 Task: Find connections with filter location Sindelfingen with filter topic #leanstartupswith filter profile language French with filter current company Times Internet with filter school Sri Siddhartha Institute of Technology with filter industry Communications Equipment Manufacturing with filter service category Real Estate Appraisal with filter keywords title Personal Assistant
Action: Mouse moved to (229, 305)
Screenshot: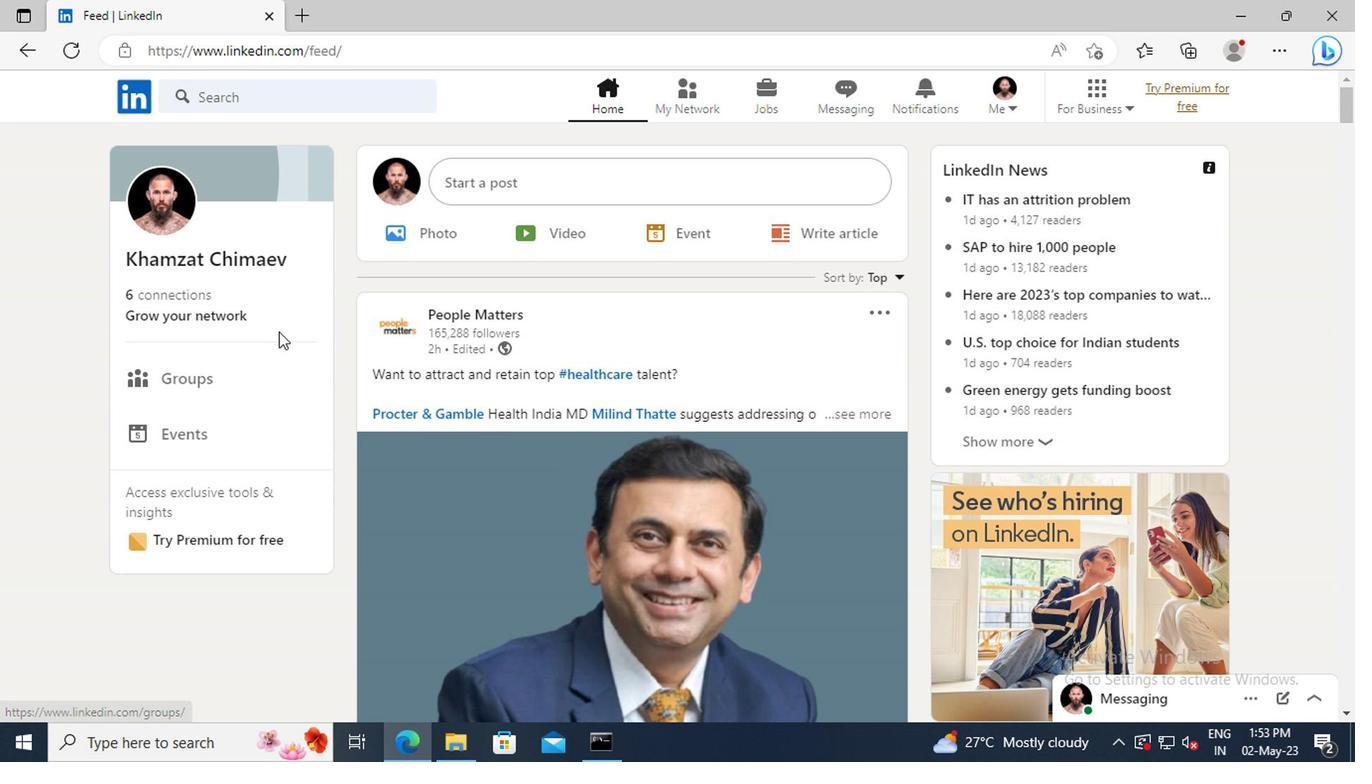 
Action: Mouse pressed left at (229, 305)
Screenshot: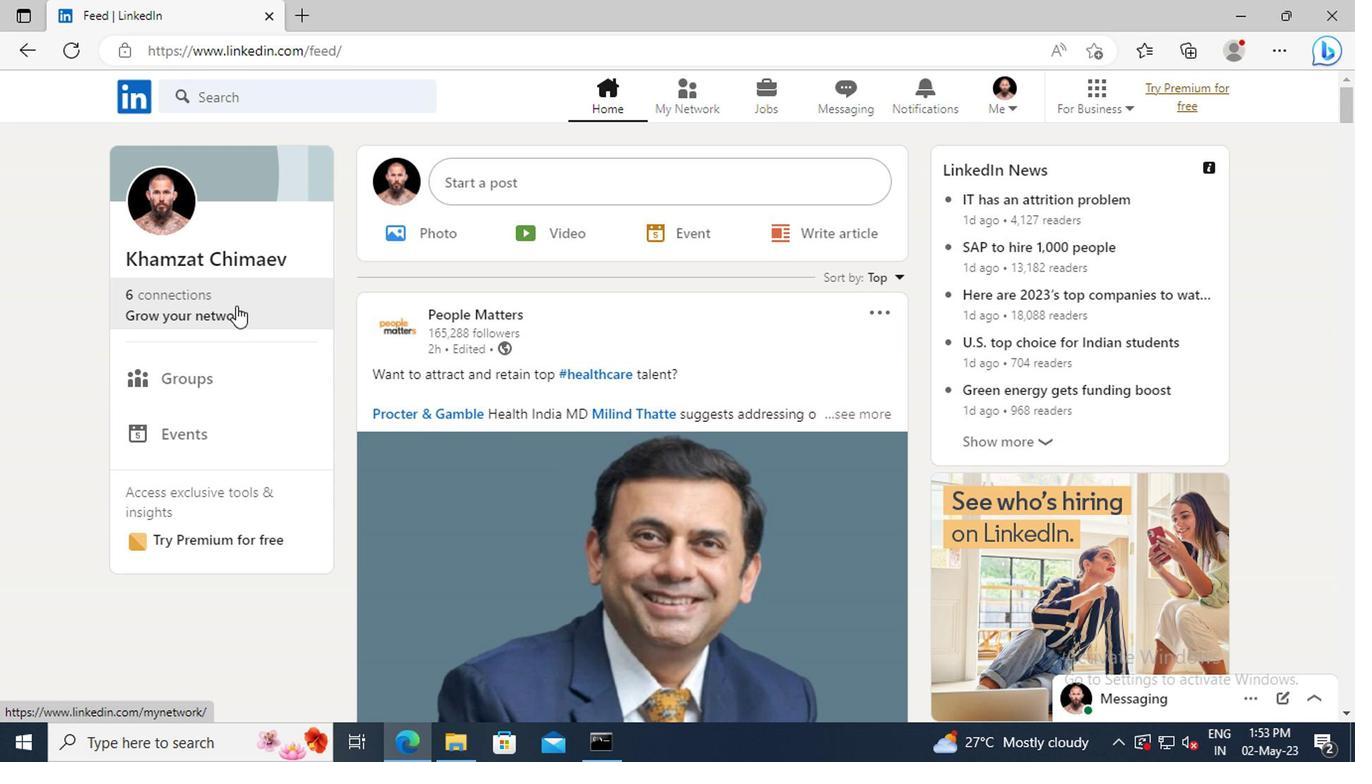 
Action: Mouse moved to (214, 207)
Screenshot: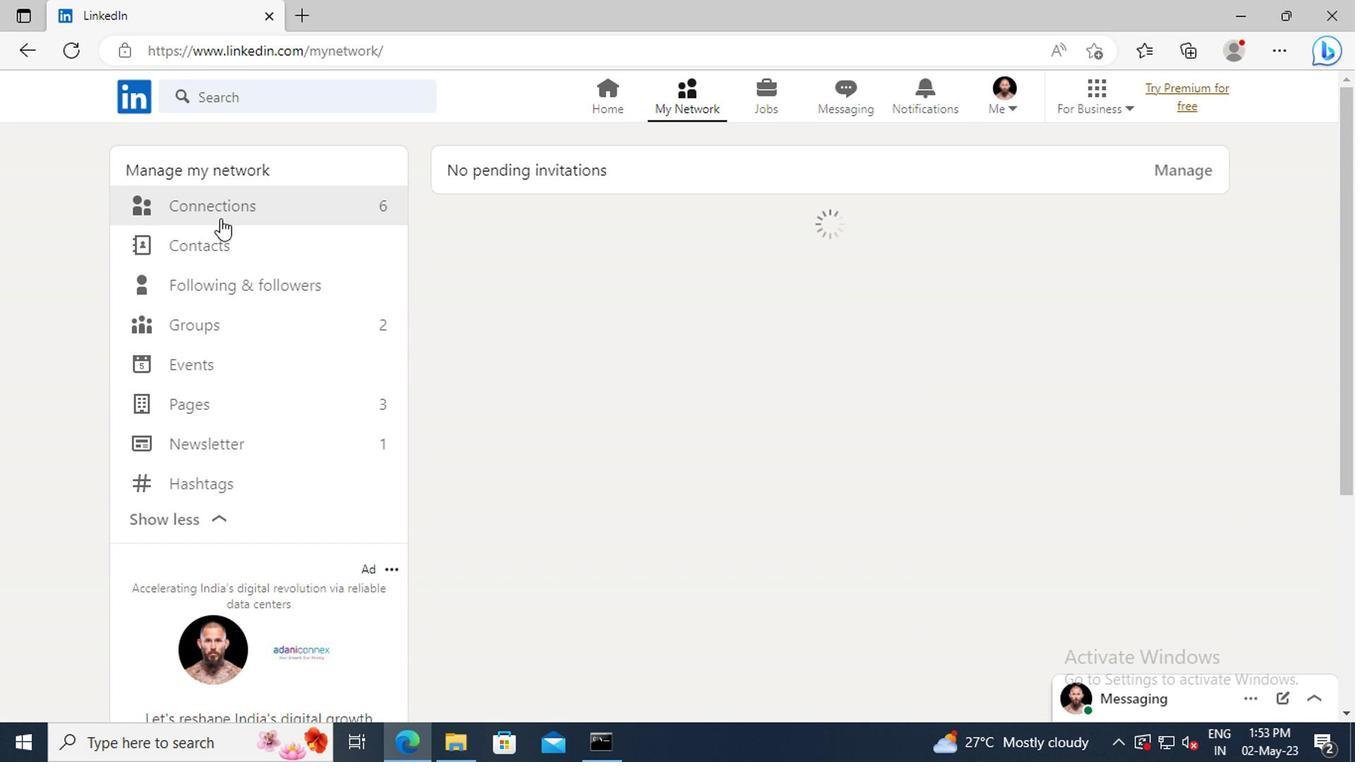 
Action: Mouse pressed left at (214, 207)
Screenshot: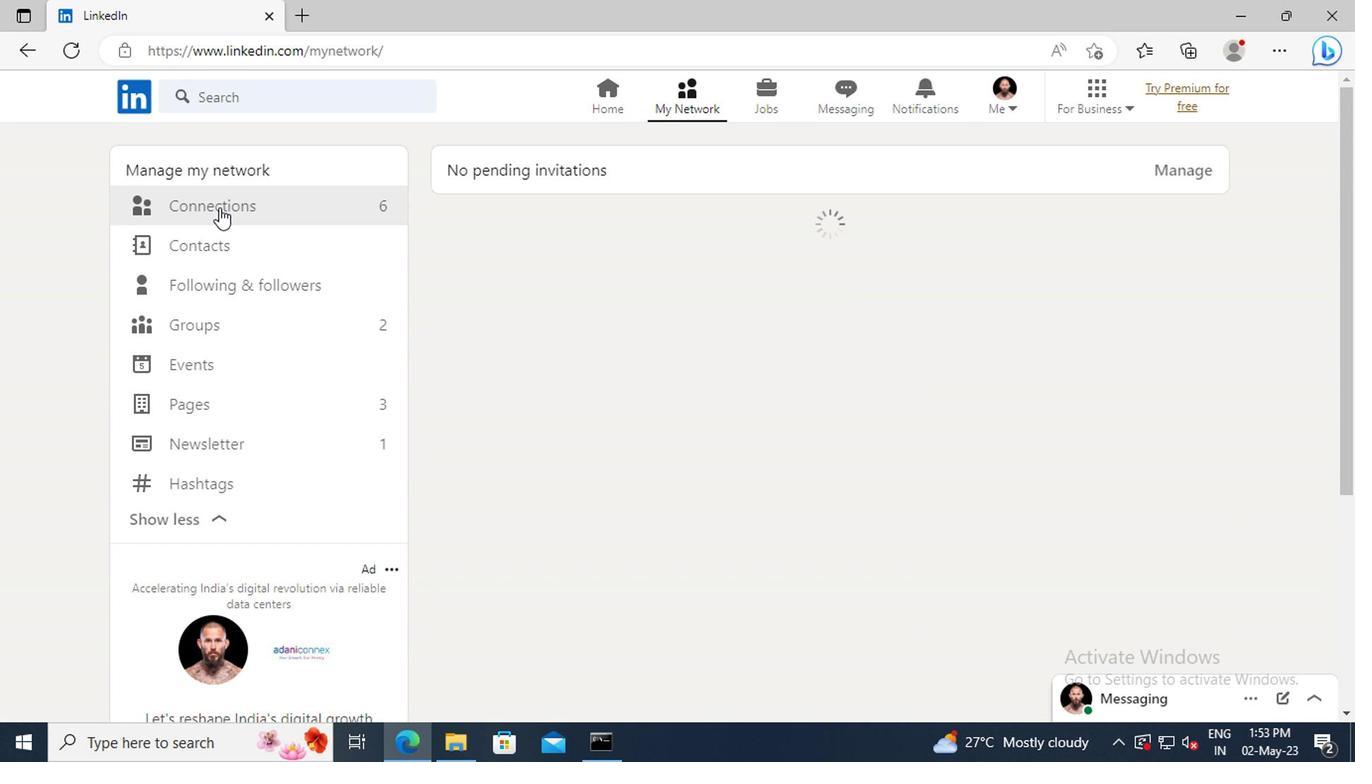 
Action: Mouse moved to (797, 211)
Screenshot: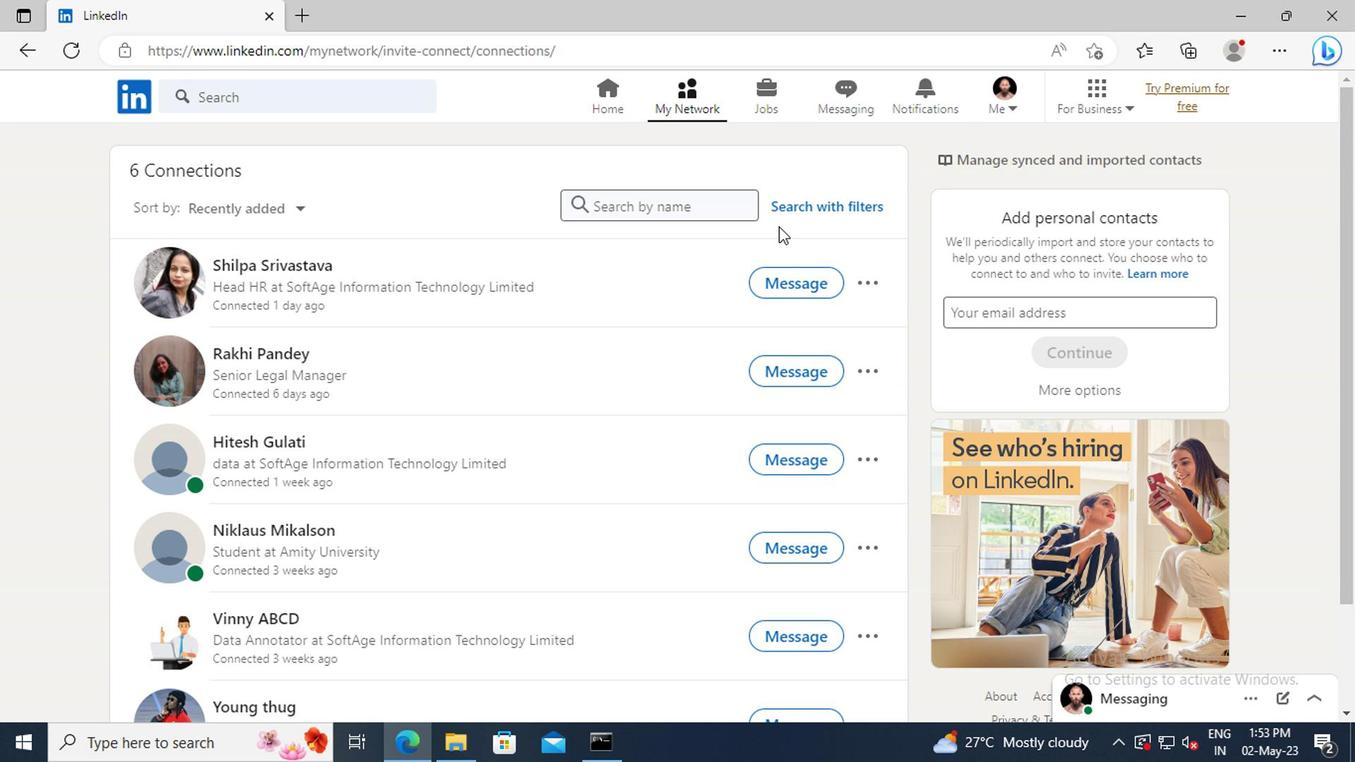 
Action: Mouse pressed left at (797, 211)
Screenshot: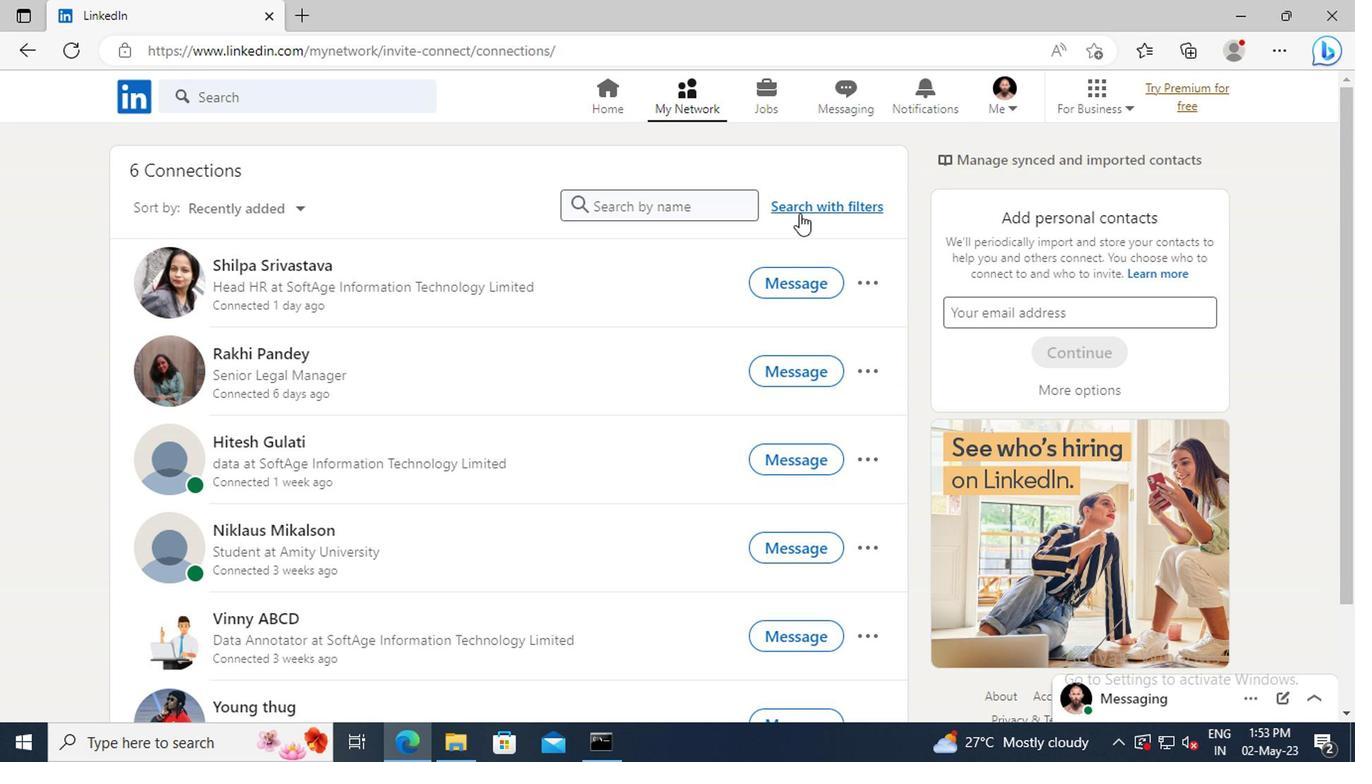 
Action: Mouse moved to (742, 157)
Screenshot: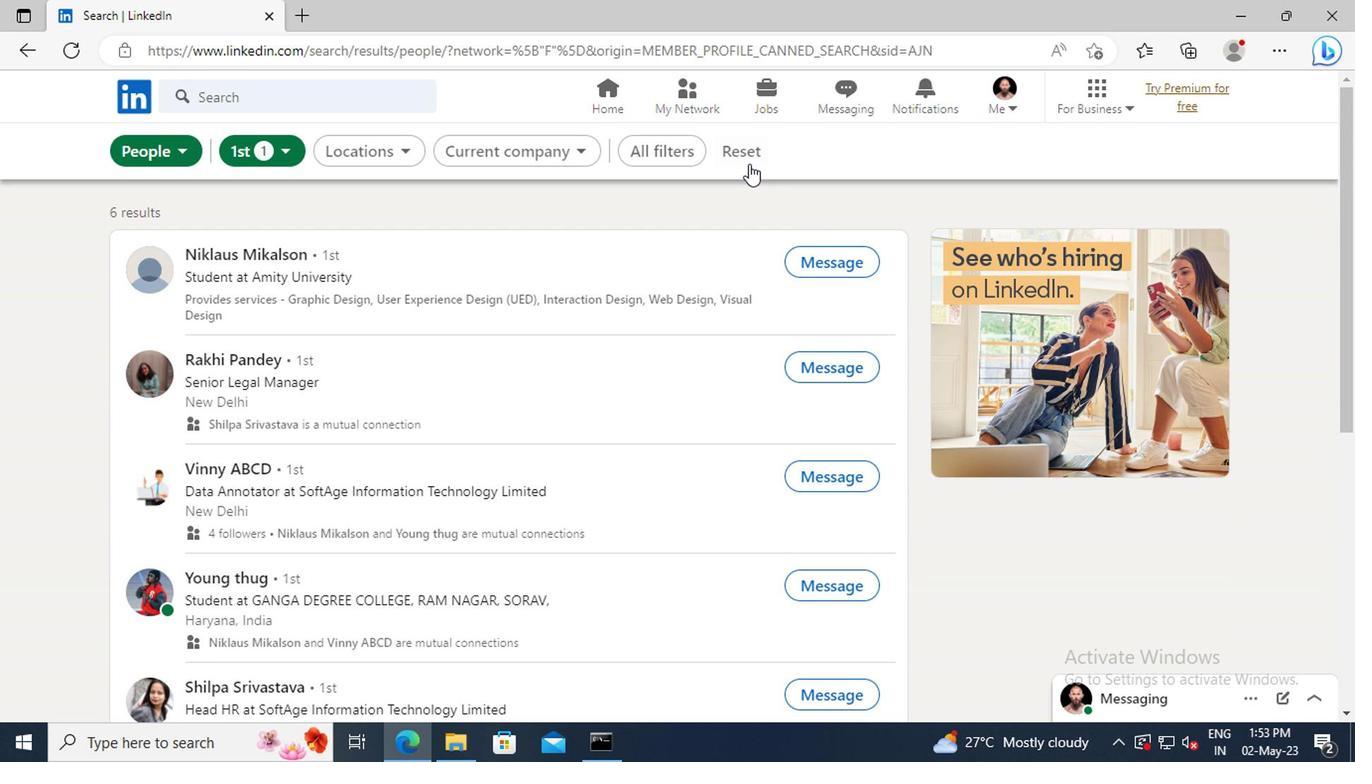 
Action: Mouse pressed left at (742, 157)
Screenshot: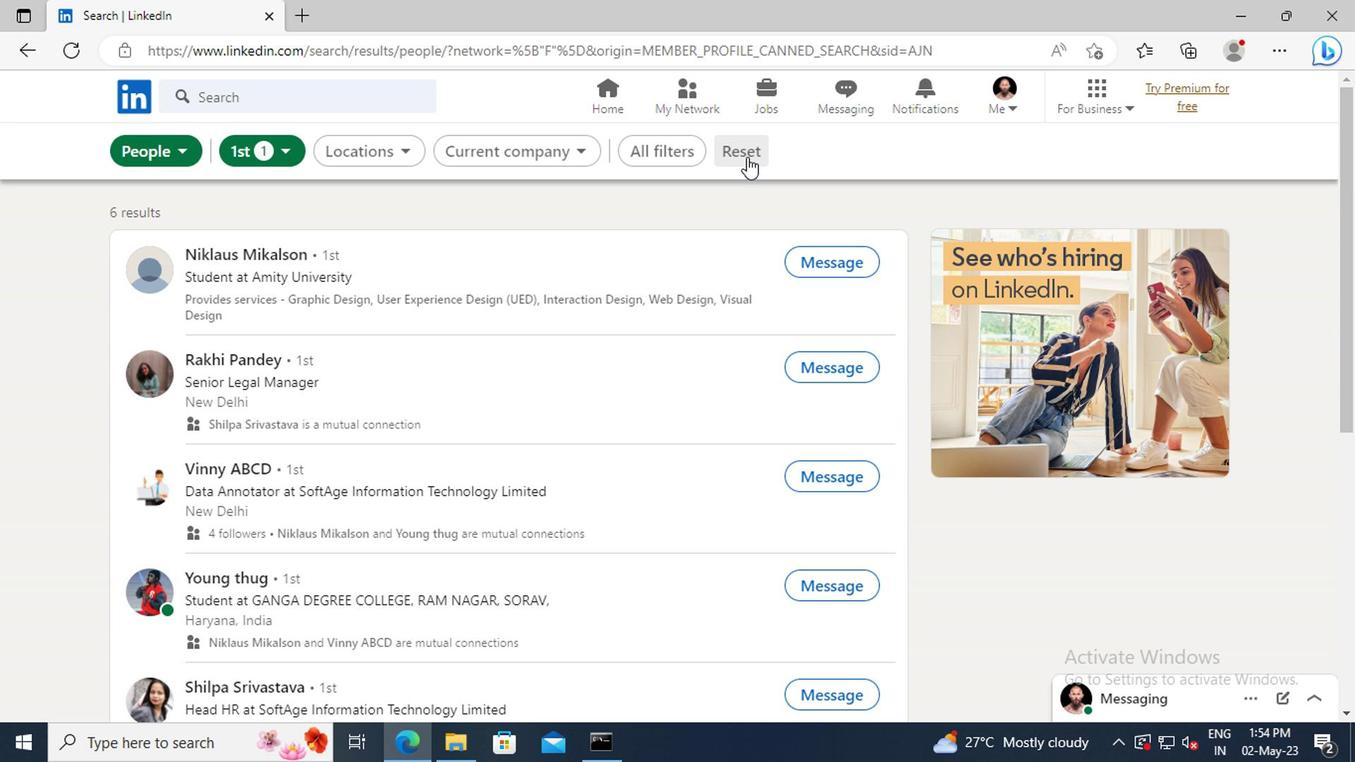 
Action: Mouse moved to (711, 157)
Screenshot: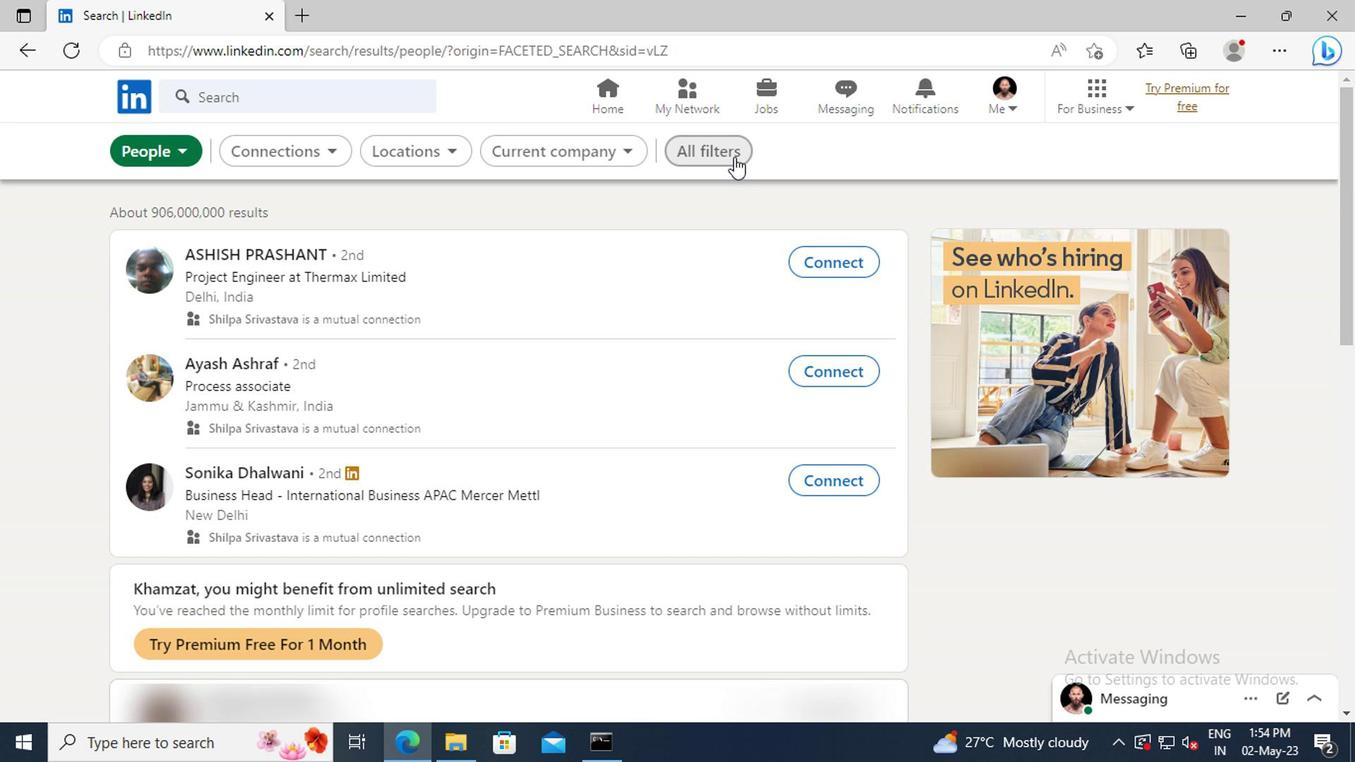 
Action: Mouse pressed left at (711, 157)
Screenshot: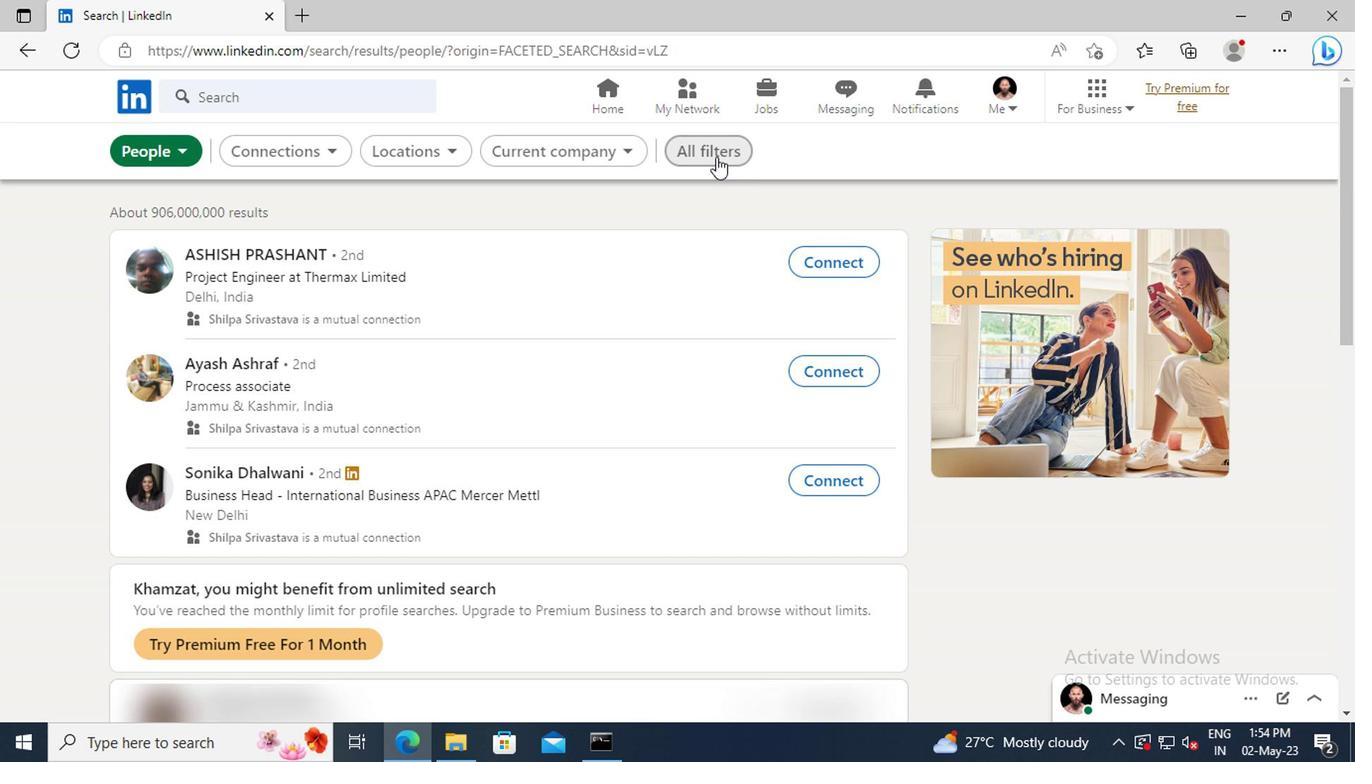 
Action: Mouse moved to (1115, 355)
Screenshot: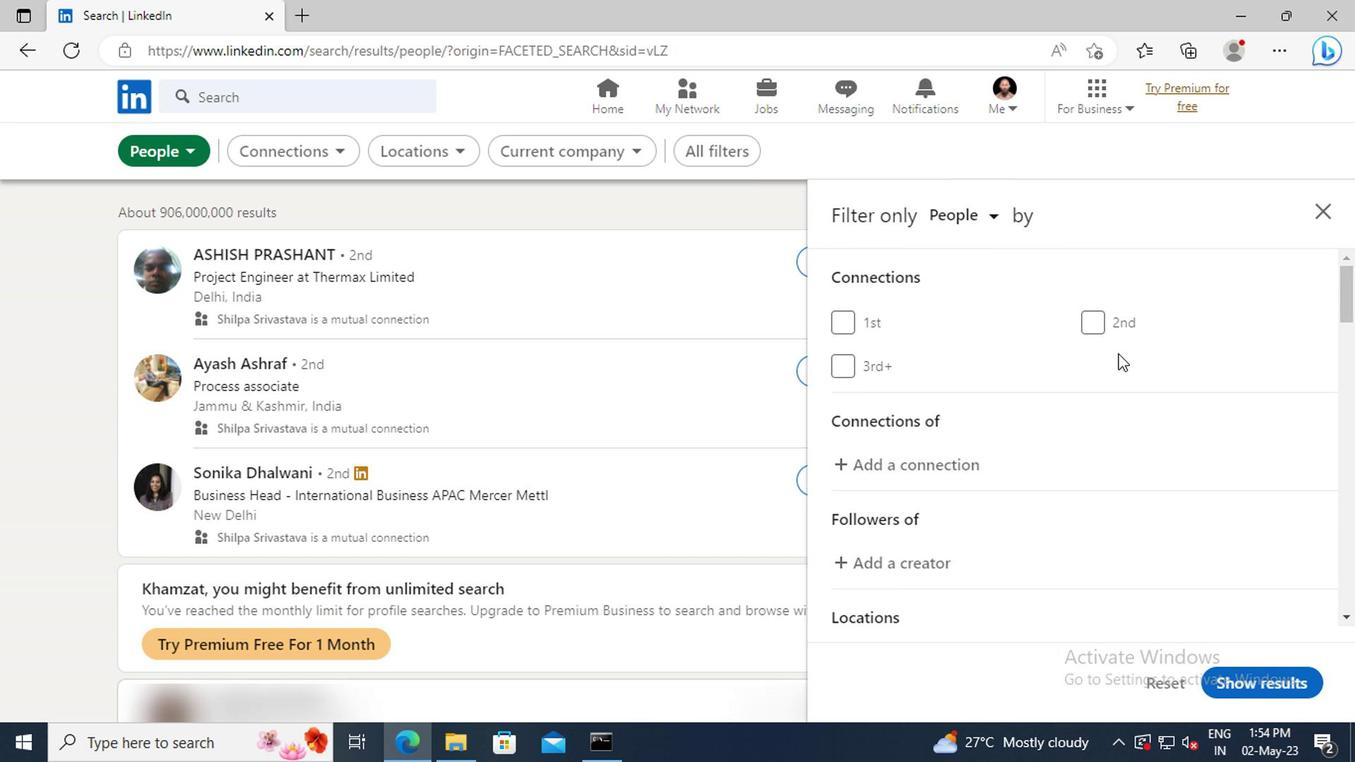 
Action: Mouse scrolled (1115, 354) with delta (0, 0)
Screenshot: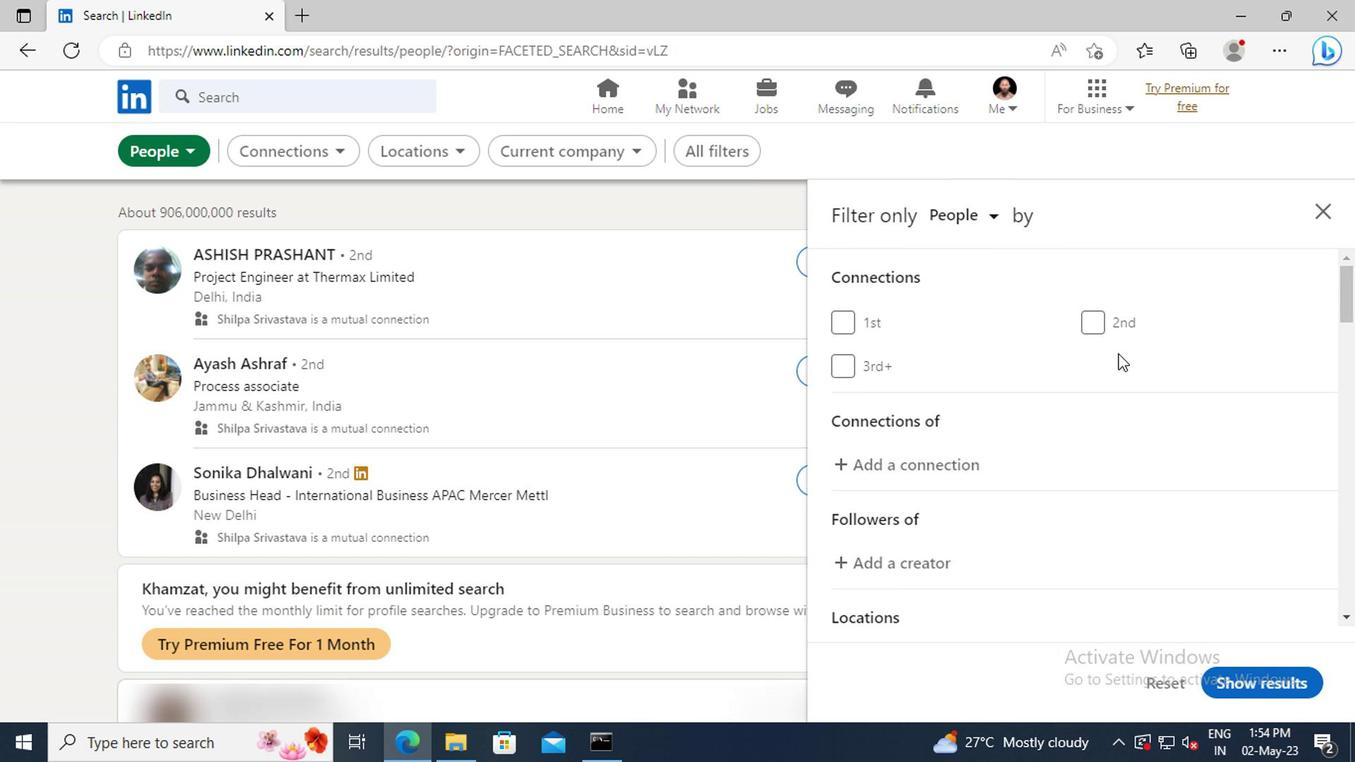 
Action: Mouse scrolled (1115, 354) with delta (0, 0)
Screenshot: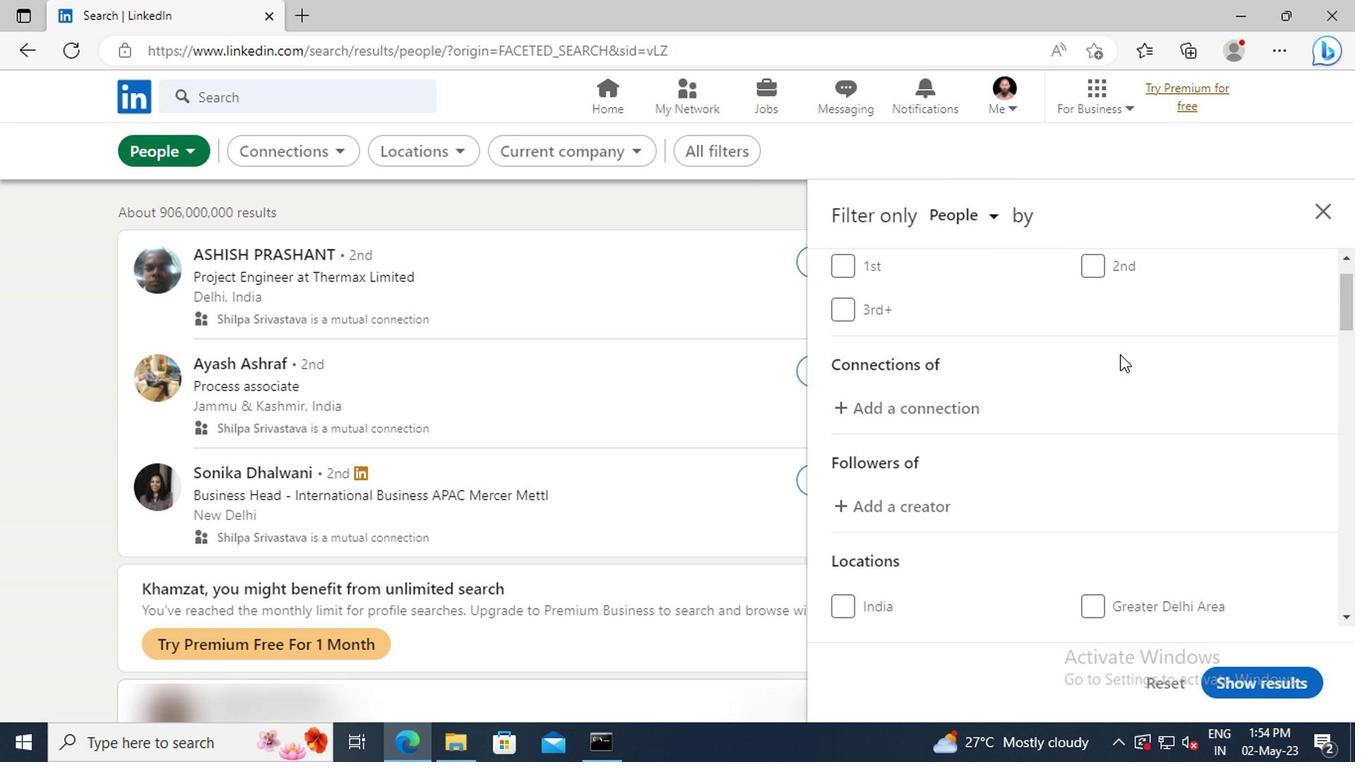 
Action: Mouse scrolled (1115, 354) with delta (0, 0)
Screenshot: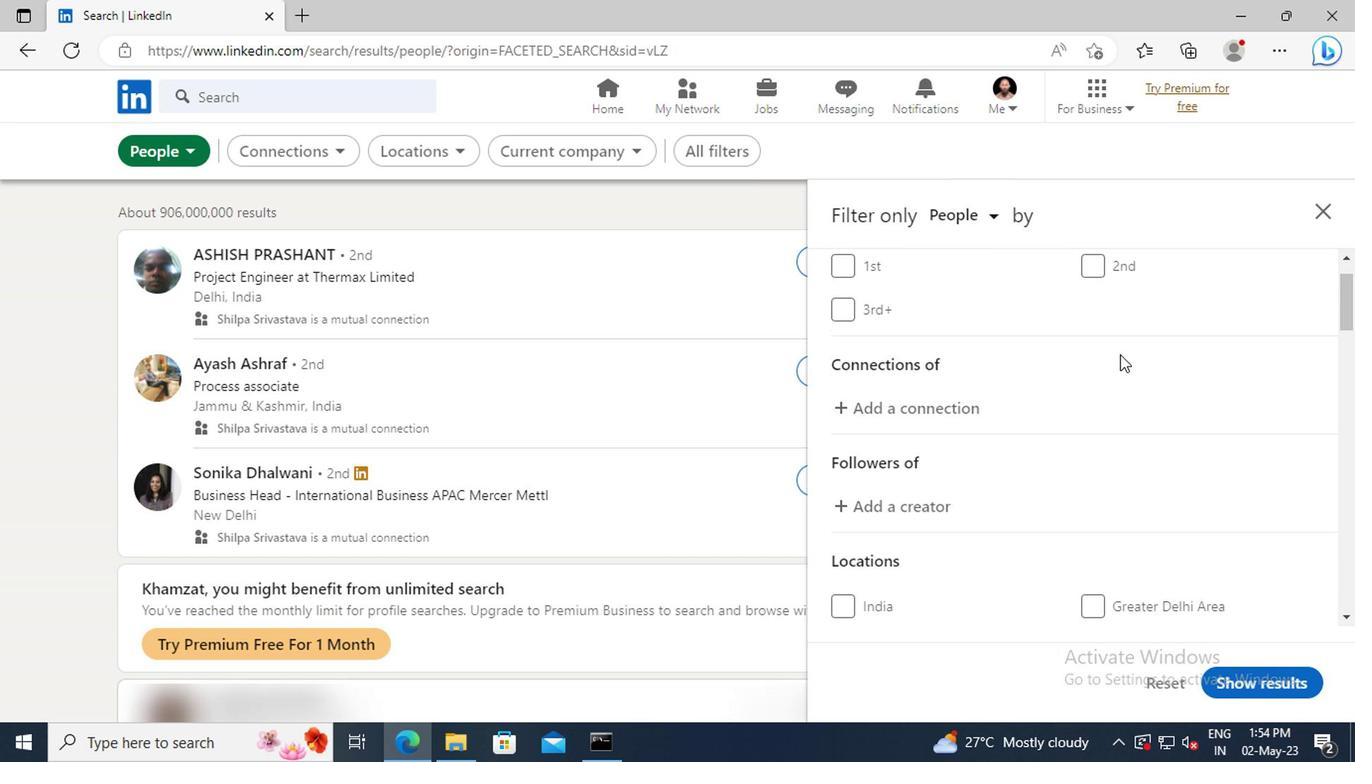 
Action: Mouse moved to (1109, 386)
Screenshot: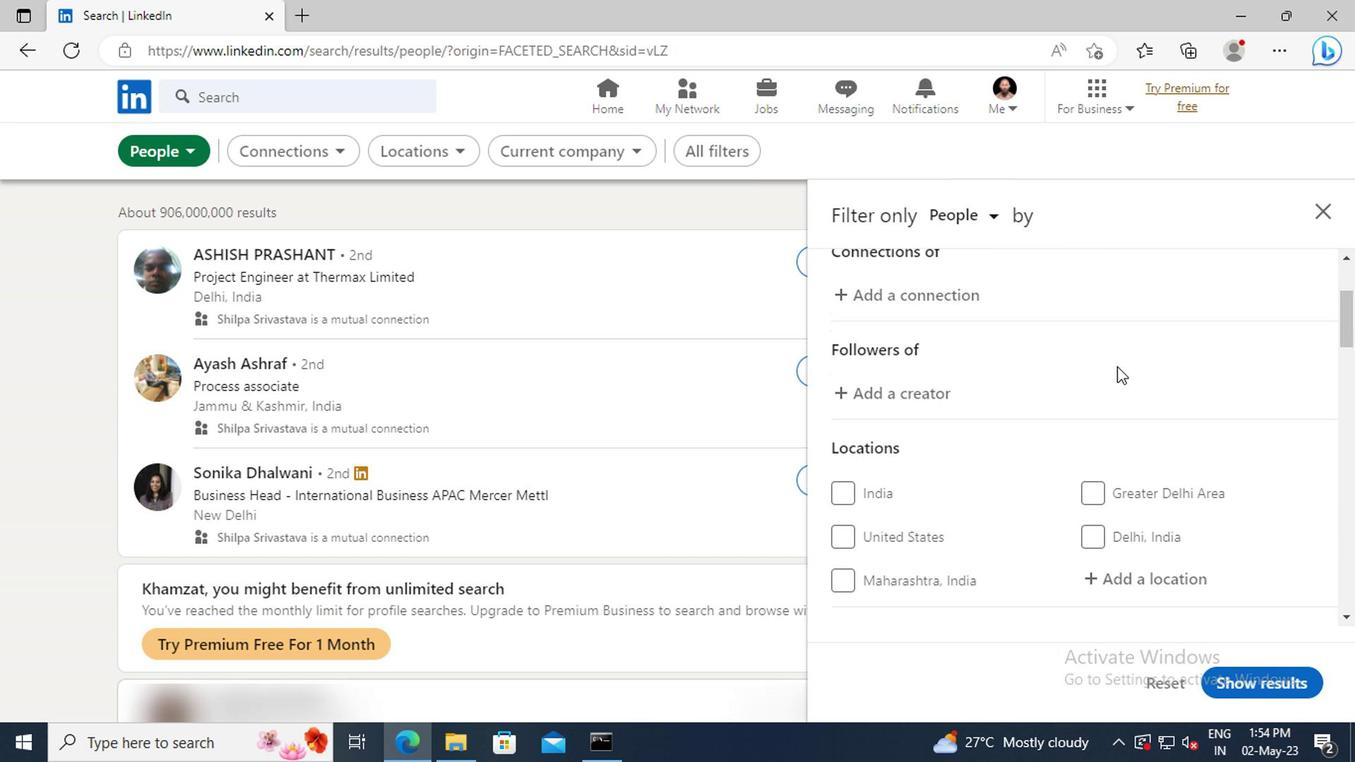 
Action: Mouse scrolled (1109, 384) with delta (0, -1)
Screenshot: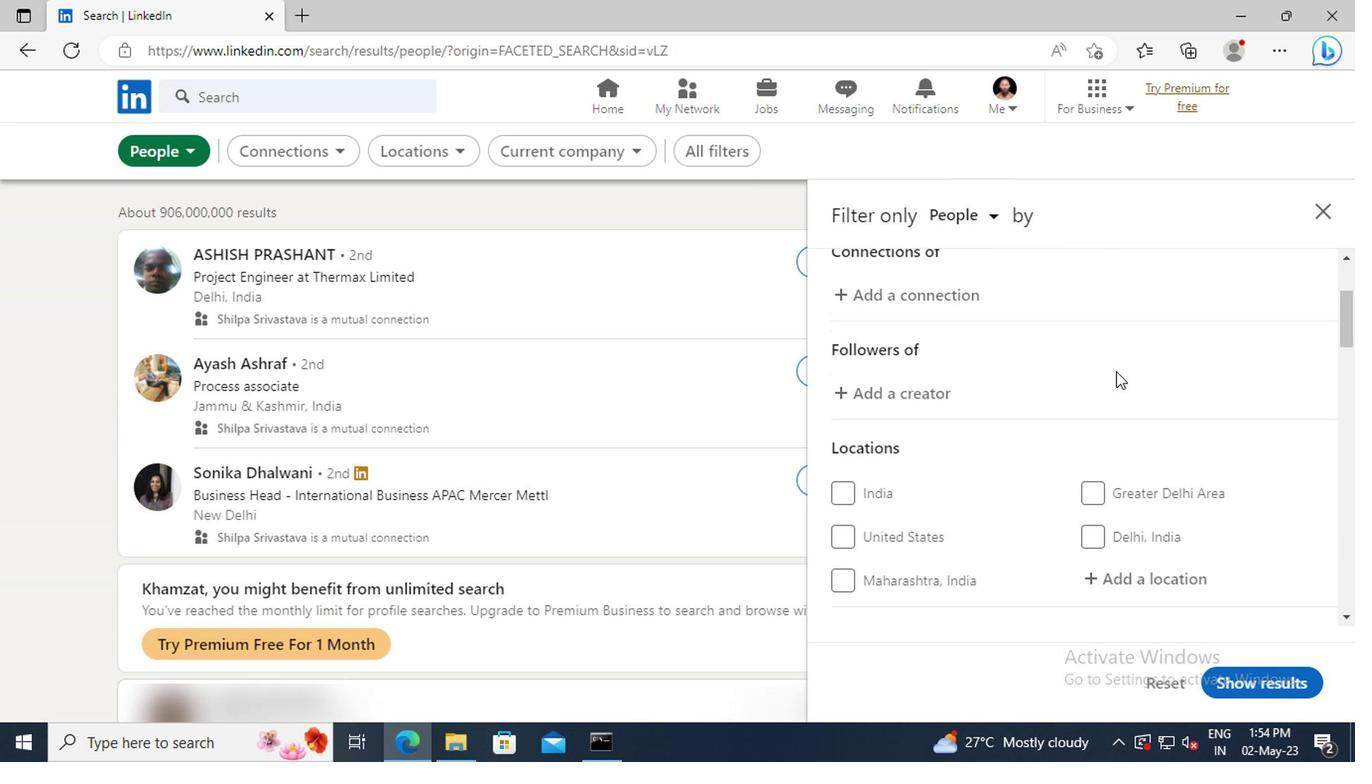 
Action: Mouse scrolled (1109, 384) with delta (0, -1)
Screenshot: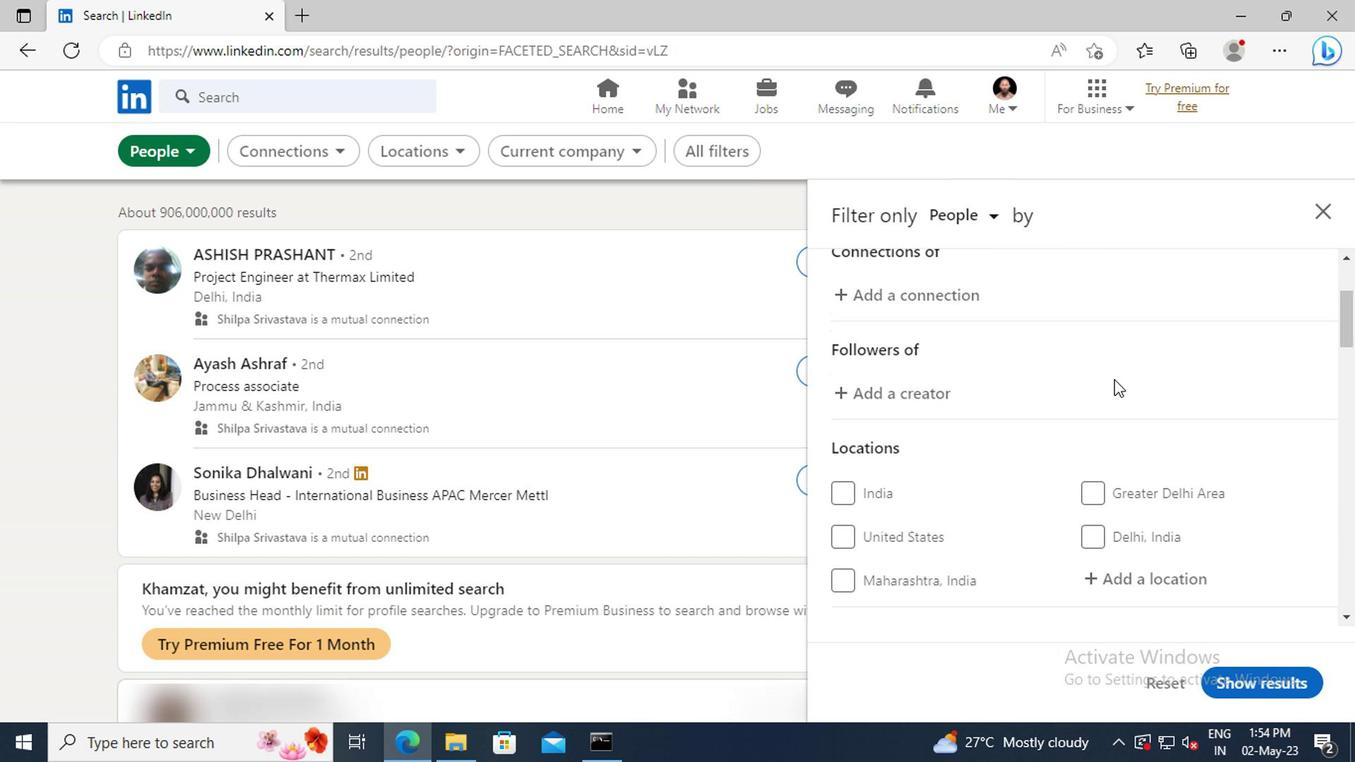 
Action: Mouse moved to (1109, 391)
Screenshot: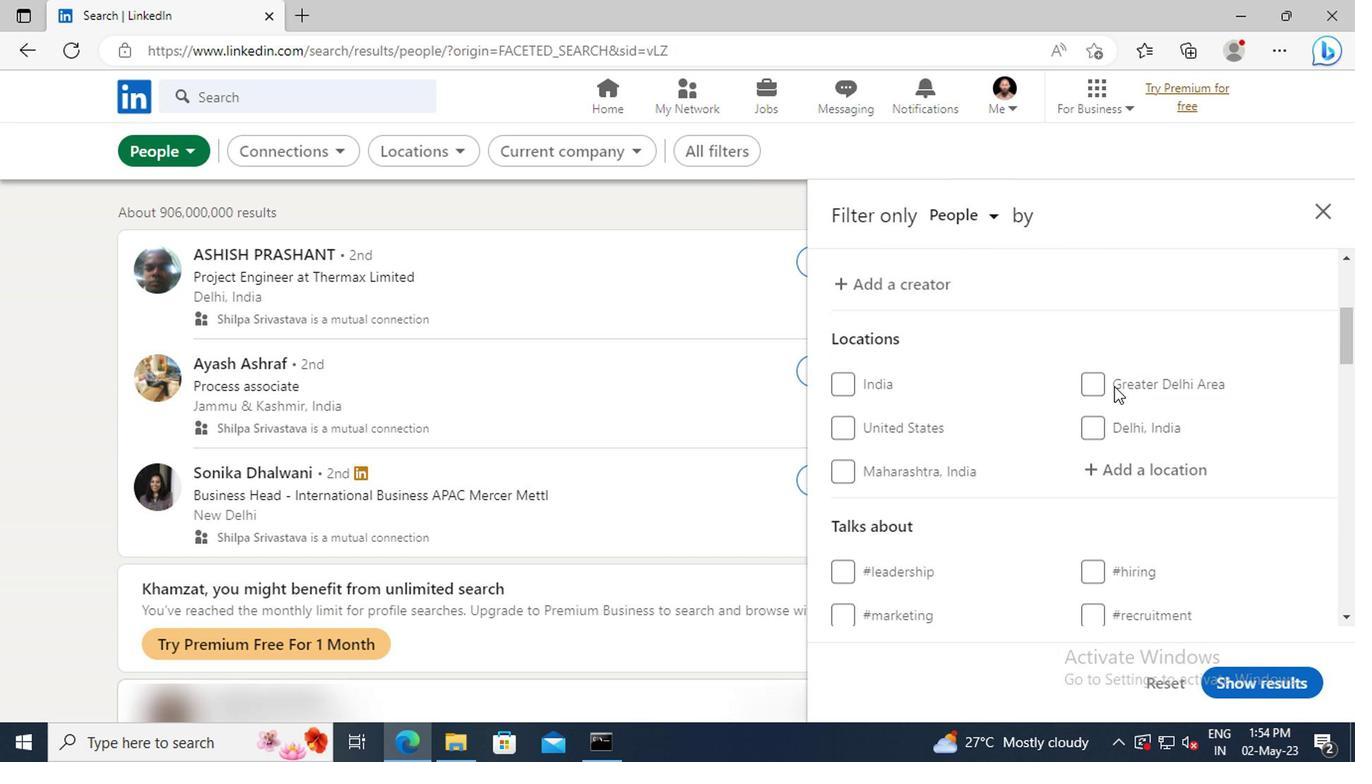 
Action: Mouse scrolled (1109, 389) with delta (0, -1)
Screenshot: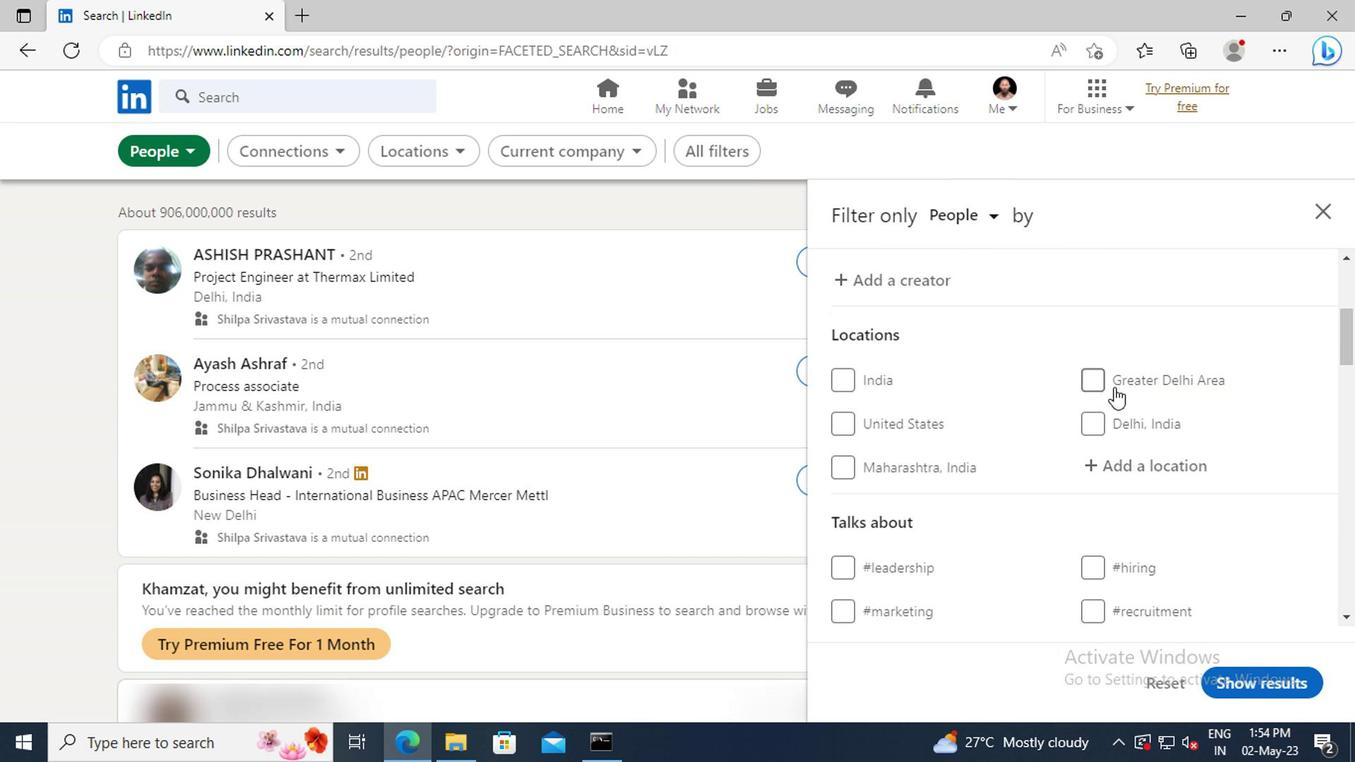 
Action: Mouse moved to (1108, 412)
Screenshot: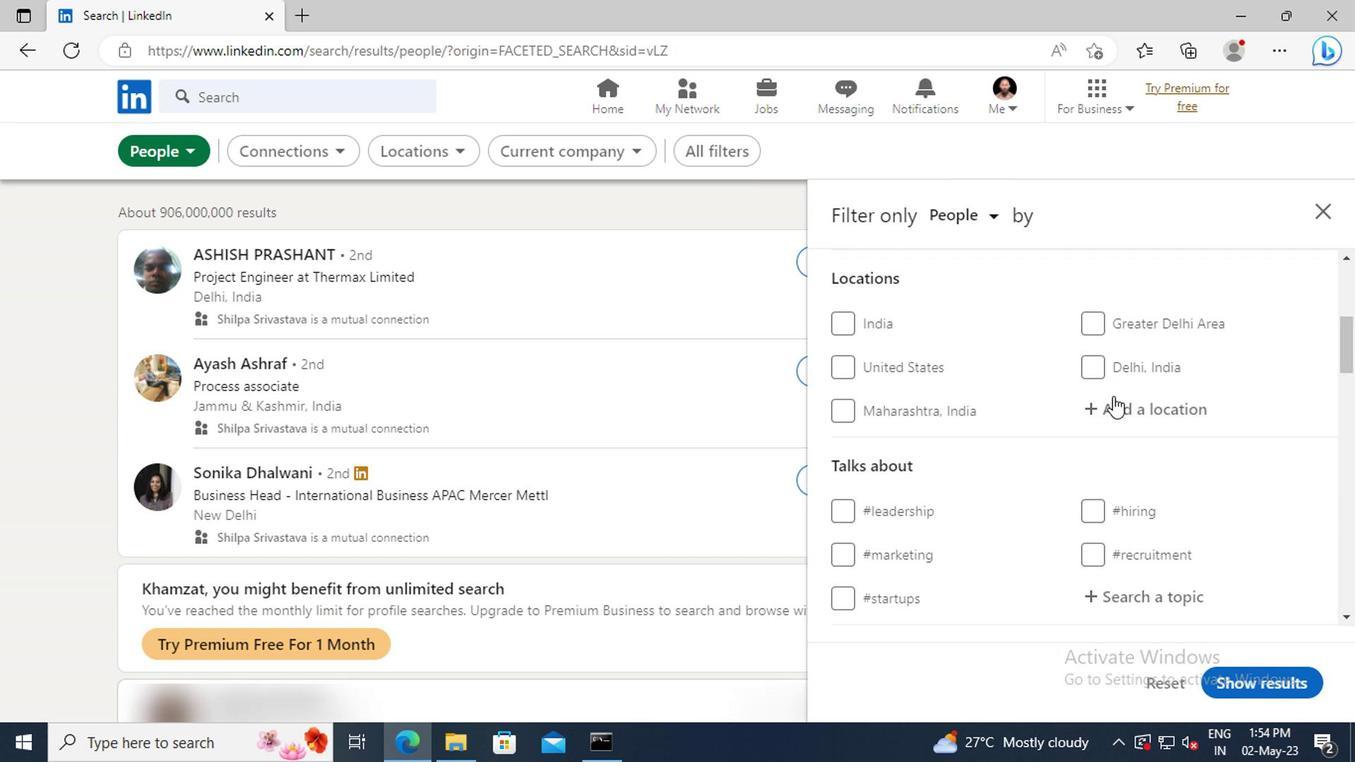 
Action: Mouse pressed left at (1108, 412)
Screenshot: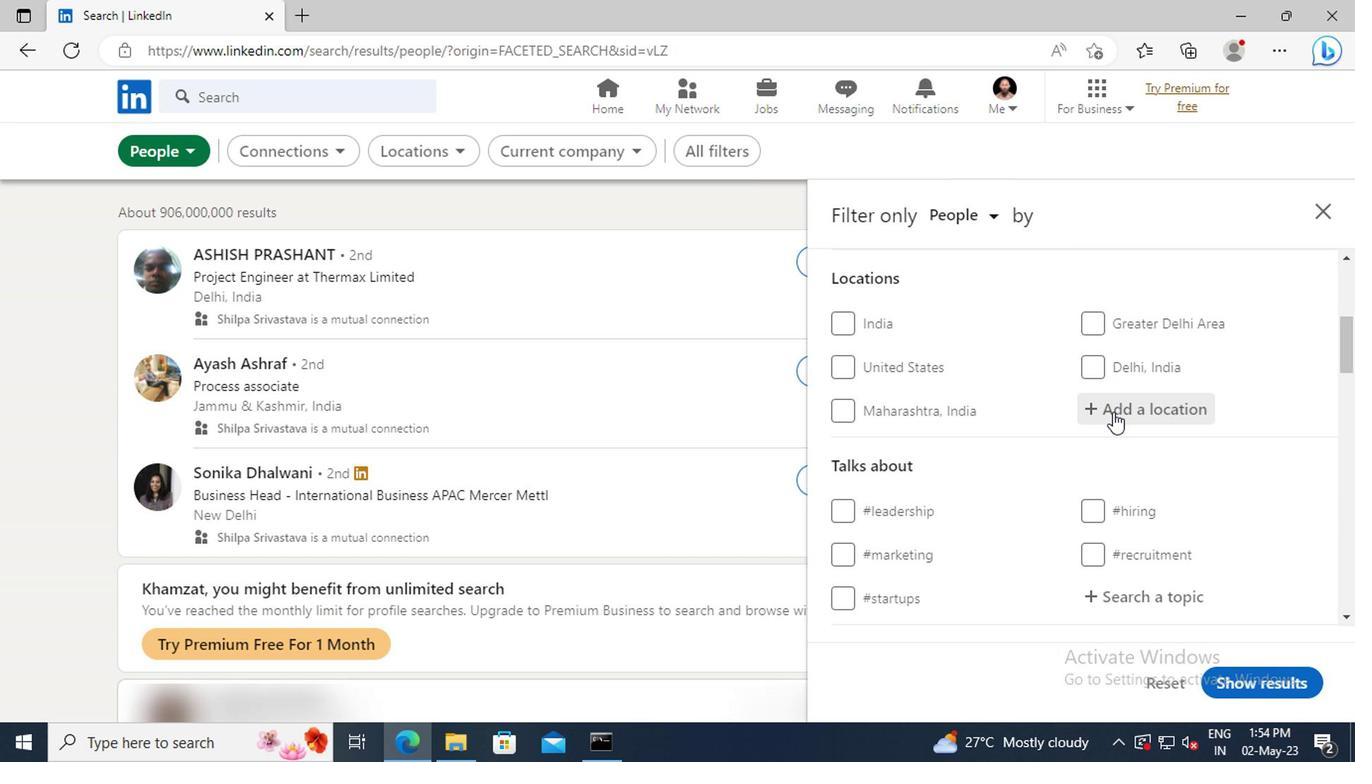 
Action: Key pressed <Key.shift>SINDELF
Screenshot: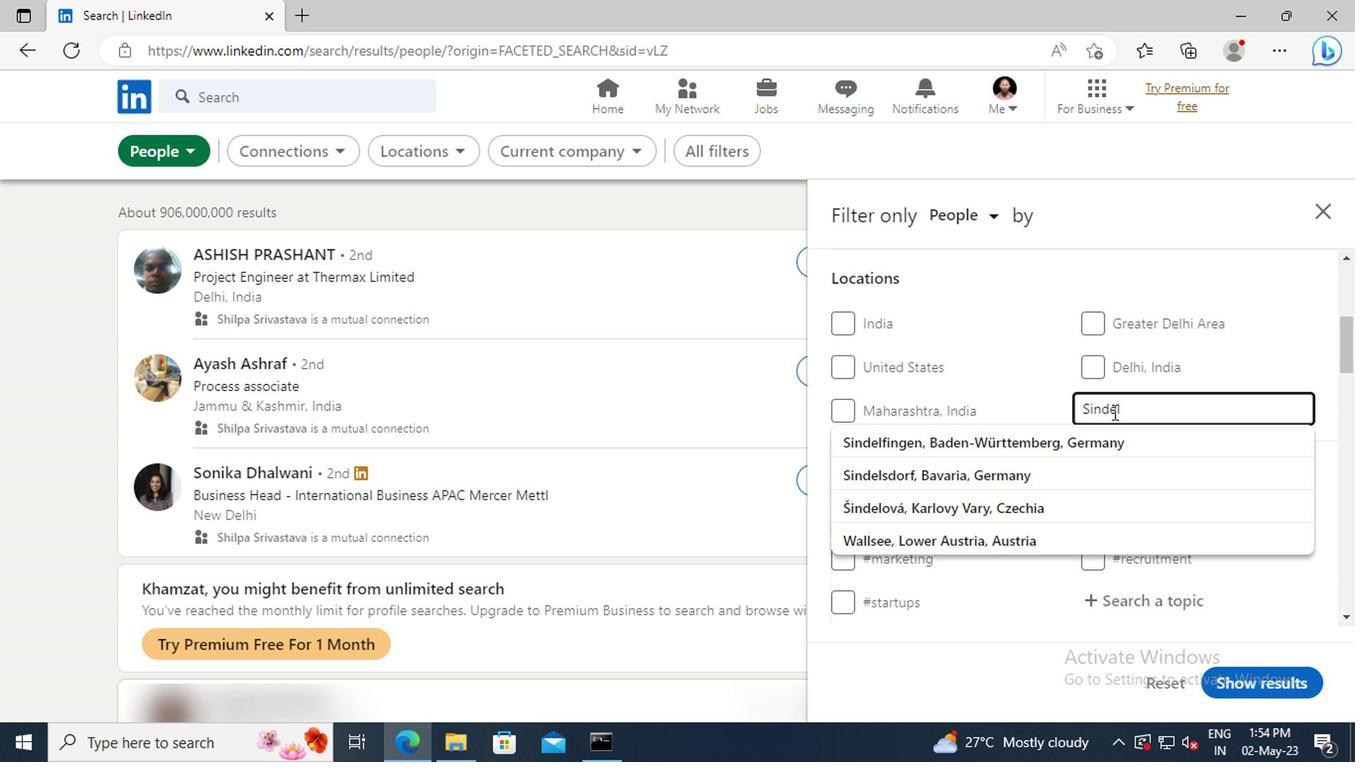 
Action: Mouse moved to (1106, 444)
Screenshot: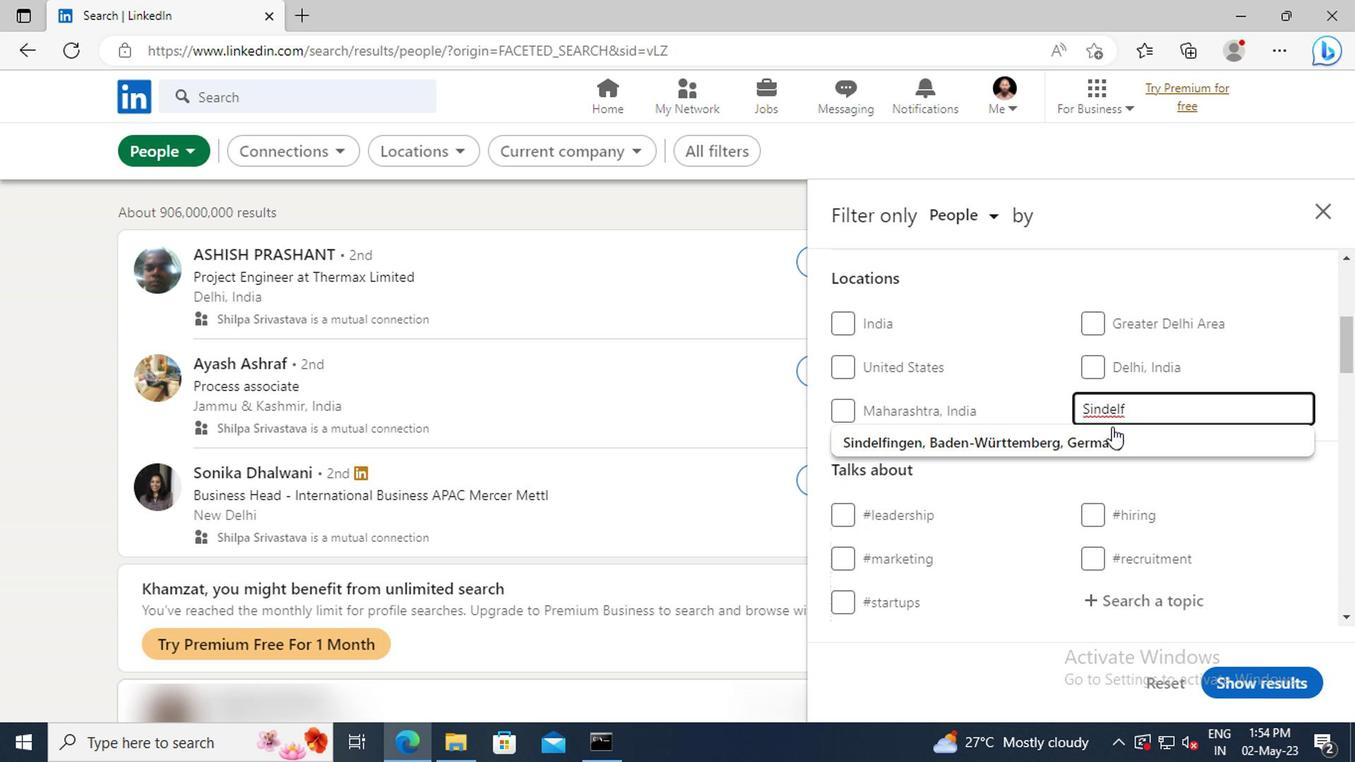 
Action: Mouse pressed left at (1106, 444)
Screenshot: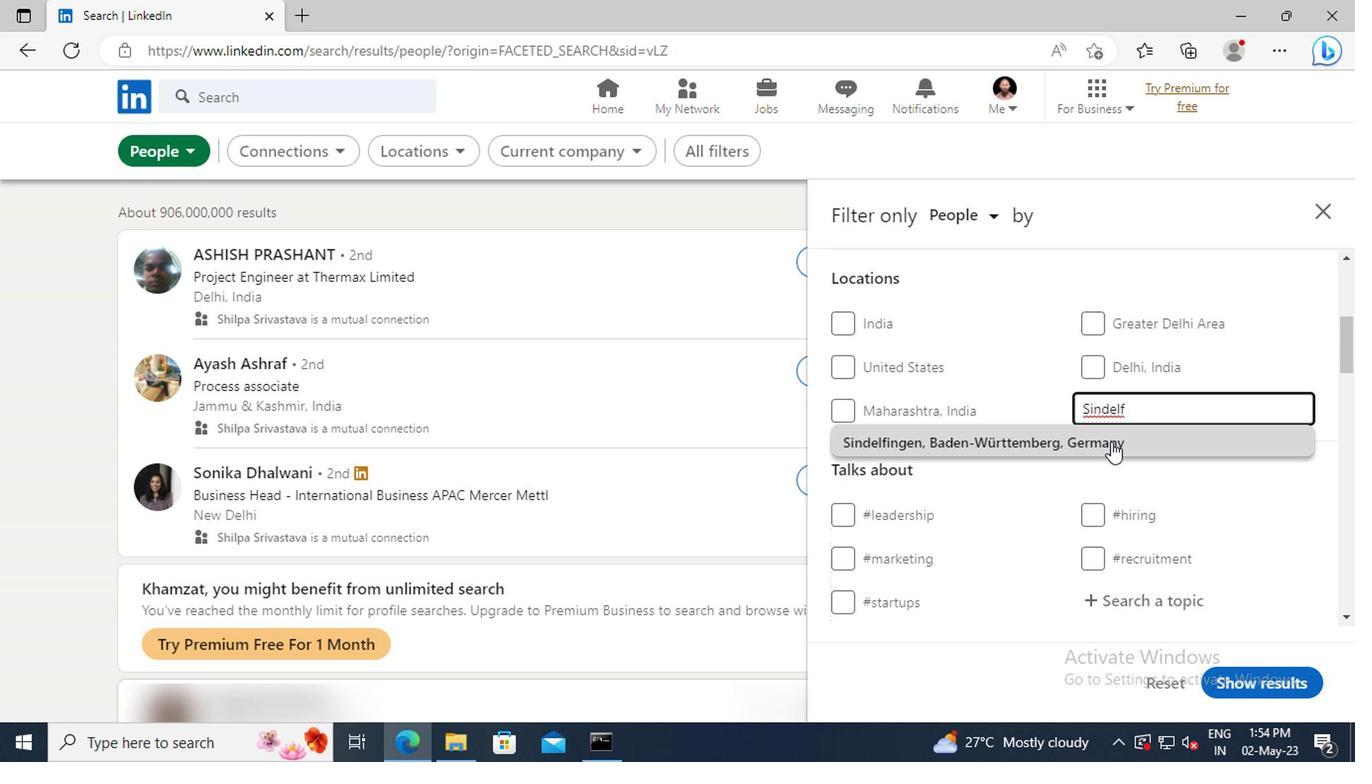 
Action: Mouse scrolled (1106, 443) with delta (0, -1)
Screenshot: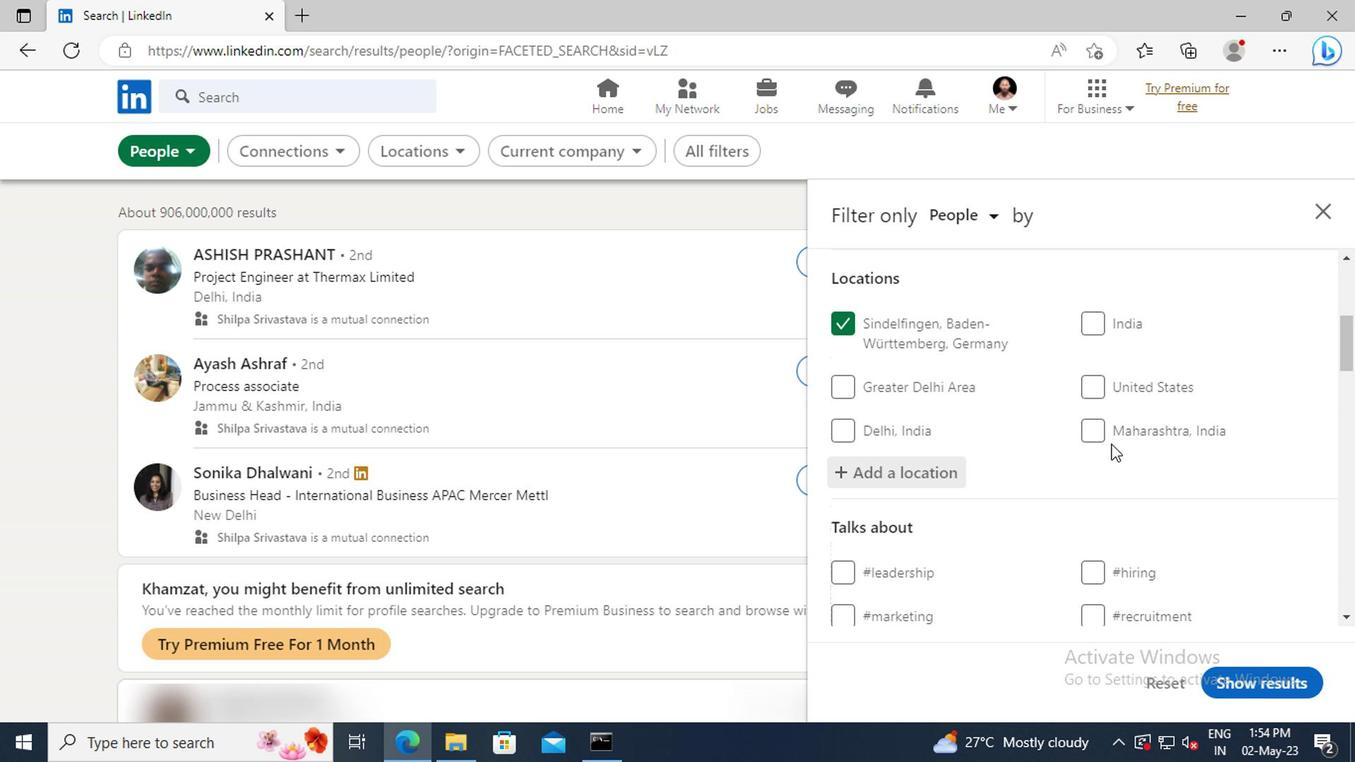 
Action: Mouse scrolled (1106, 443) with delta (0, -1)
Screenshot: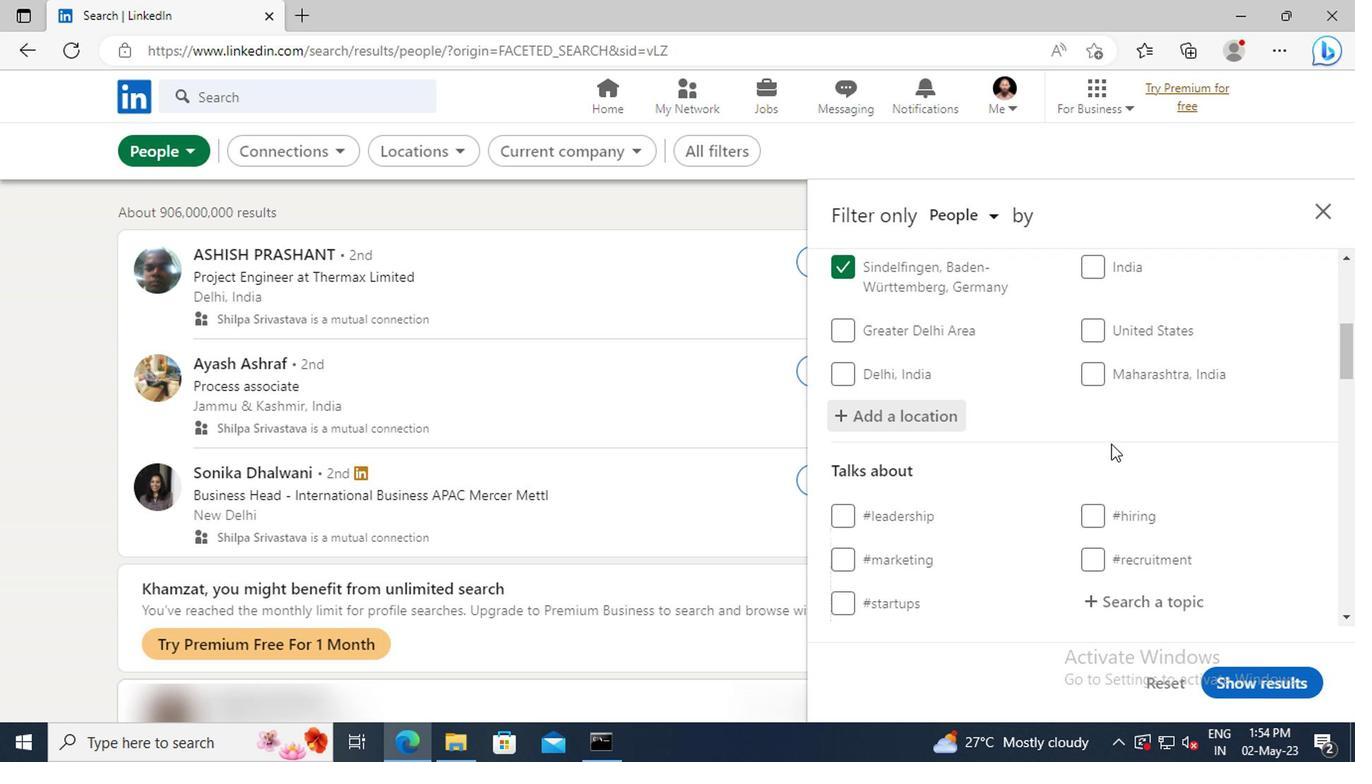 
Action: Mouse scrolled (1106, 443) with delta (0, -1)
Screenshot: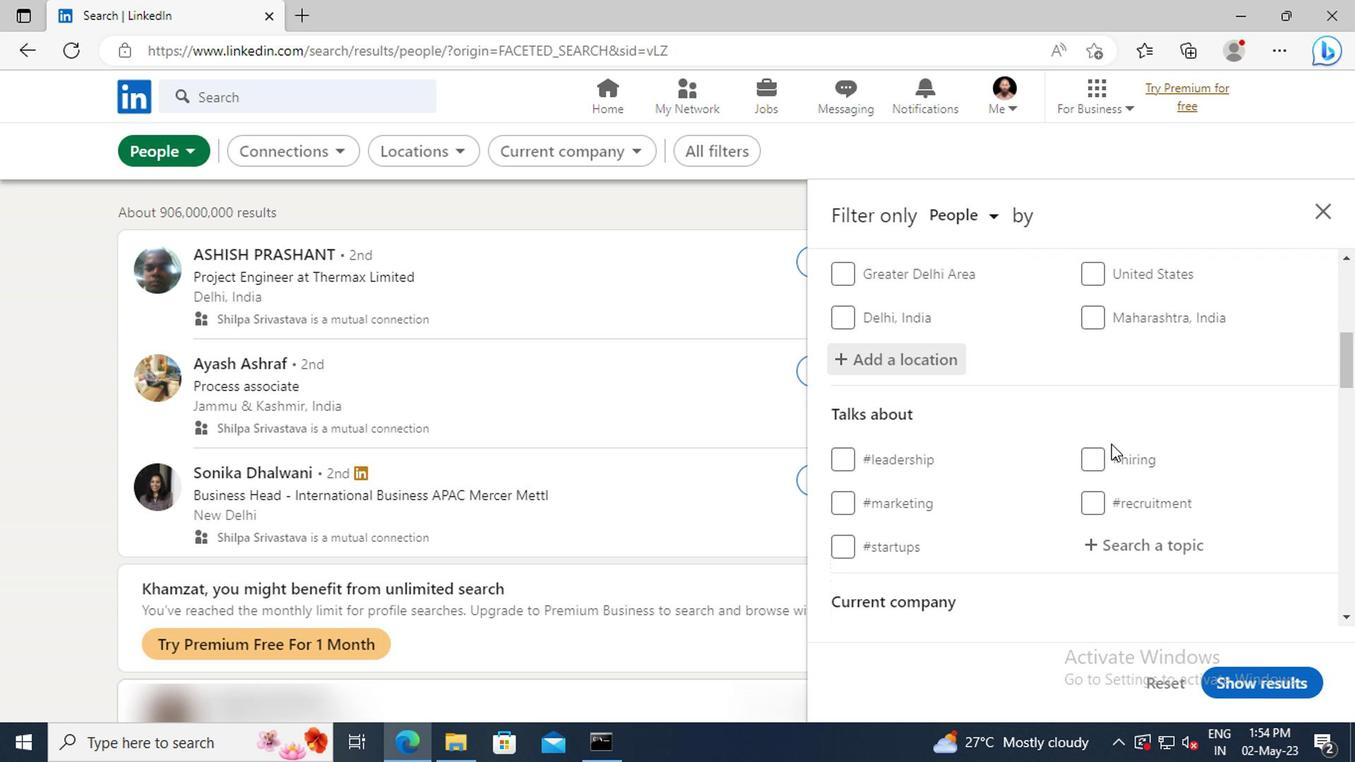 
Action: Mouse moved to (1106, 479)
Screenshot: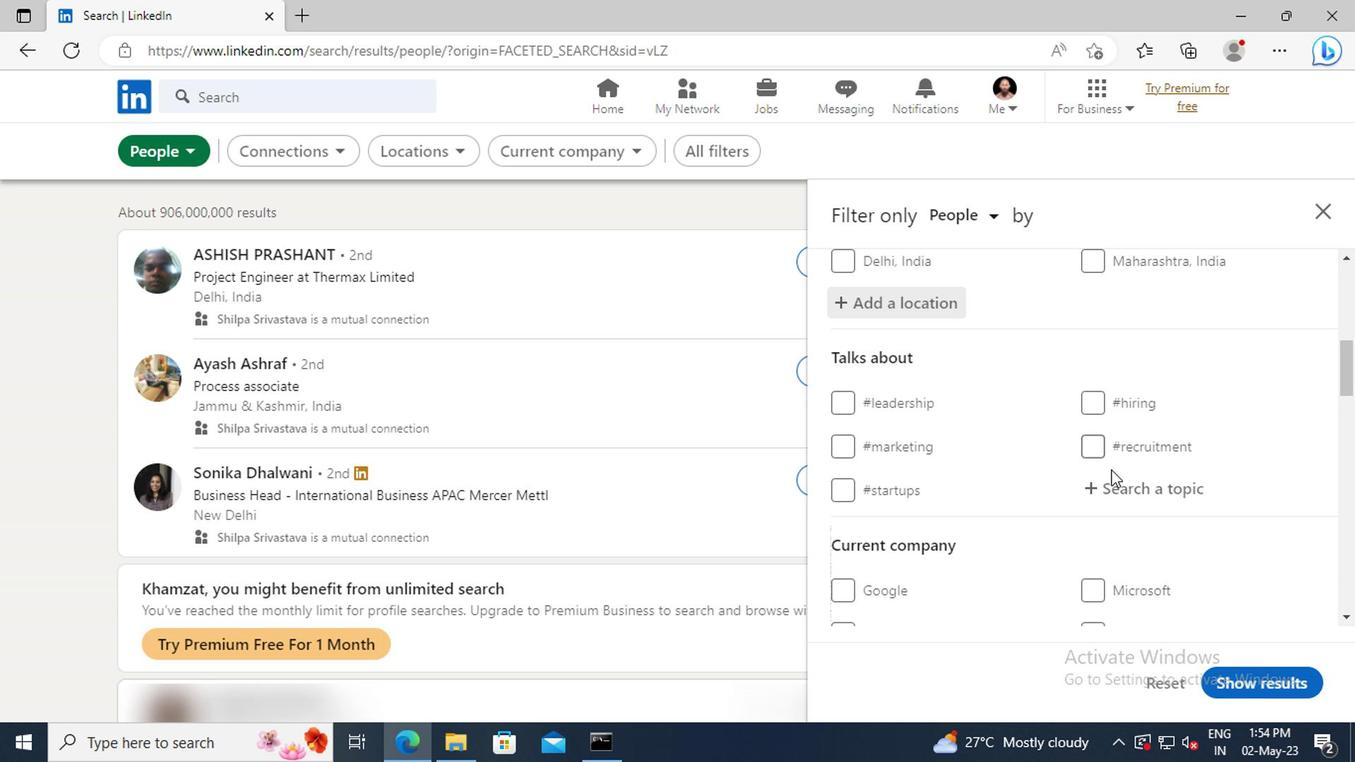 
Action: Mouse pressed left at (1106, 479)
Screenshot: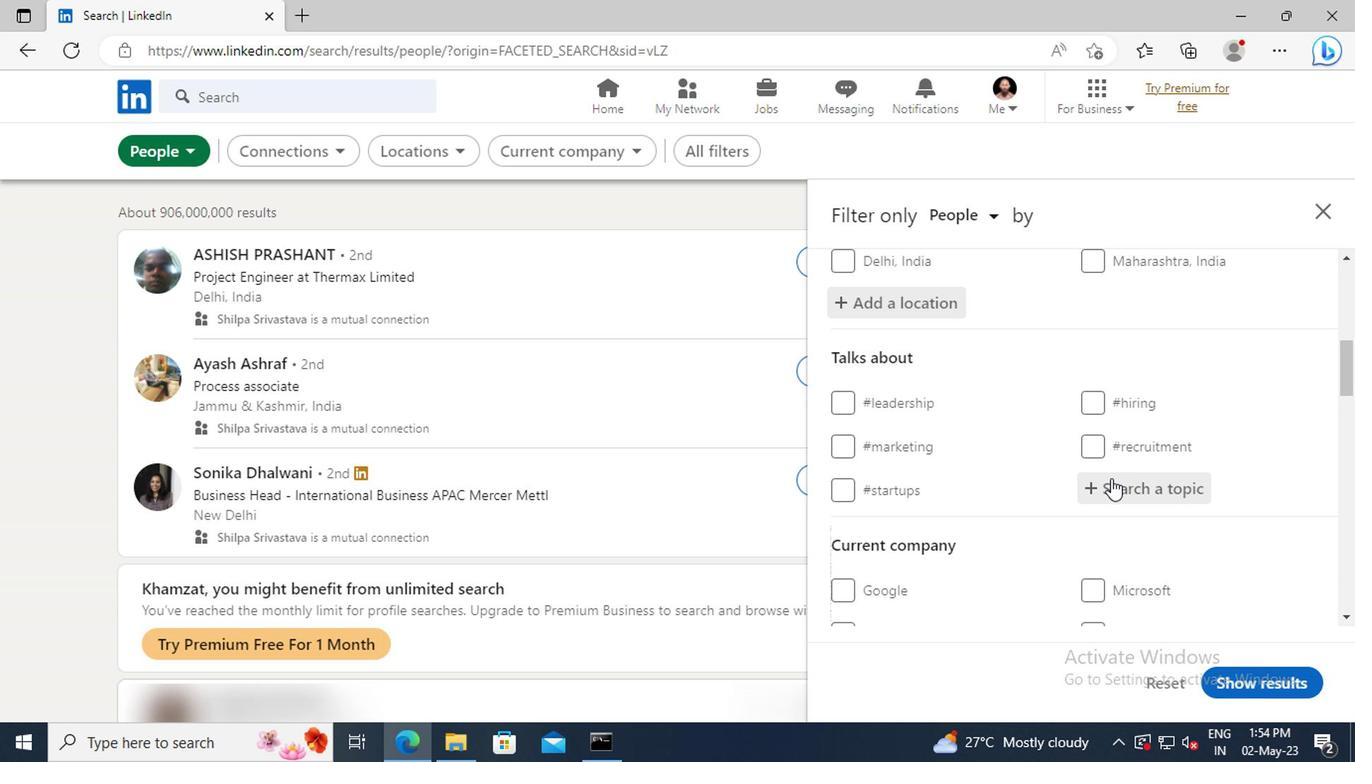 
Action: Key pressed LEANSTAR
Screenshot: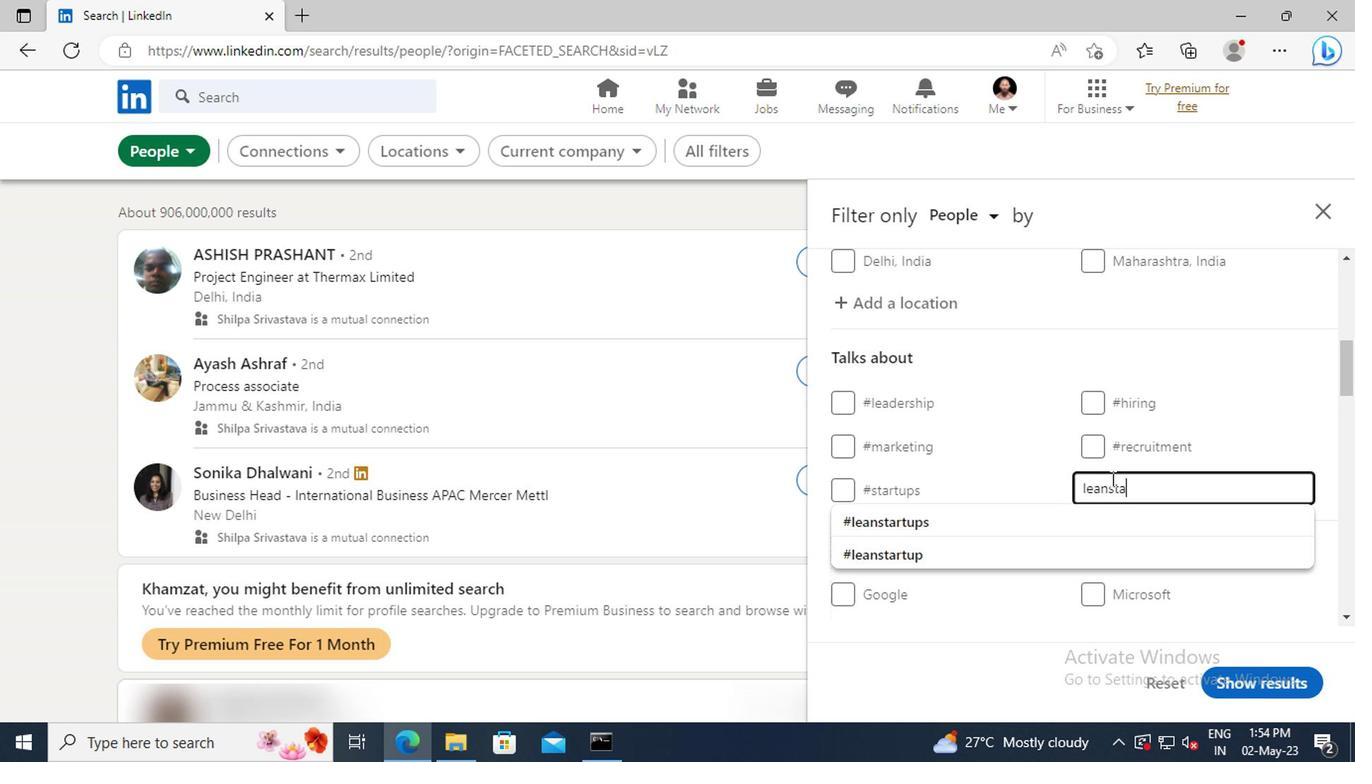 
Action: Mouse moved to (1111, 512)
Screenshot: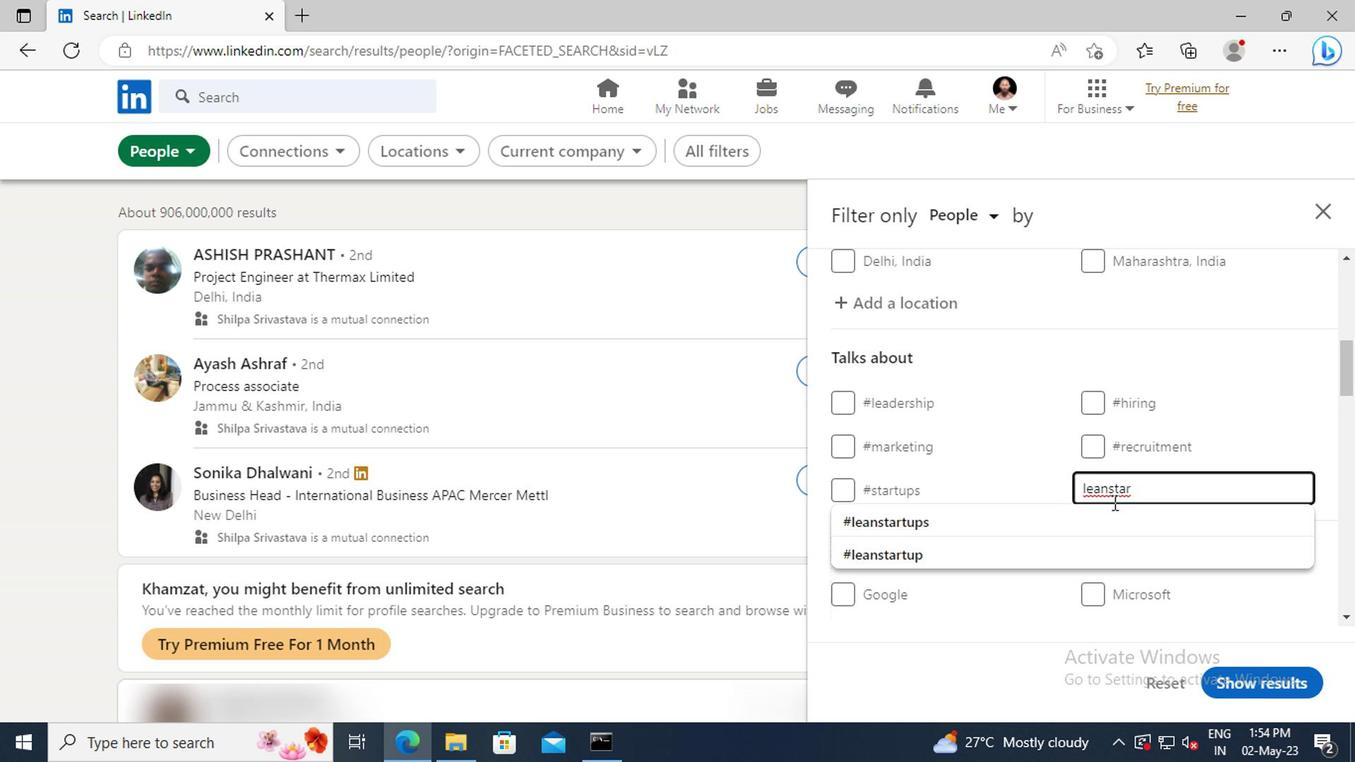 
Action: Mouse pressed left at (1111, 512)
Screenshot: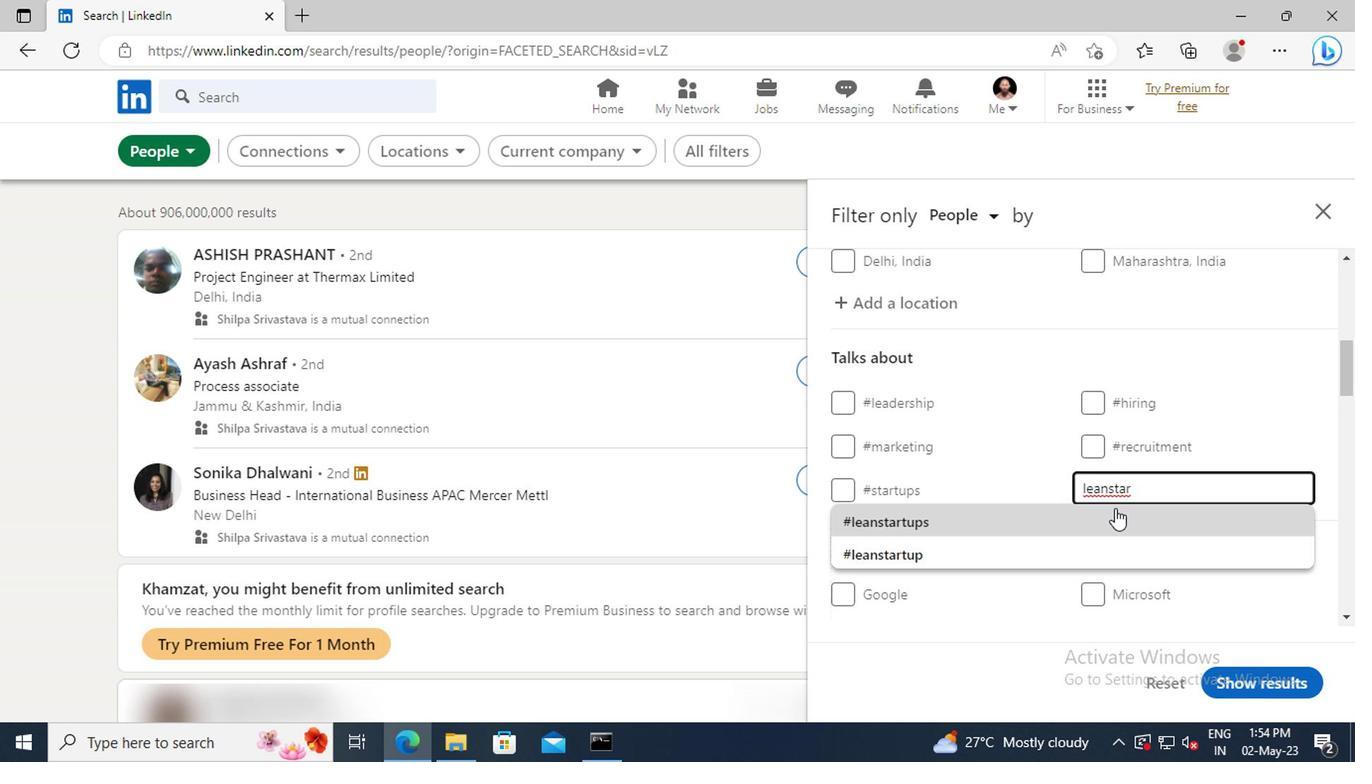 
Action: Mouse scrolled (1111, 510) with delta (0, -1)
Screenshot: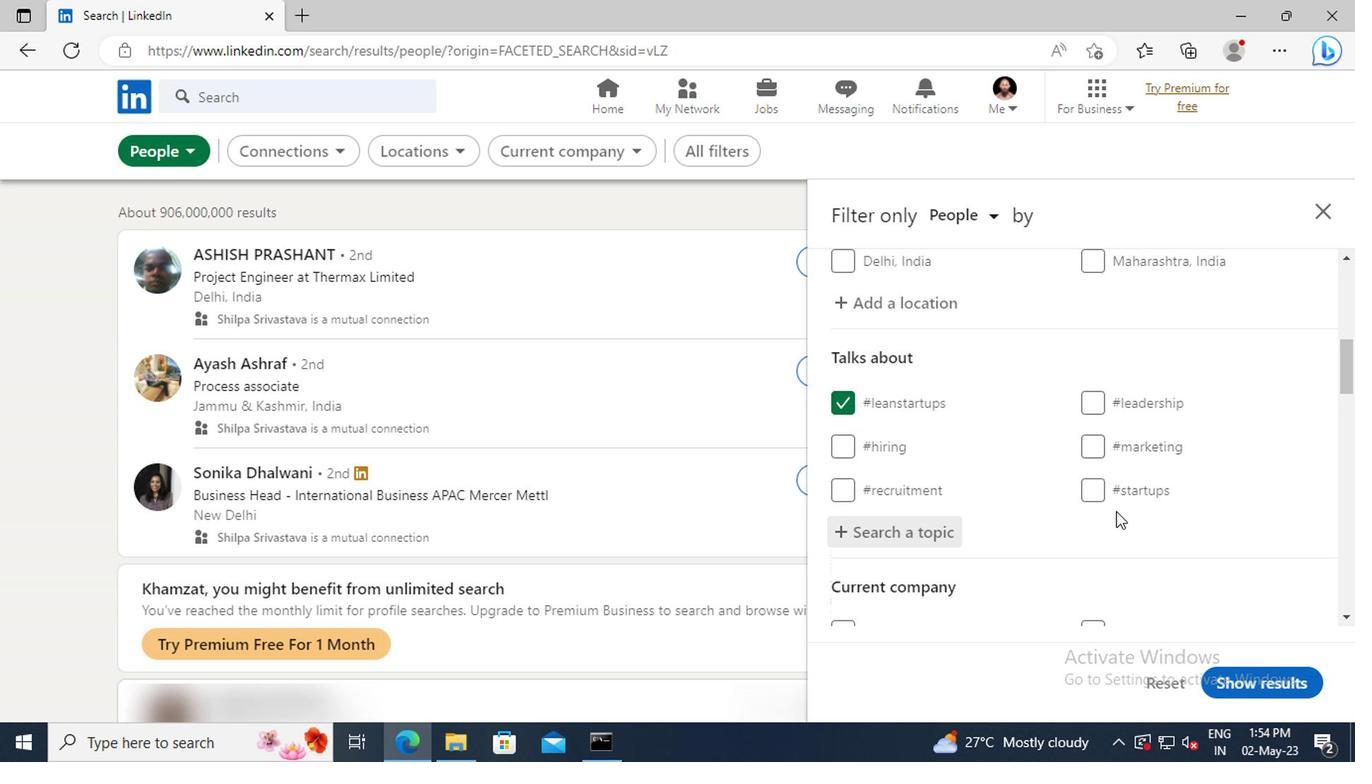 
Action: Mouse scrolled (1111, 510) with delta (0, -1)
Screenshot: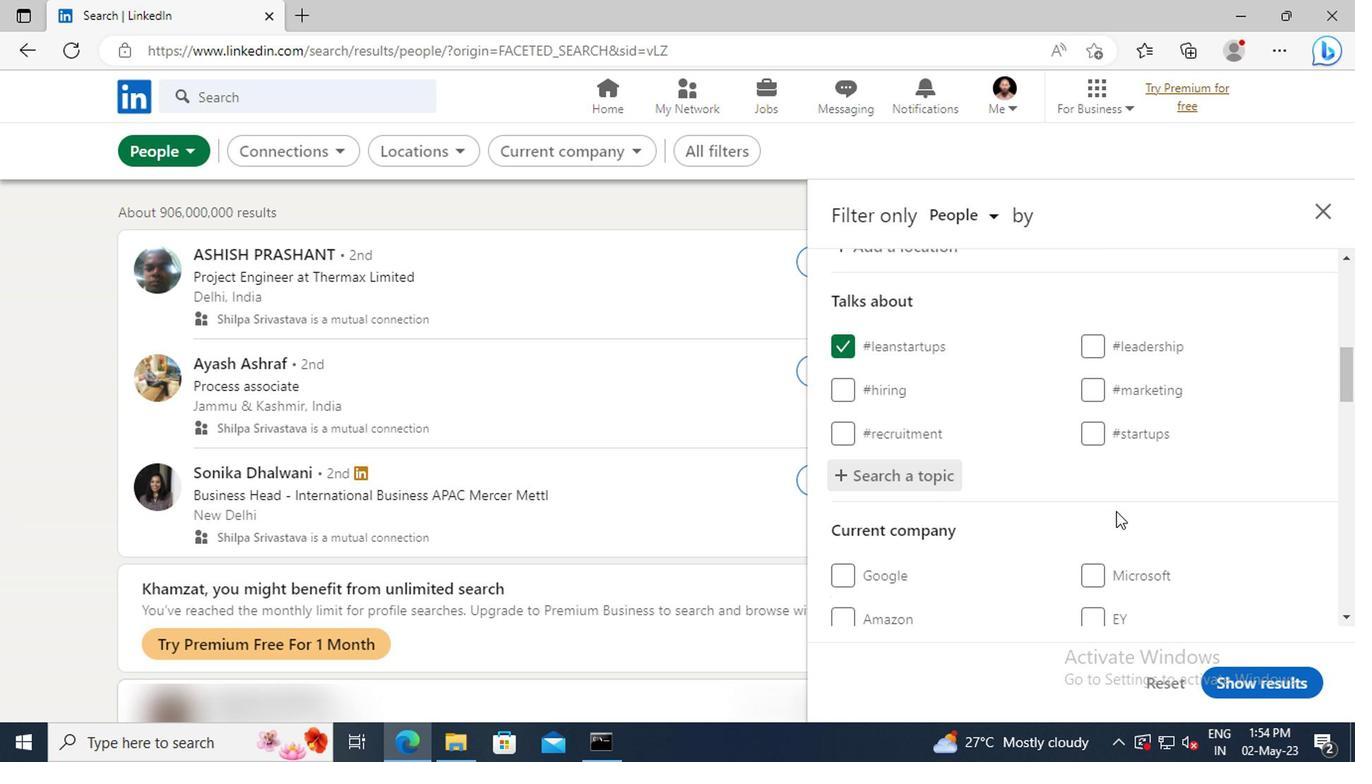 
Action: Mouse scrolled (1111, 510) with delta (0, -1)
Screenshot: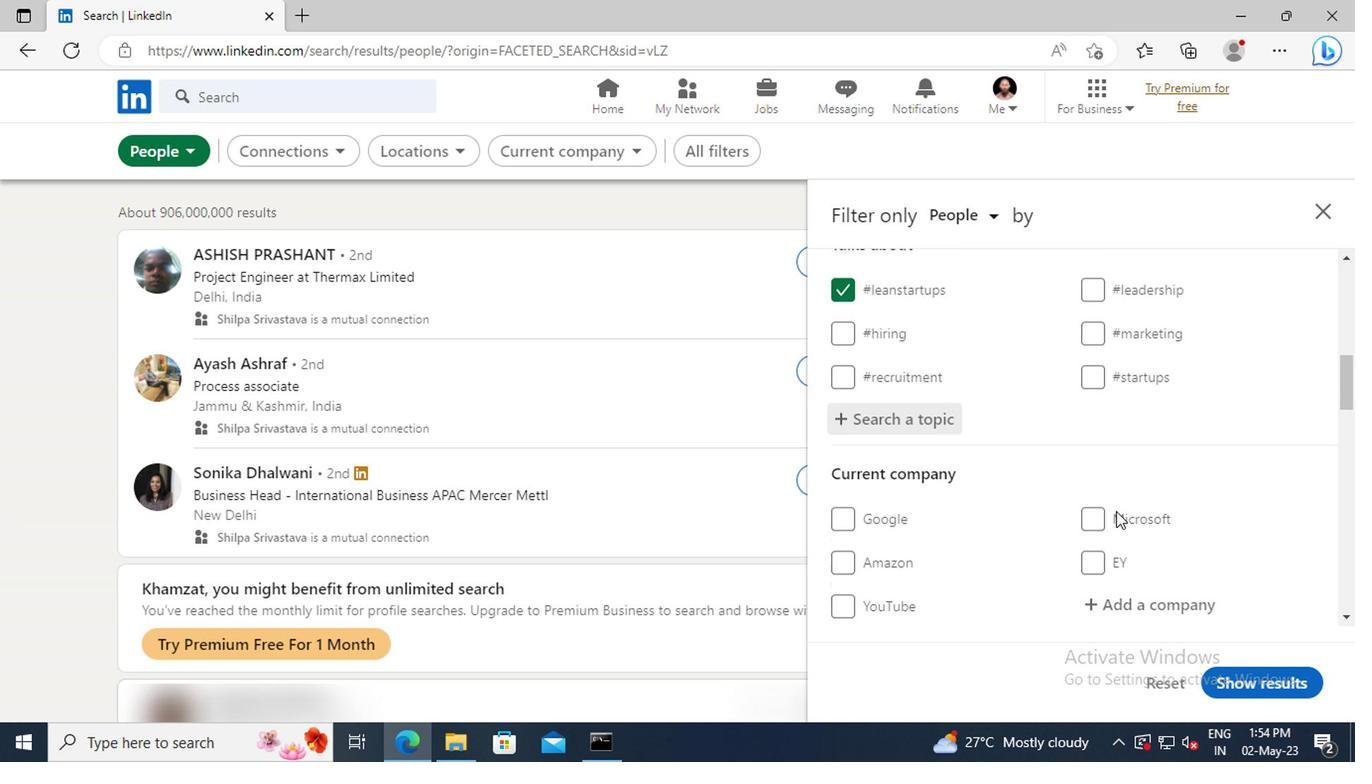
Action: Mouse scrolled (1111, 510) with delta (0, -1)
Screenshot: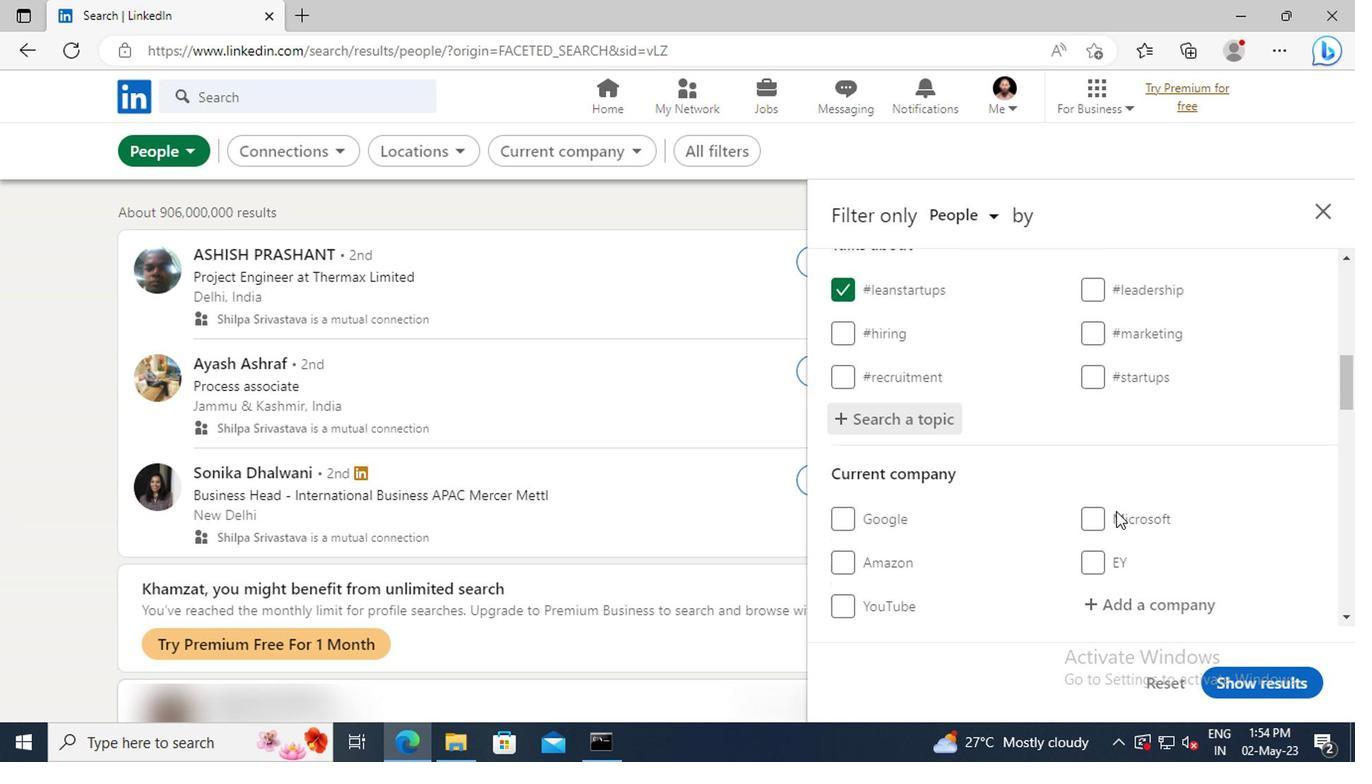 
Action: Mouse scrolled (1111, 510) with delta (0, -1)
Screenshot: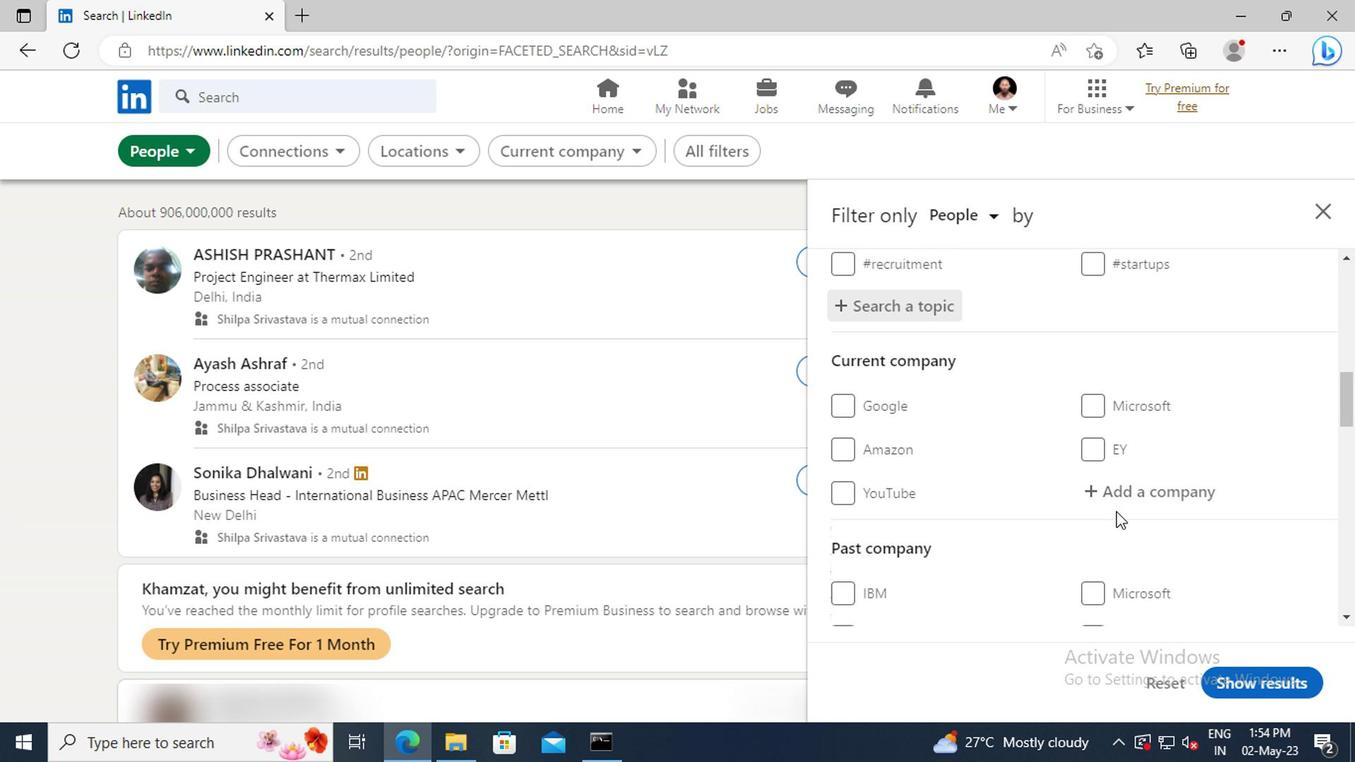 
Action: Mouse scrolled (1111, 510) with delta (0, -1)
Screenshot: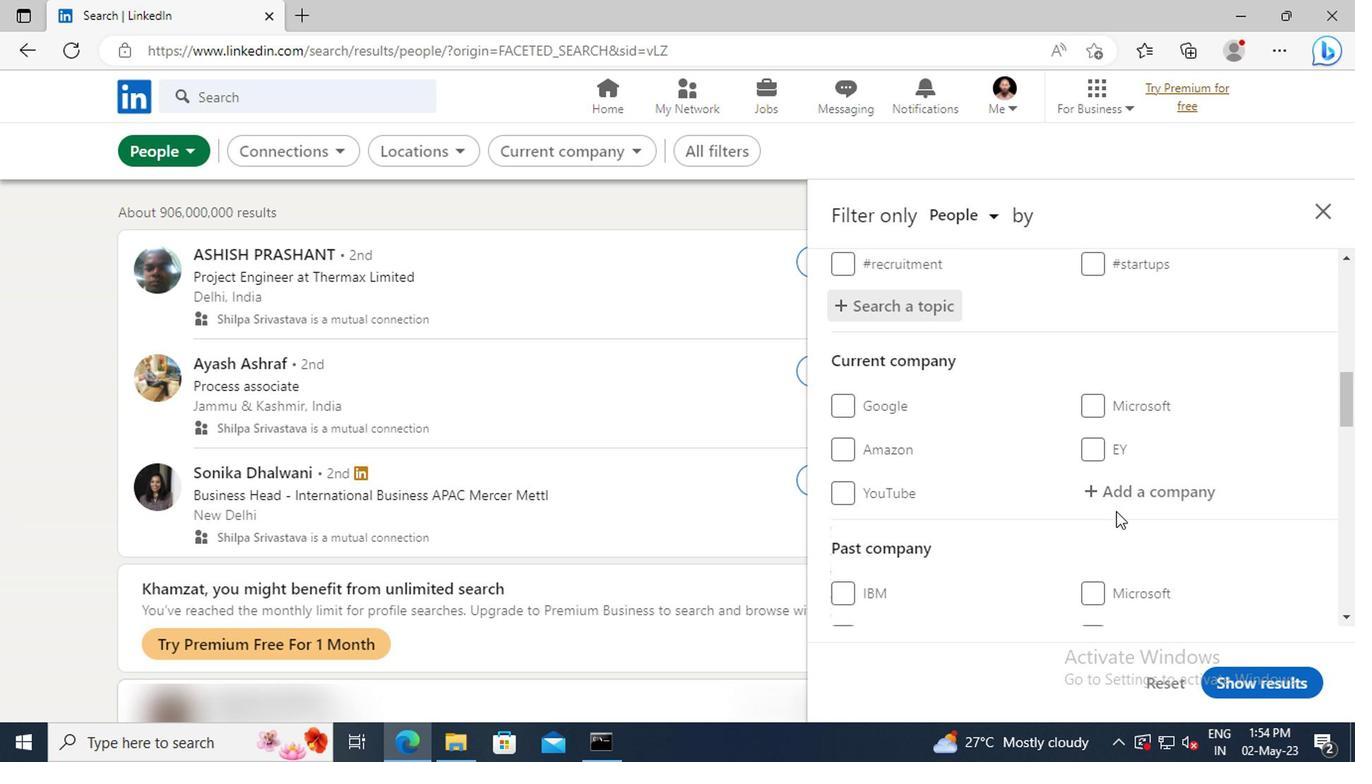 
Action: Mouse scrolled (1111, 510) with delta (0, -1)
Screenshot: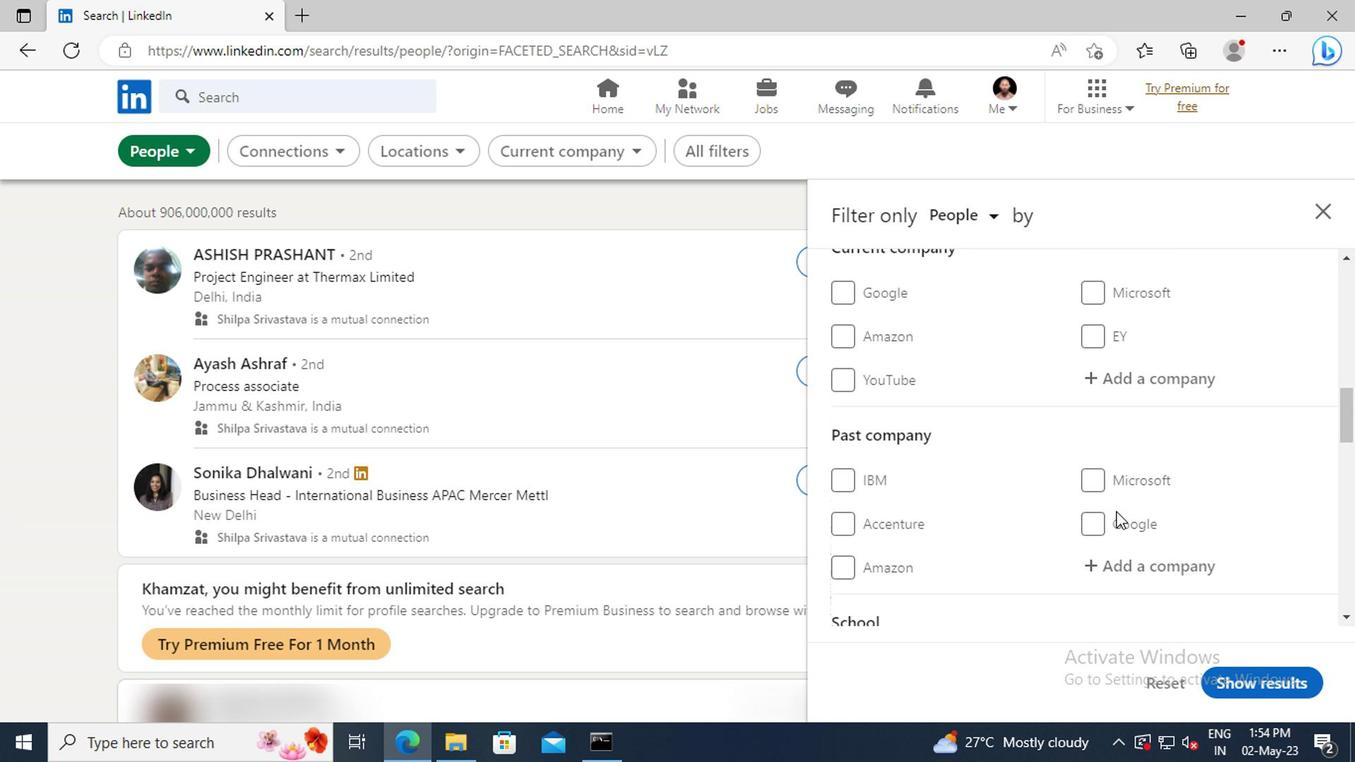 
Action: Mouse scrolled (1111, 510) with delta (0, -1)
Screenshot: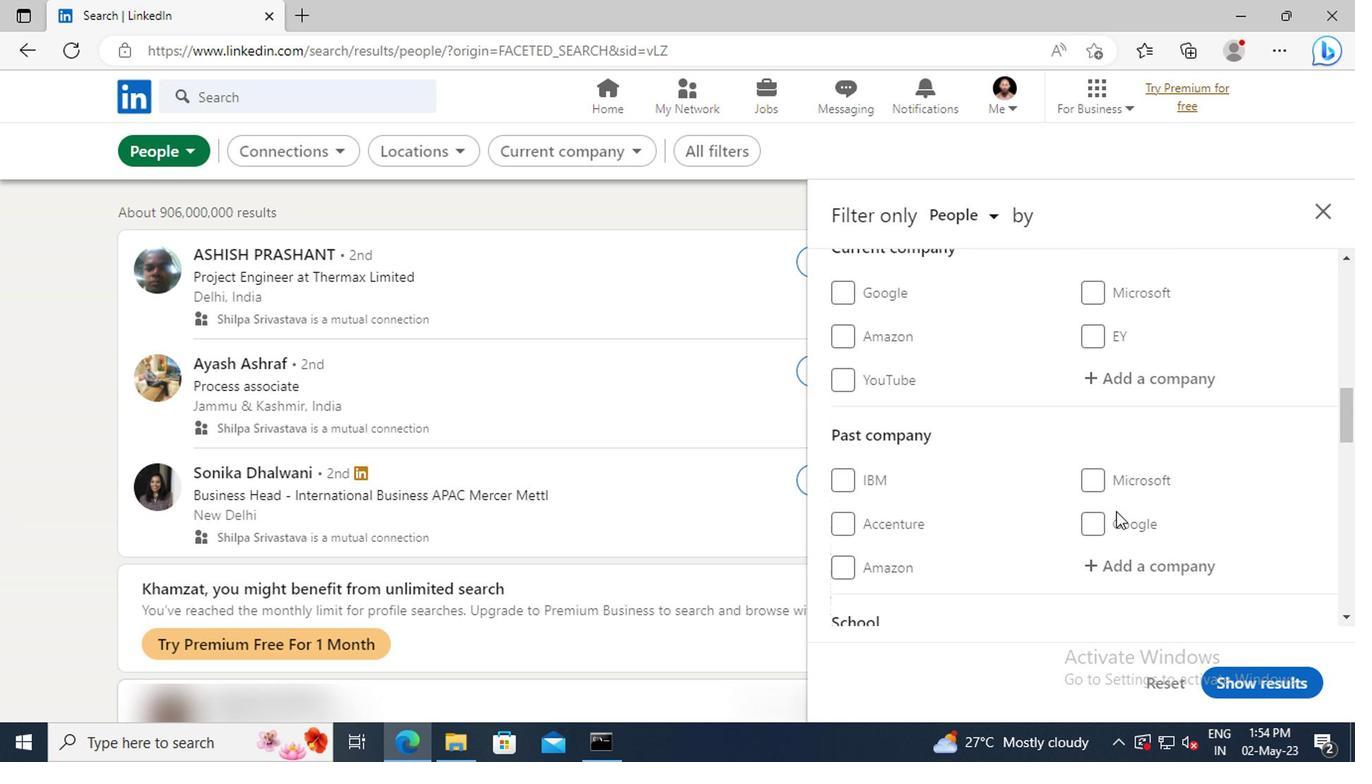 
Action: Mouse scrolled (1111, 510) with delta (0, -1)
Screenshot: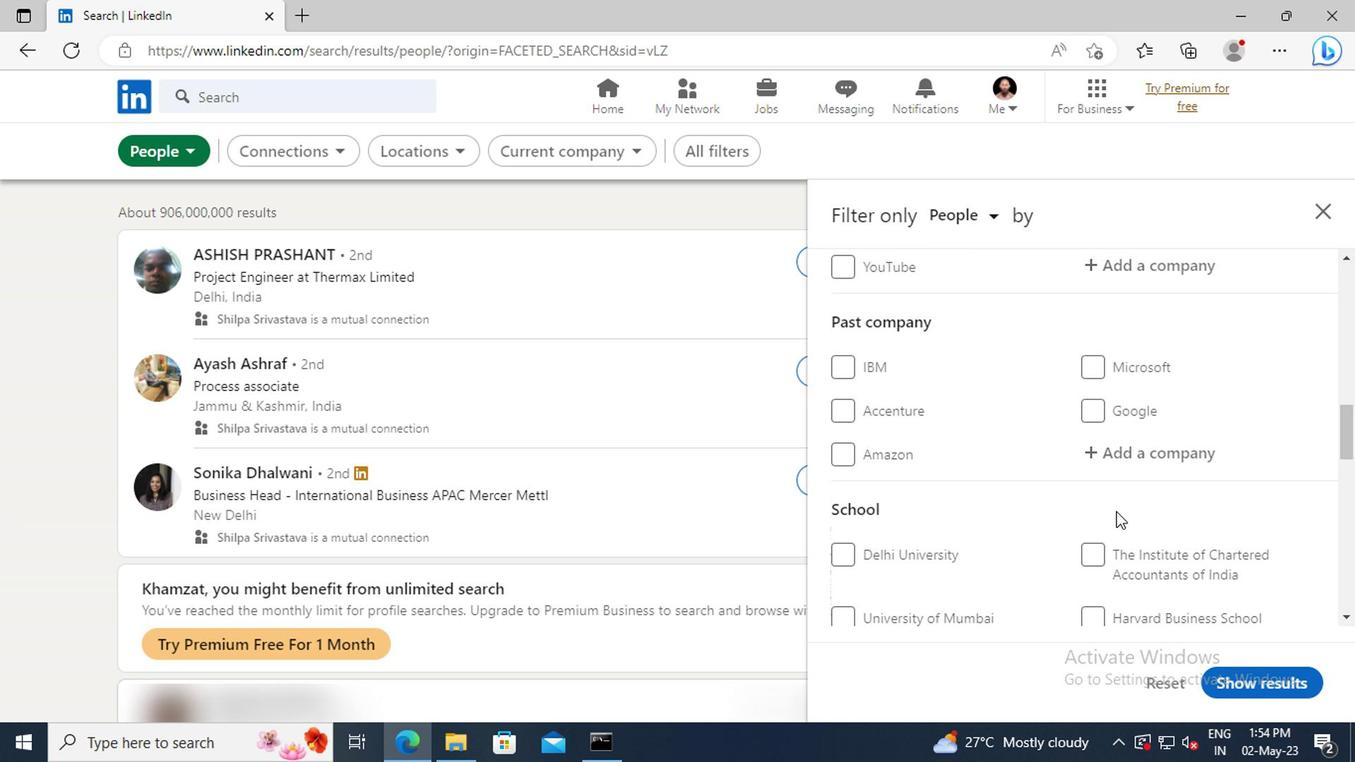 
Action: Mouse scrolled (1111, 510) with delta (0, -1)
Screenshot: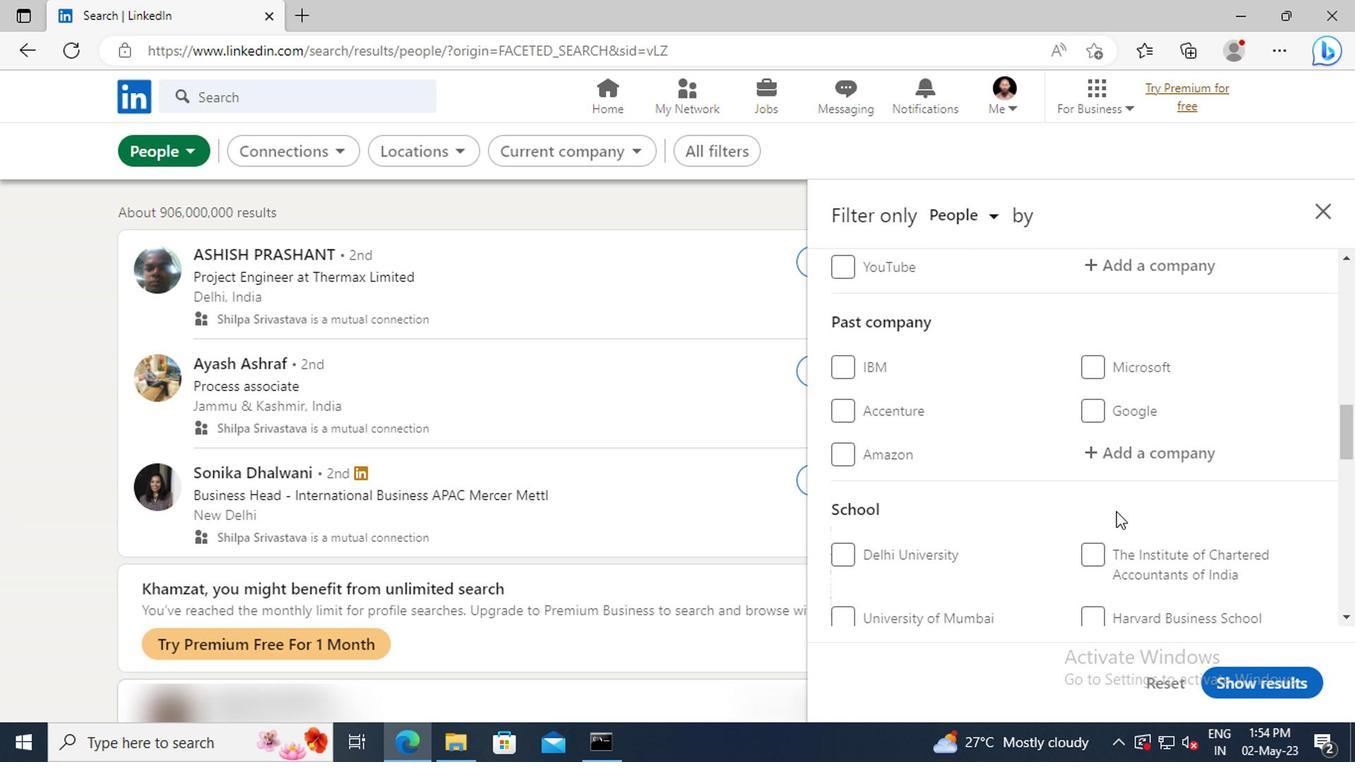 
Action: Mouse scrolled (1111, 510) with delta (0, -1)
Screenshot: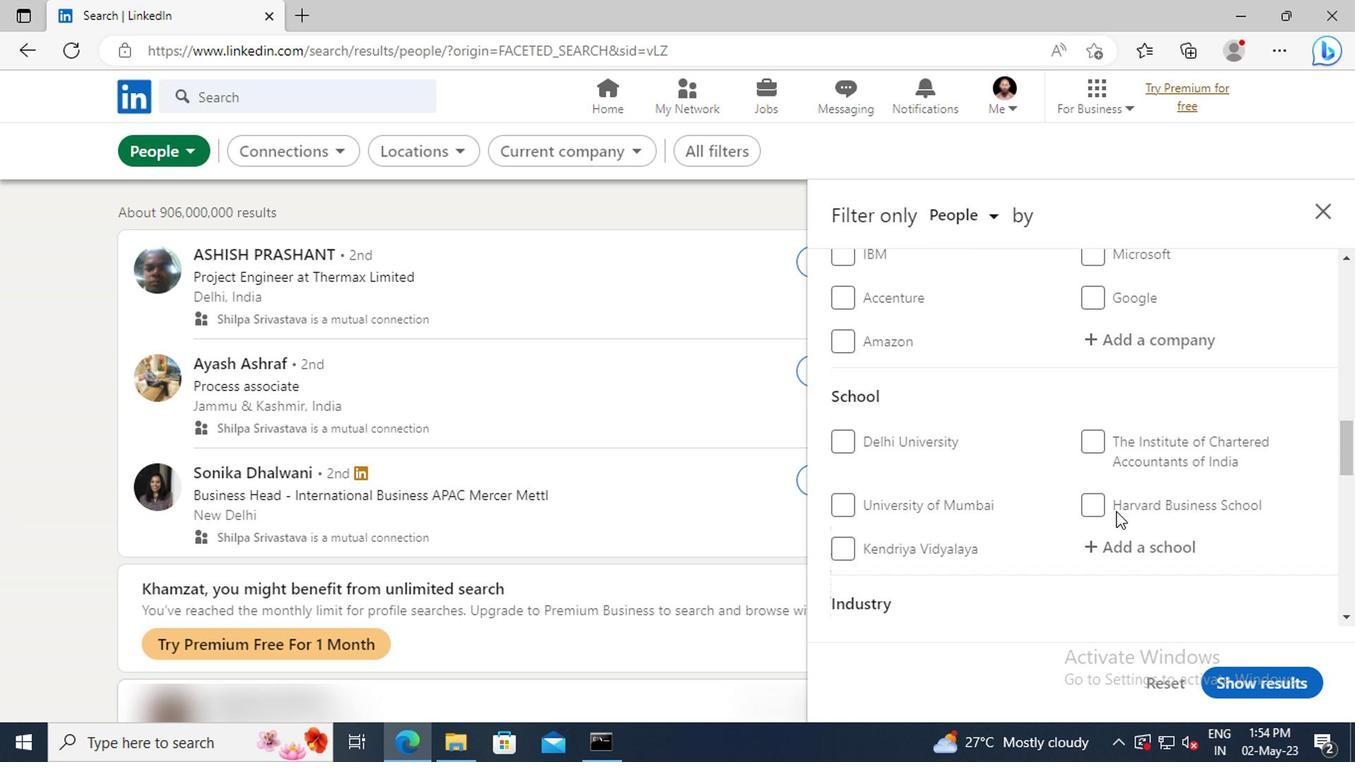 
Action: Mouse scrolled (1111, 510) with delta (0, -1)
Screenshot: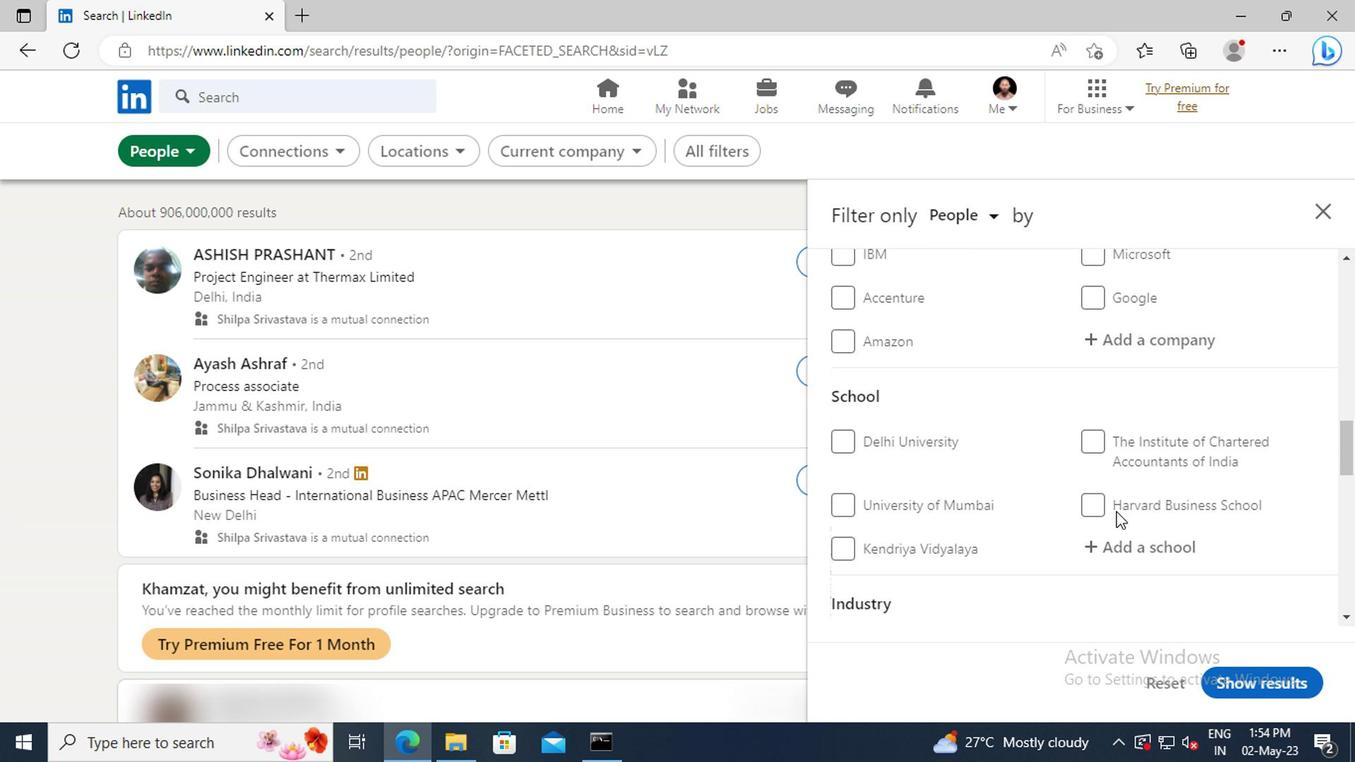 
Action: Mouse scrolled (1111, 510) with delta (0, -1)
Screenshot: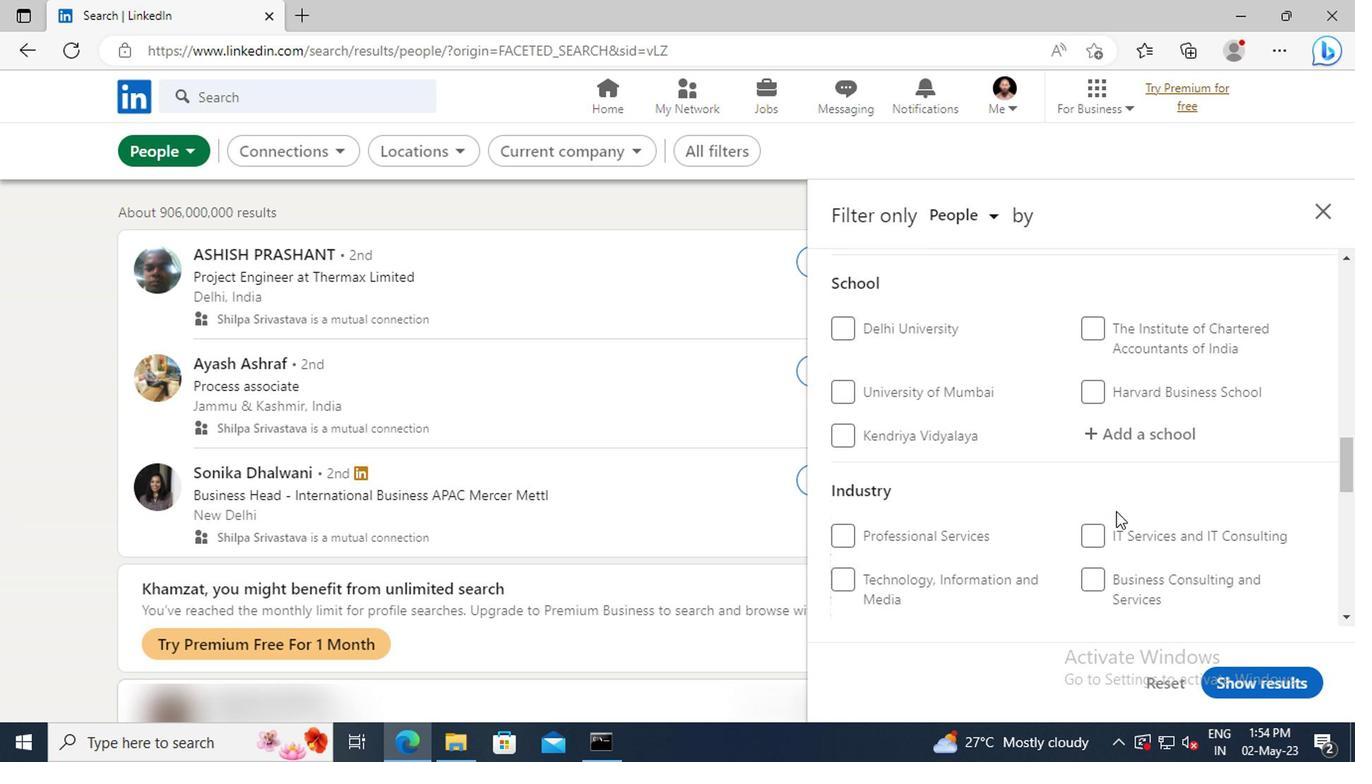 
Action: Mouse scrolled (1111, 510) with delta (0, -1)
Screenshot: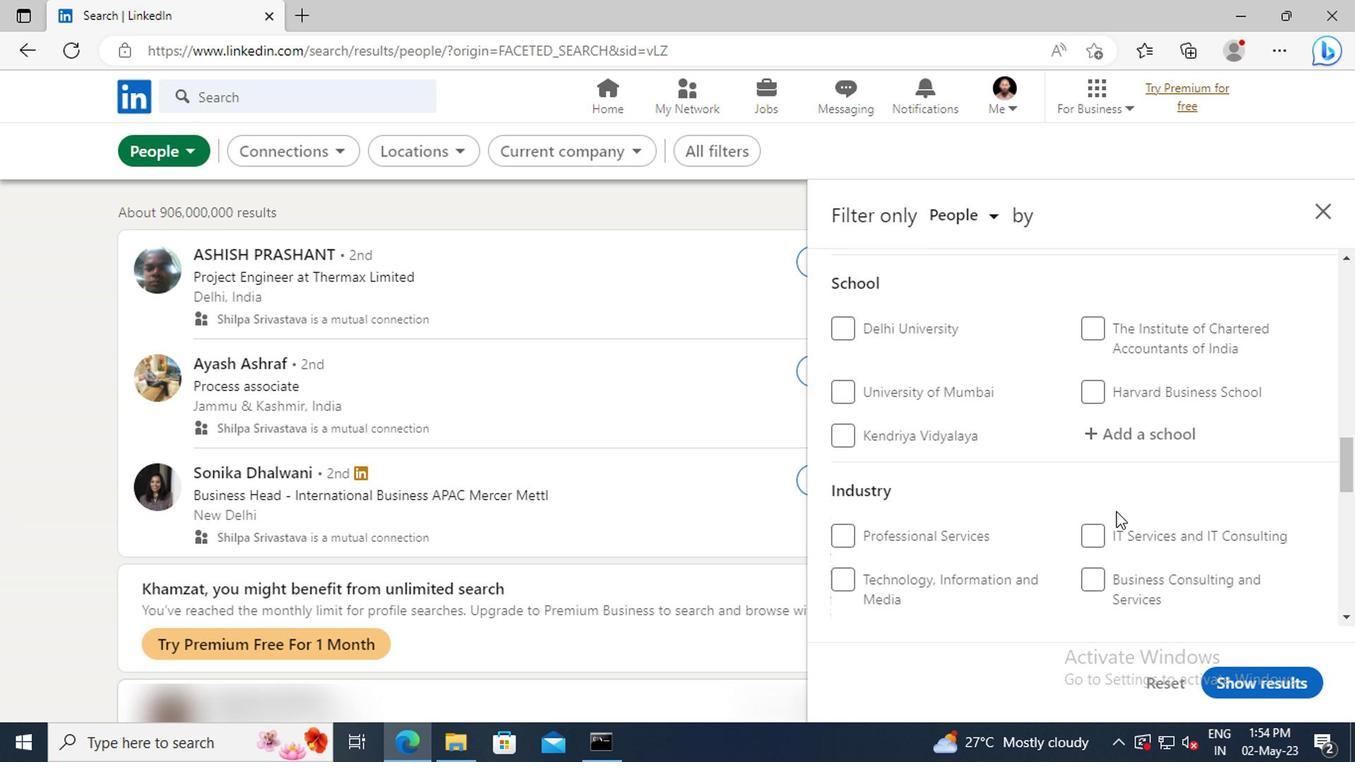 
Action: Mouse scrolled (1111, 510) with delta (0, -1)
Screenshot: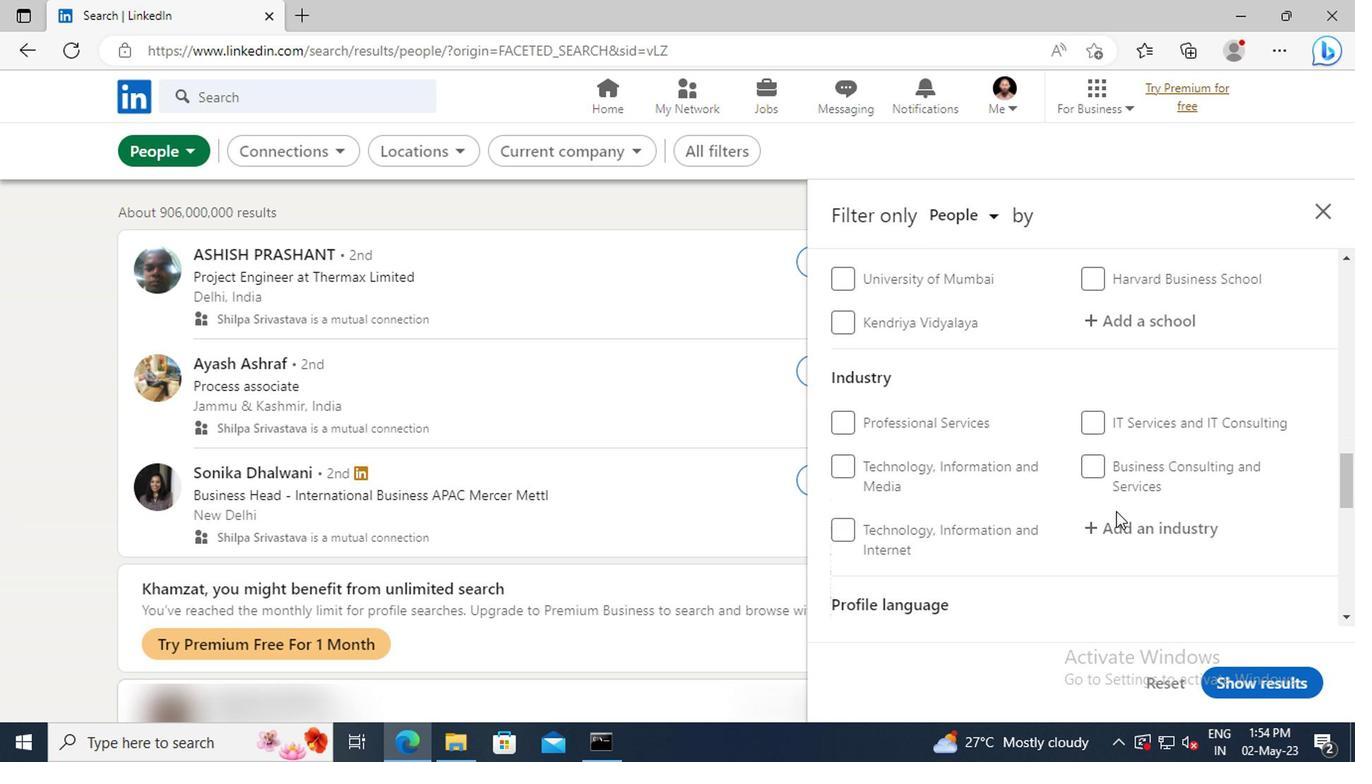 
Action: Mouse scrolled (1111, 510) with delta (0, -1)
Screenshot: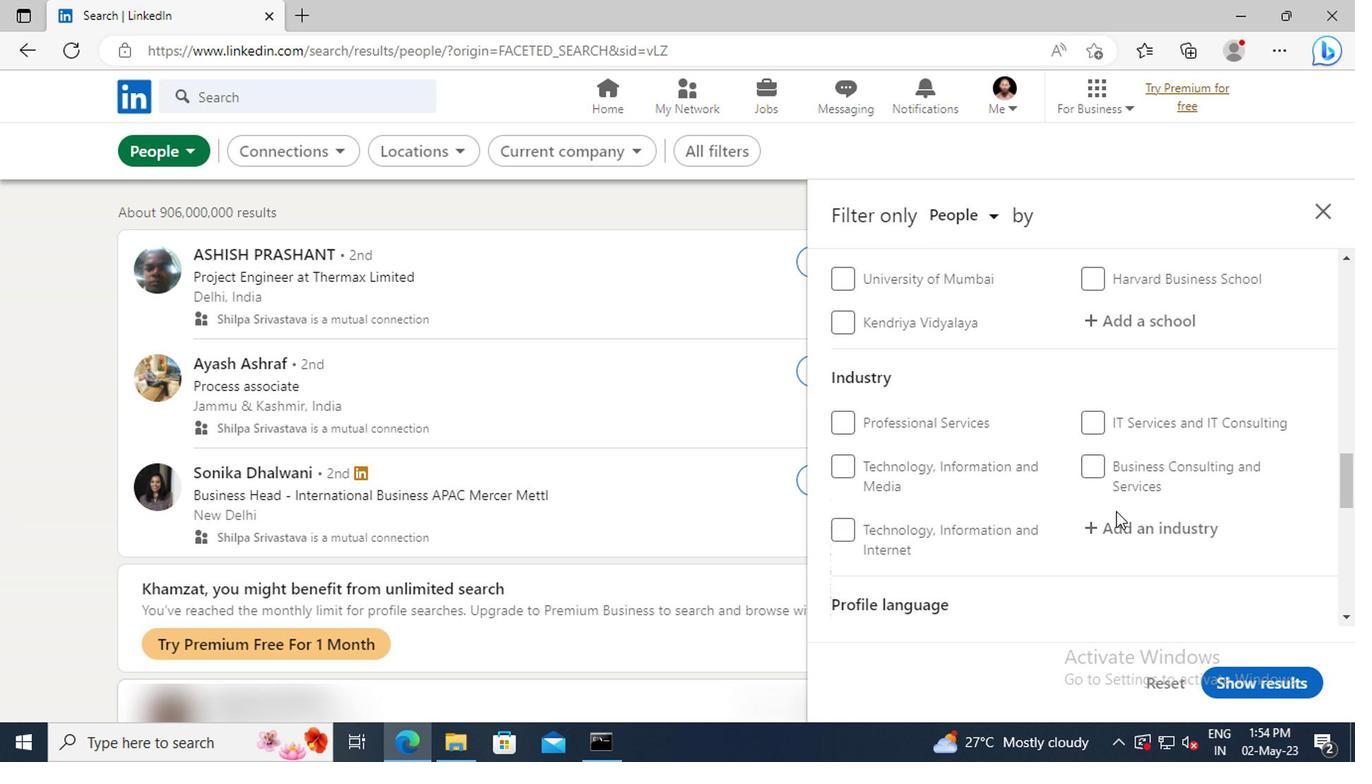
Action: Mouse moved to (1092, 535)
Screenshot: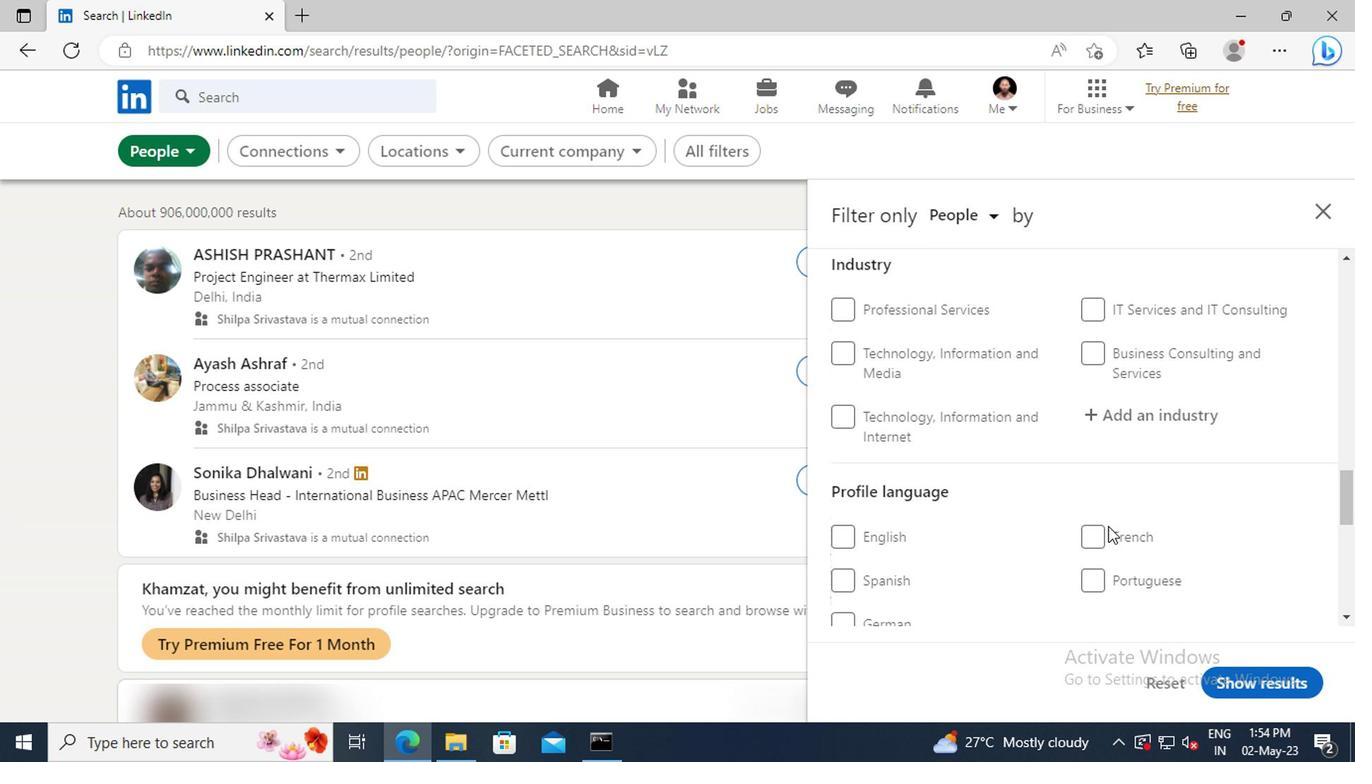 
Action: Mouse pressed left at (1092, 535)
Screenshot: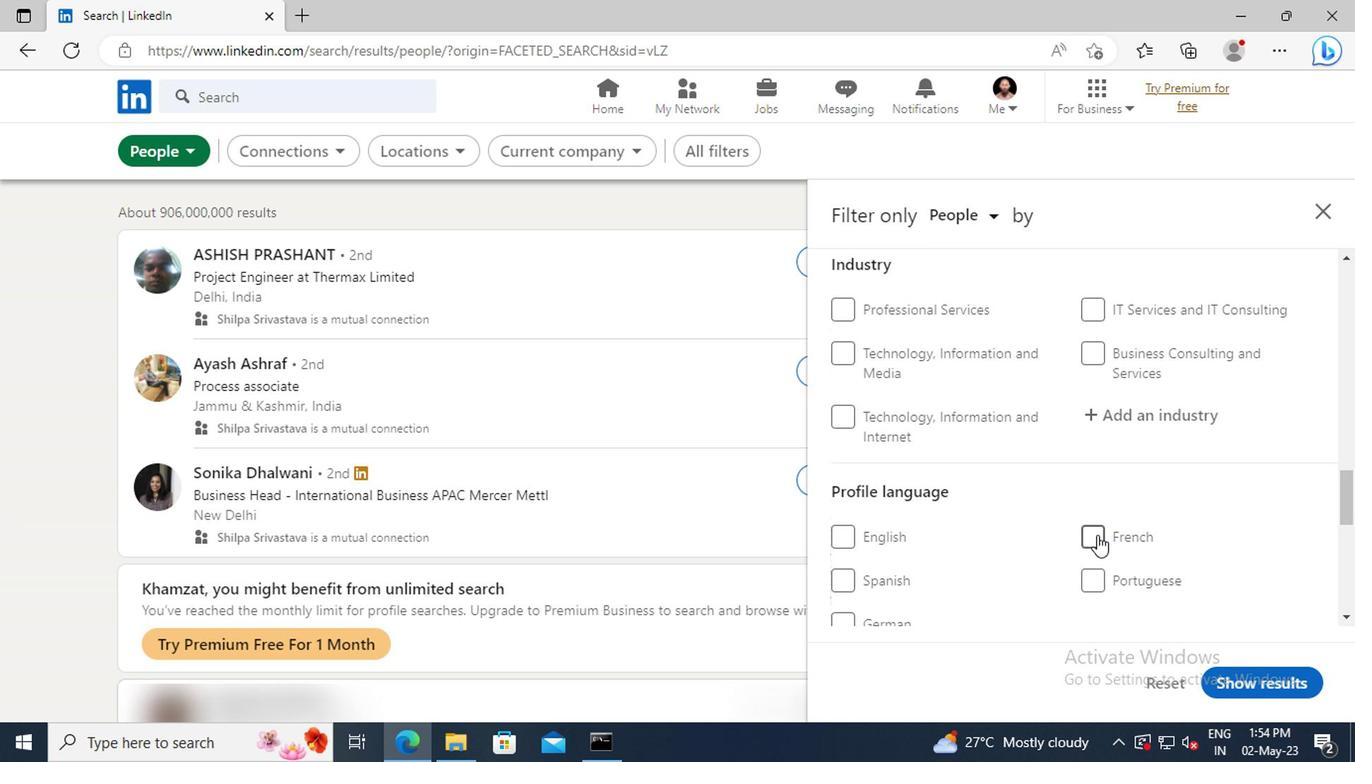 
Action: Mouse moved to (1129, 505)
Screenshot: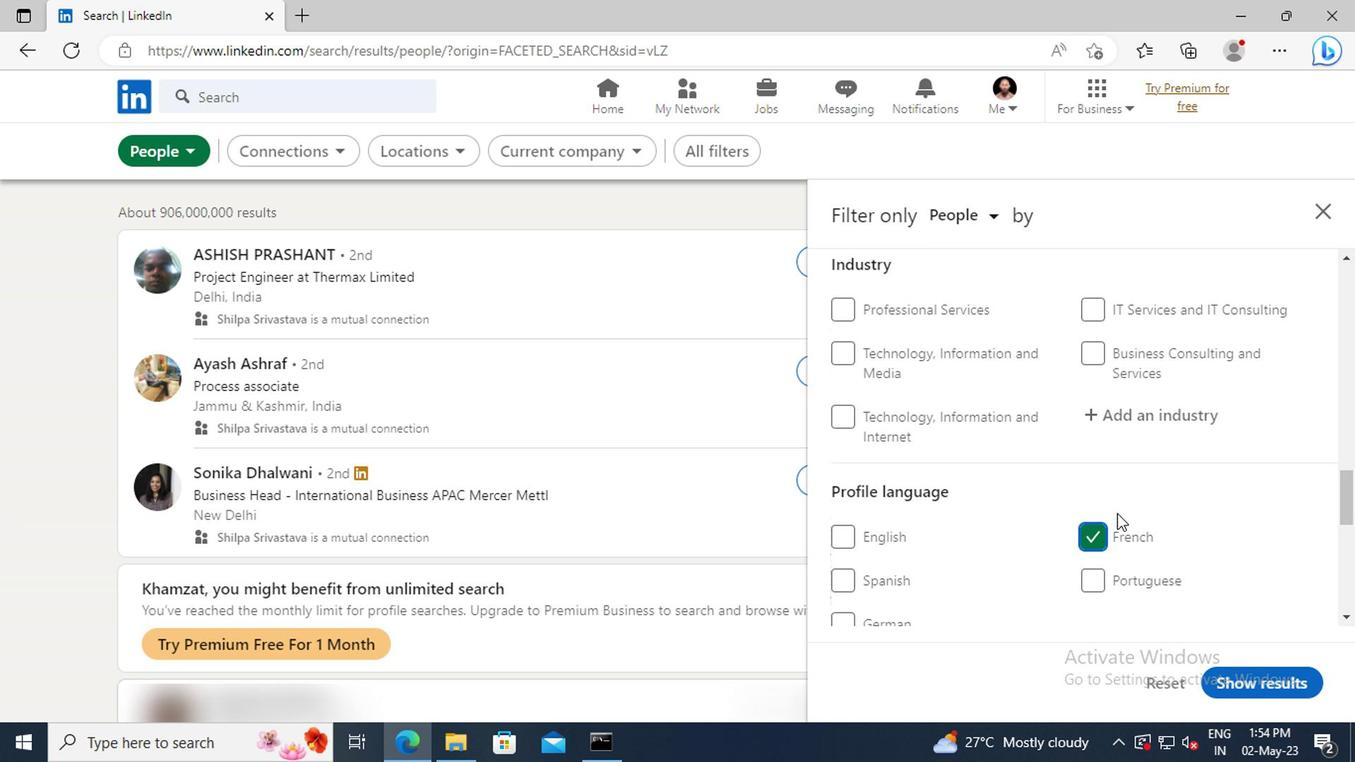 
Action: Mouse scrolled (1129, 506) with delta (0, 0)
Screenshot: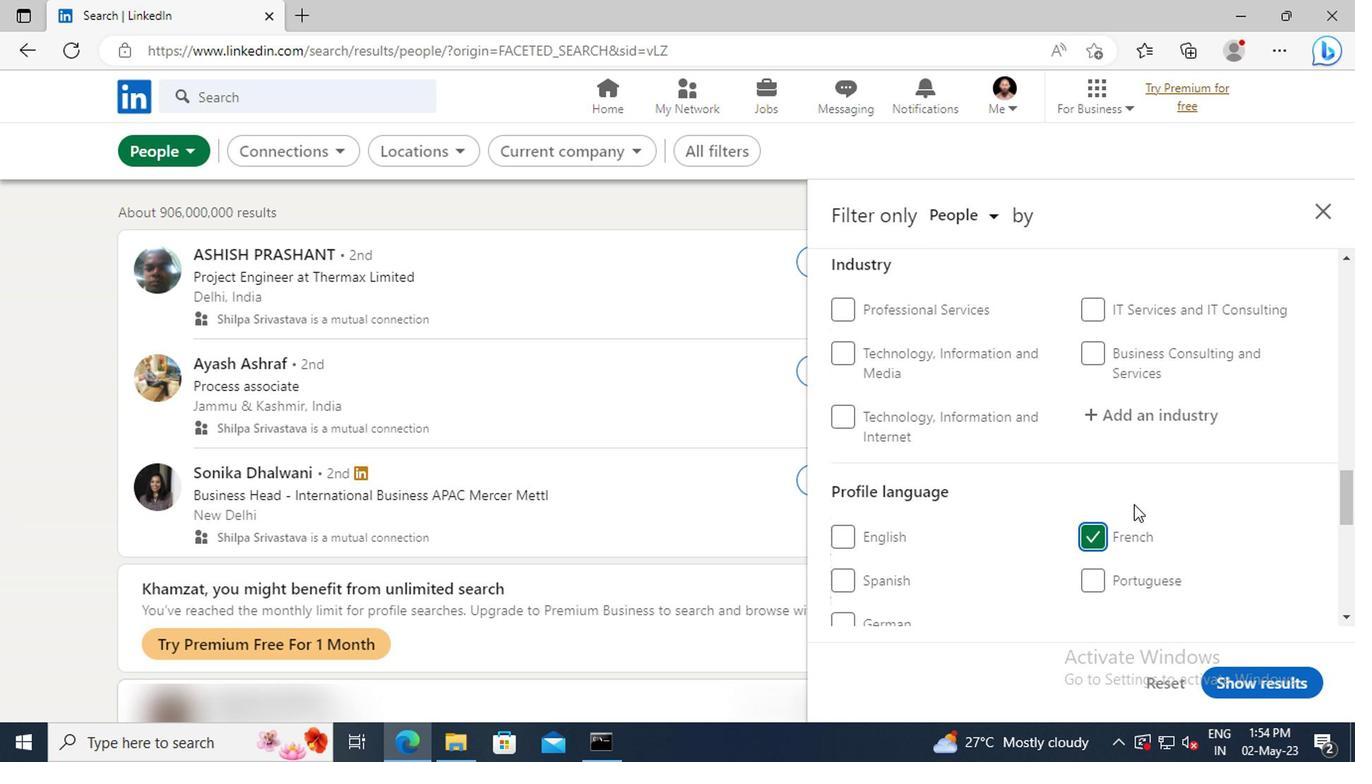 
Action: Mouse scrolled (1129, 506) with delta (0, 0)
Screenshot: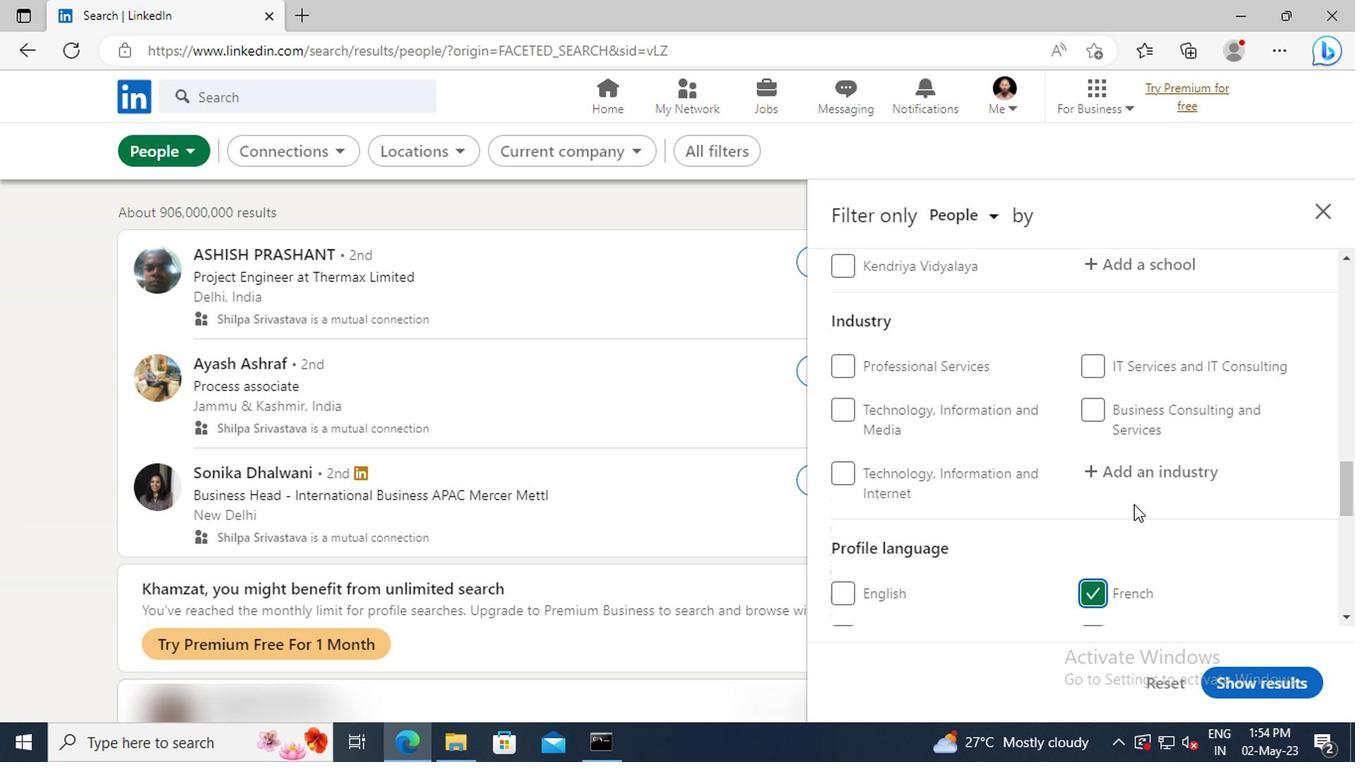 
Action: Mouse scrolled (1129, 506) with delta (0, 0)
Screenshot: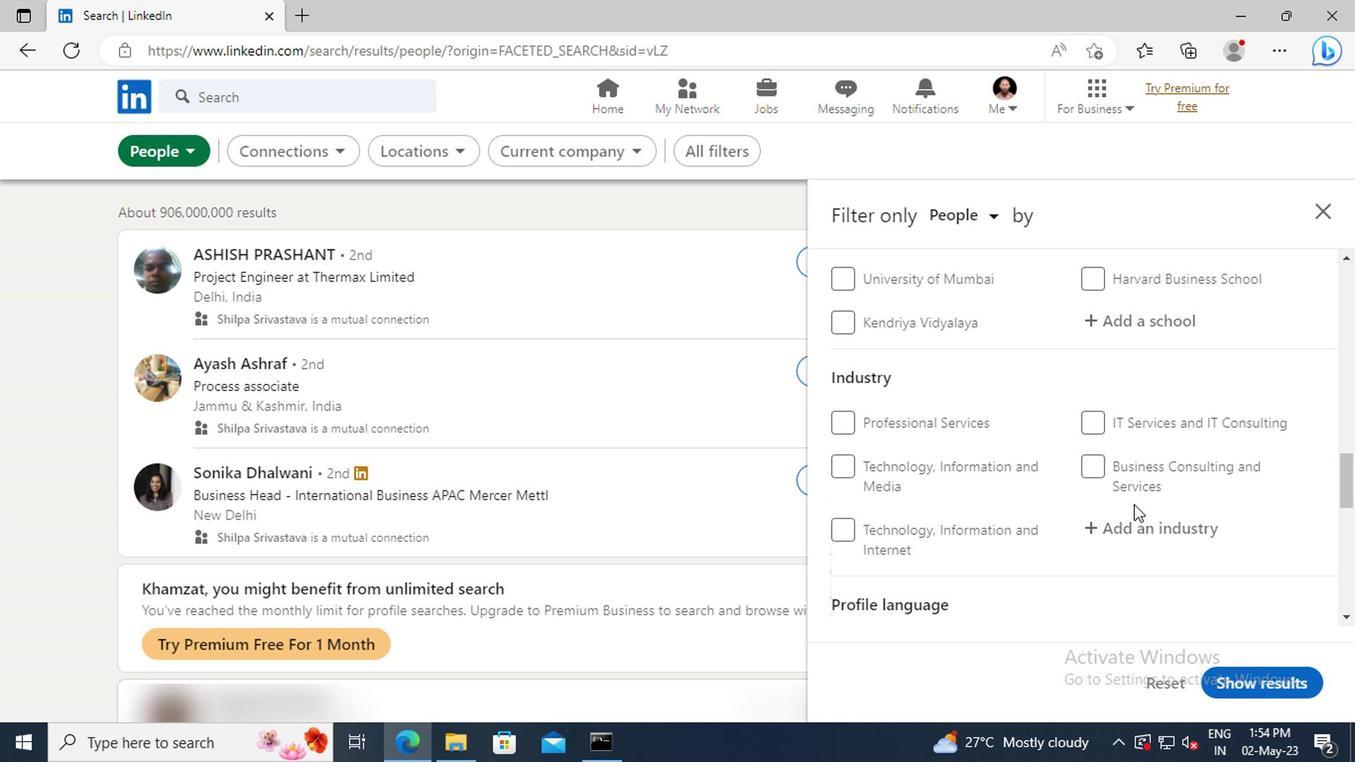 
Action: Mouse scrolled (1129, 506) with delta (0, 0)
Screenshot: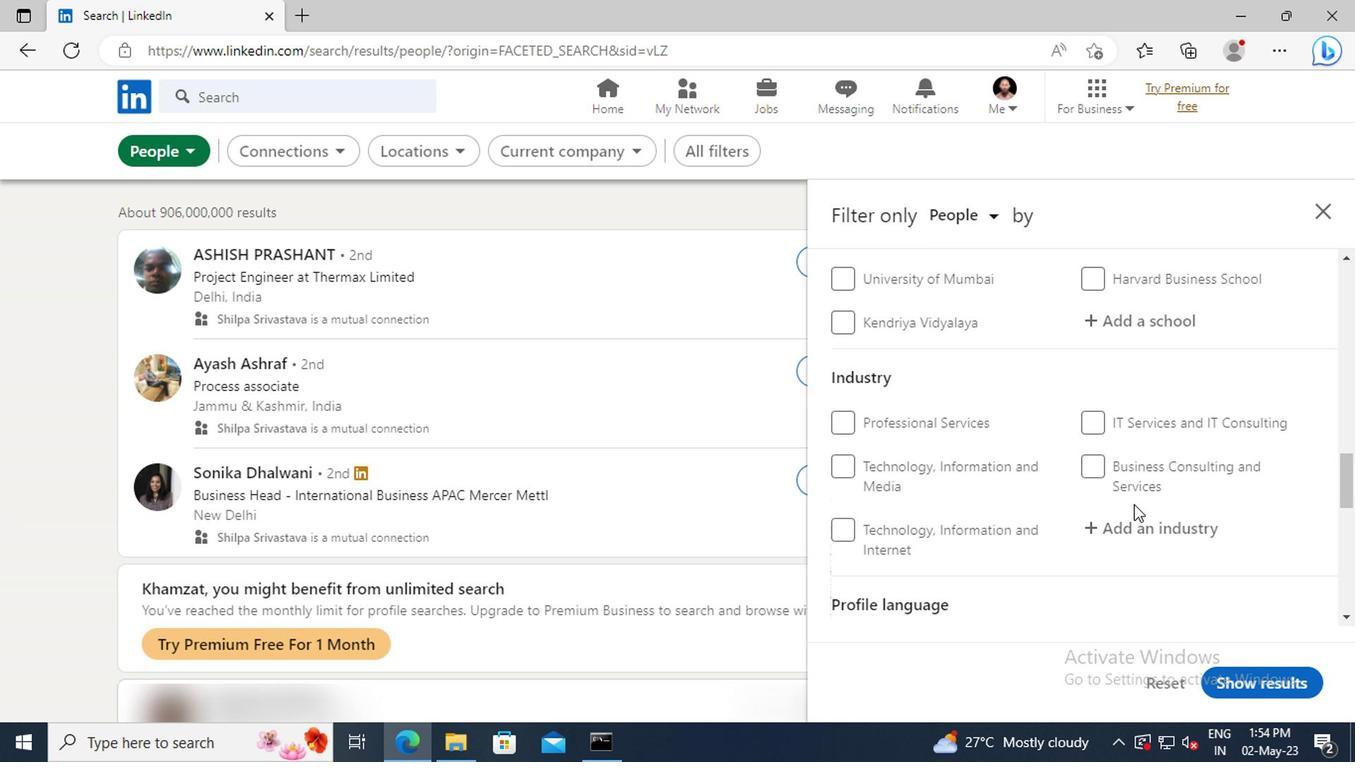 
Action: Mouse scrolled (1129, 506) with delta (0, 0)
Screenshot: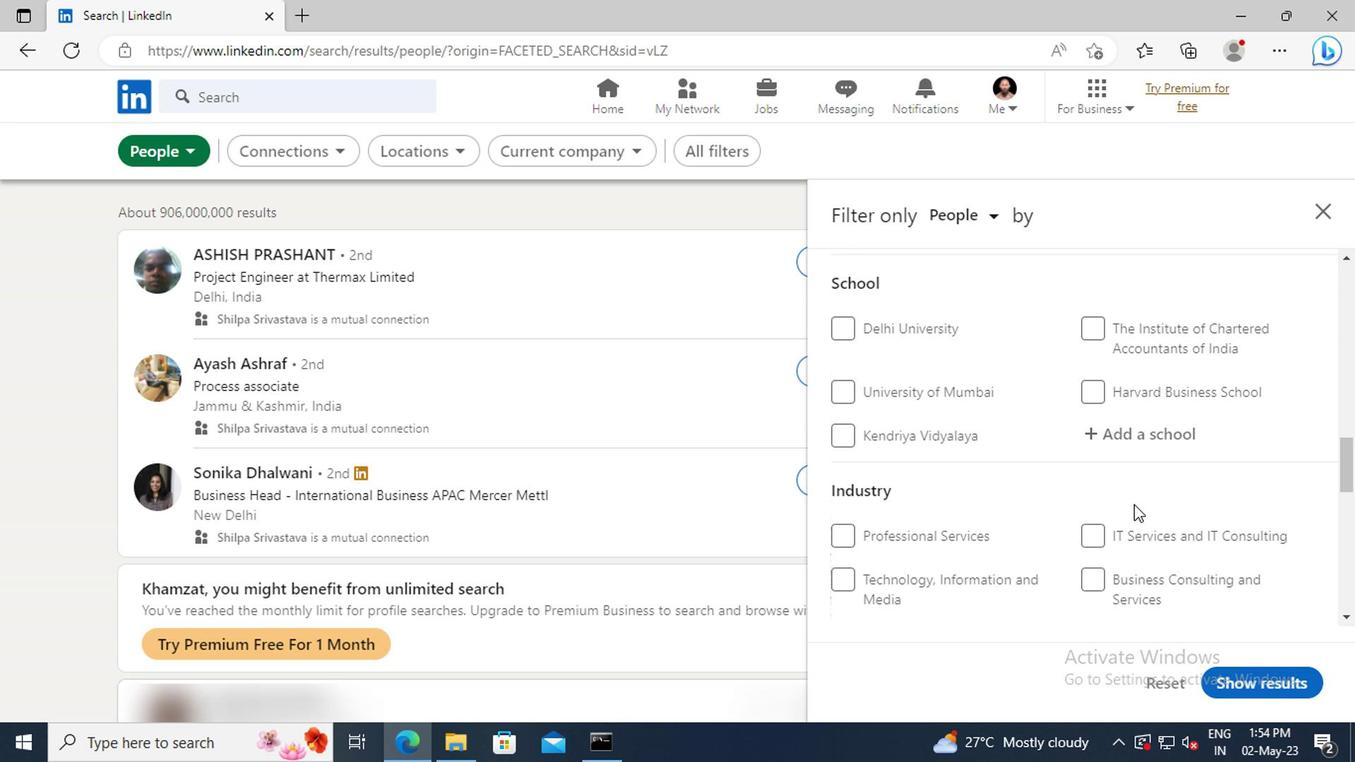 
Action: Mouse scrolled (1129, 506) with delta (0, 0)
Screenshot: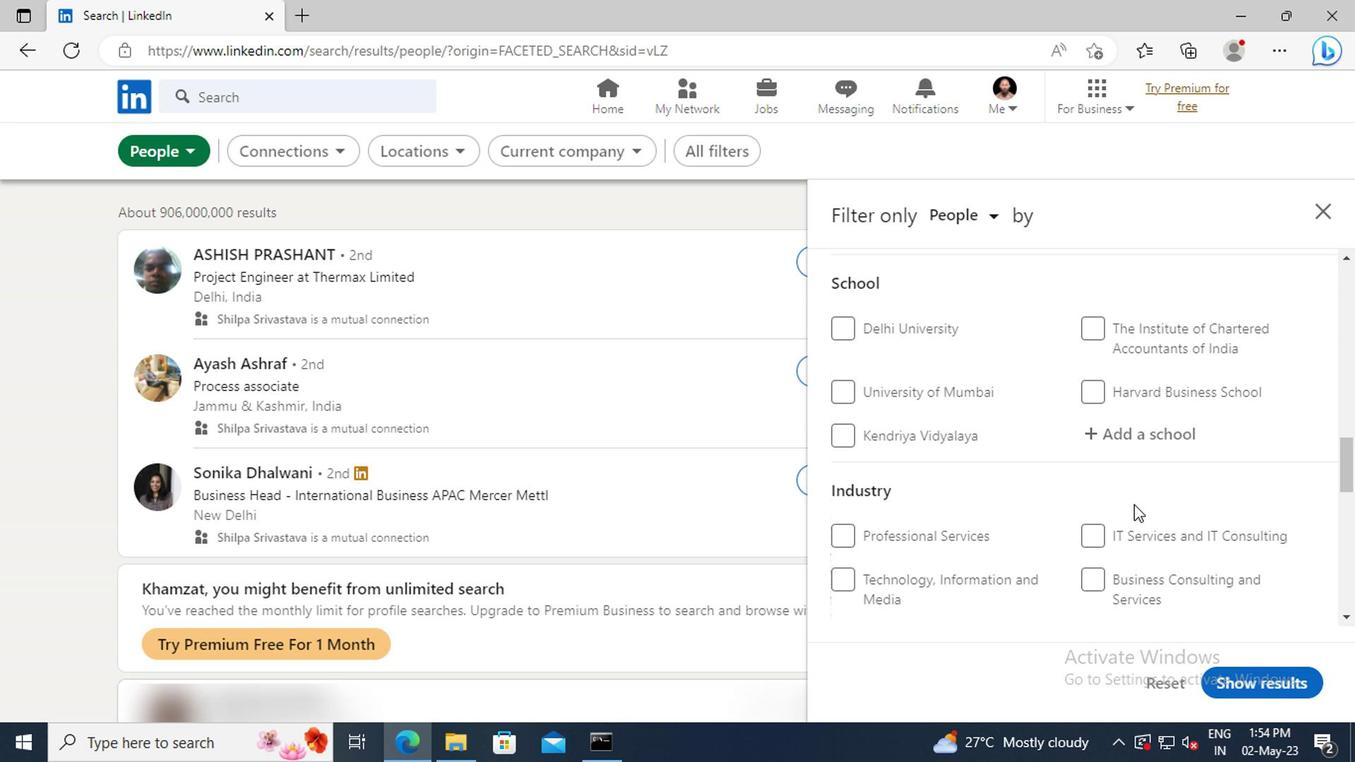 
Action: Mouse scrolled (1129, 506) with delta (0, 0)
Screenshot: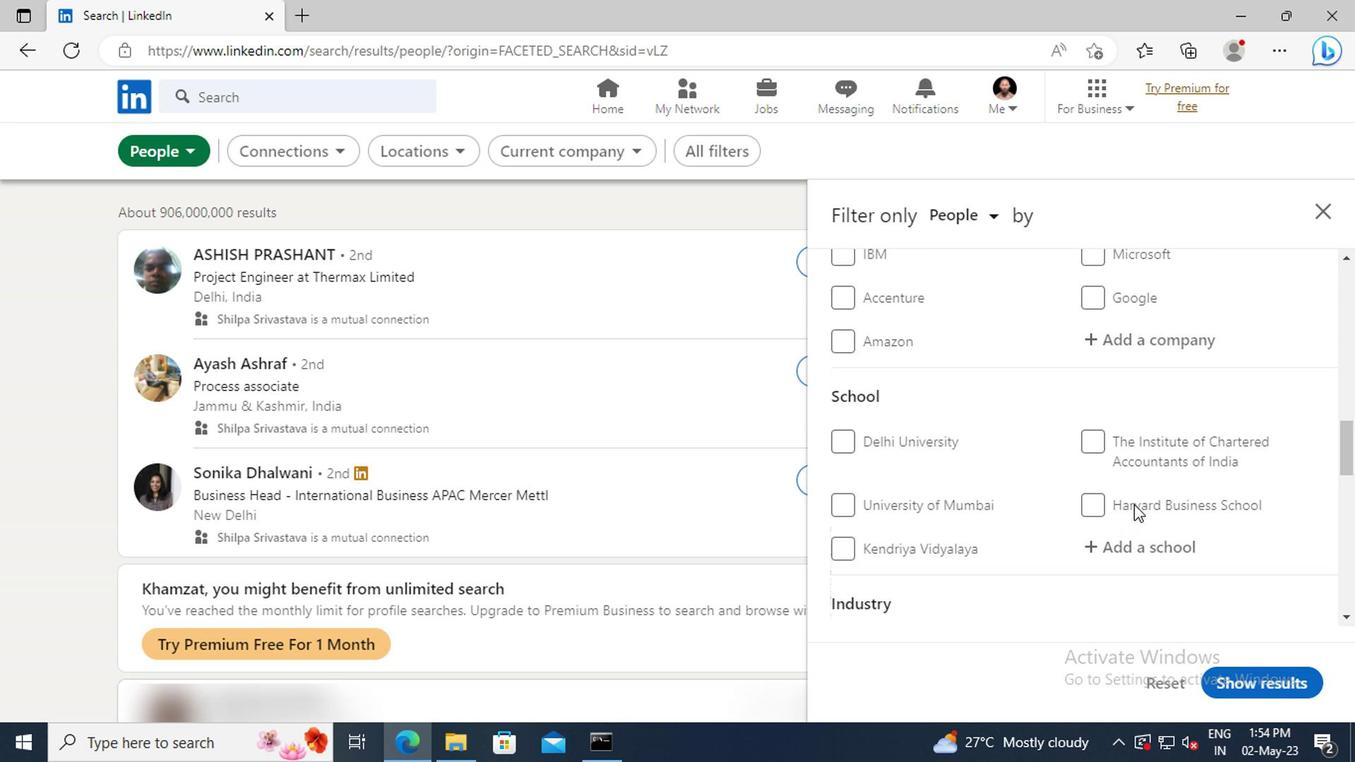 
Action: Mouse scrolled (1129, 506) with delta (0, 0)
Screenshot: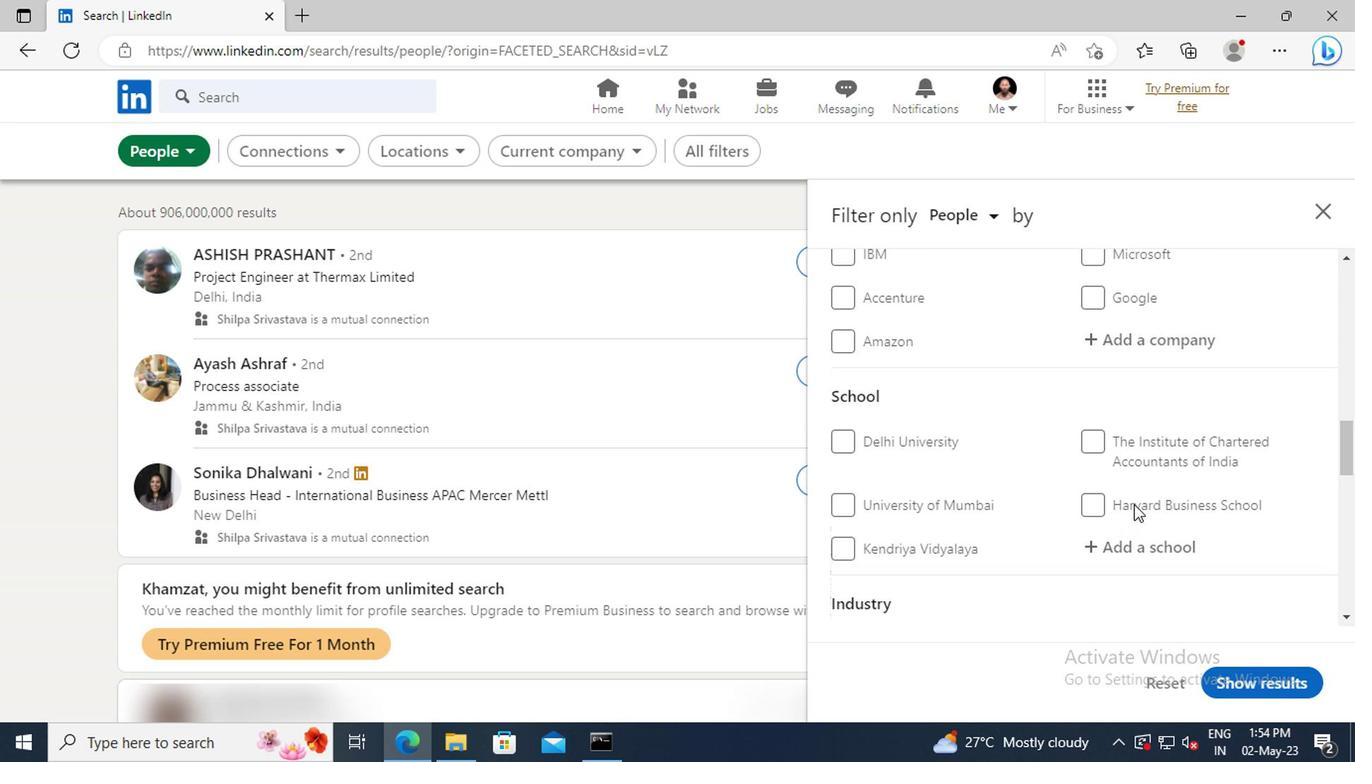 
Action: Mouse scrolled (1129, 506) with delta (0, 0)
Screenshot: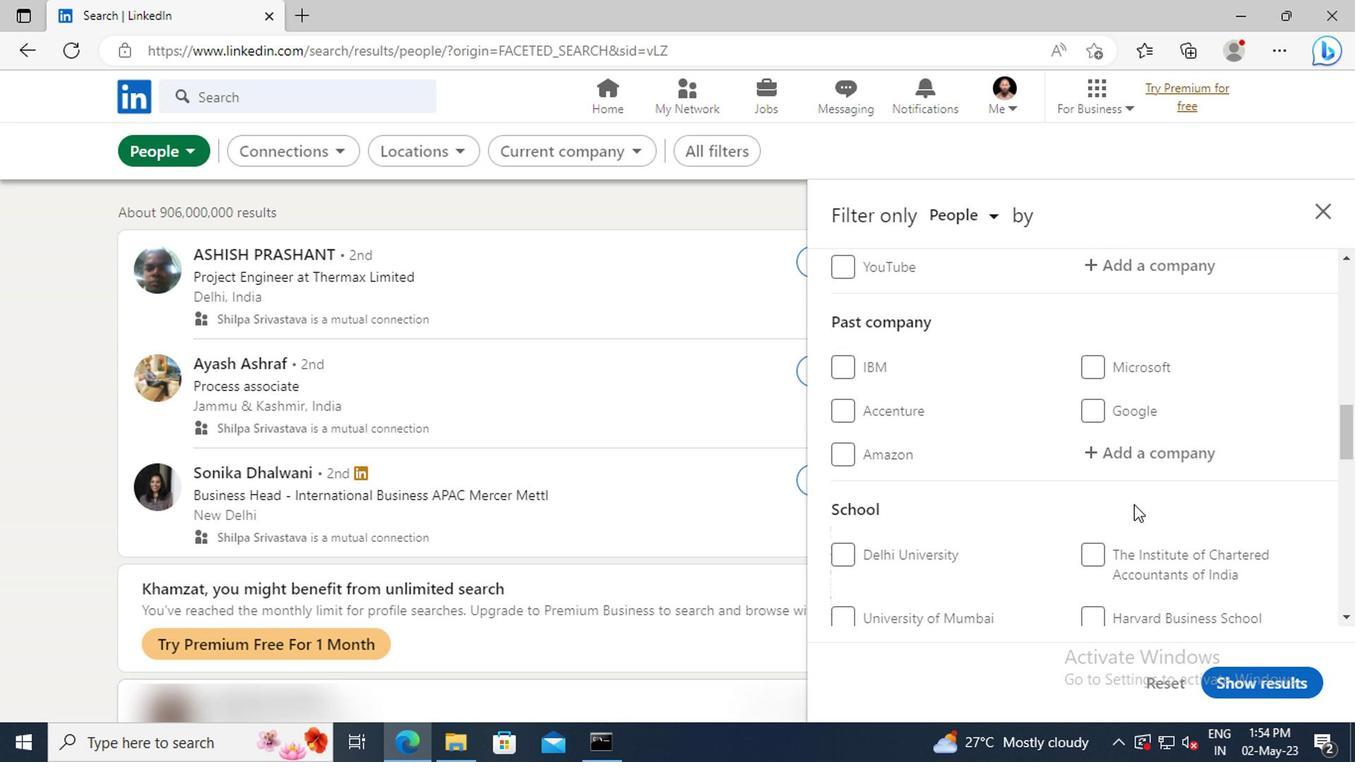 
Action: Mouse scrolled (1129, 506) with delta (0, 0)
Screenshot: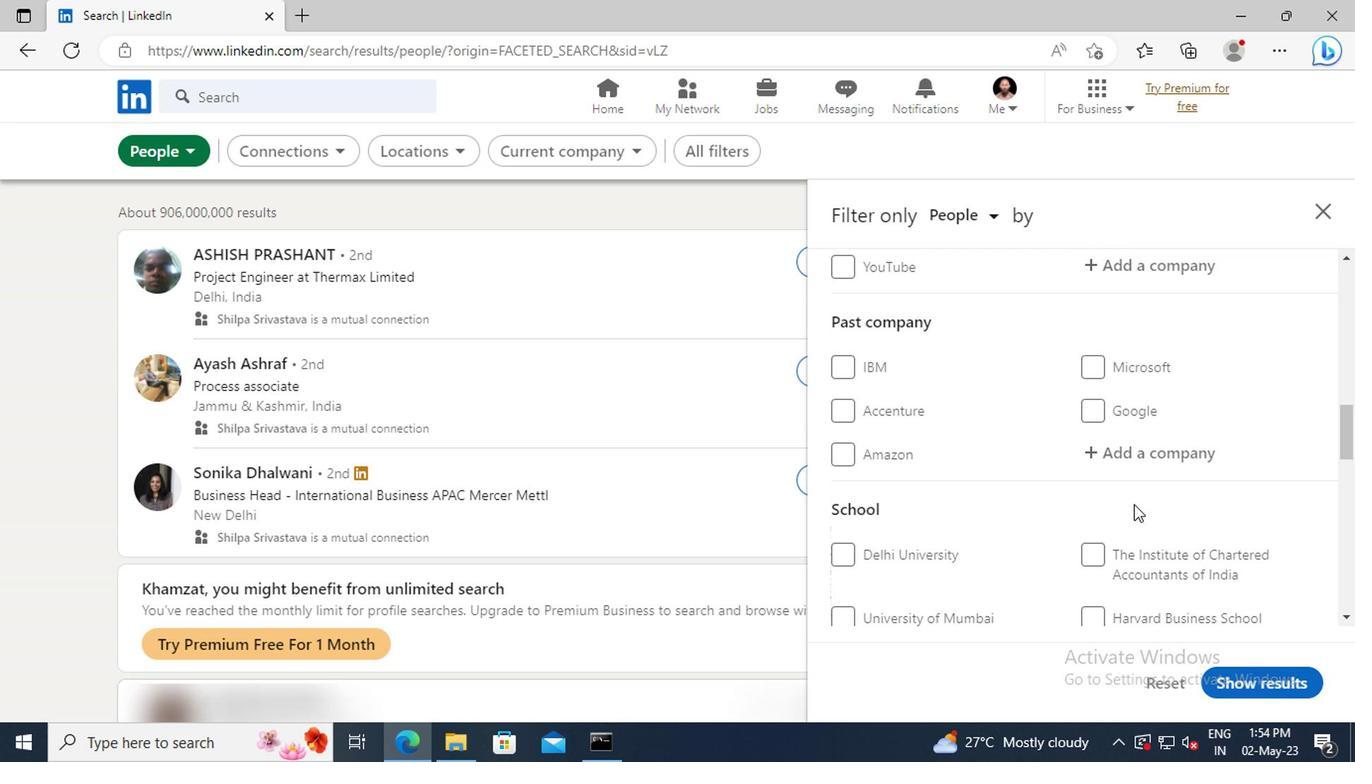 
Action: Mouse scrolled (1129, 506) with delta (0, 0)
Screenshot: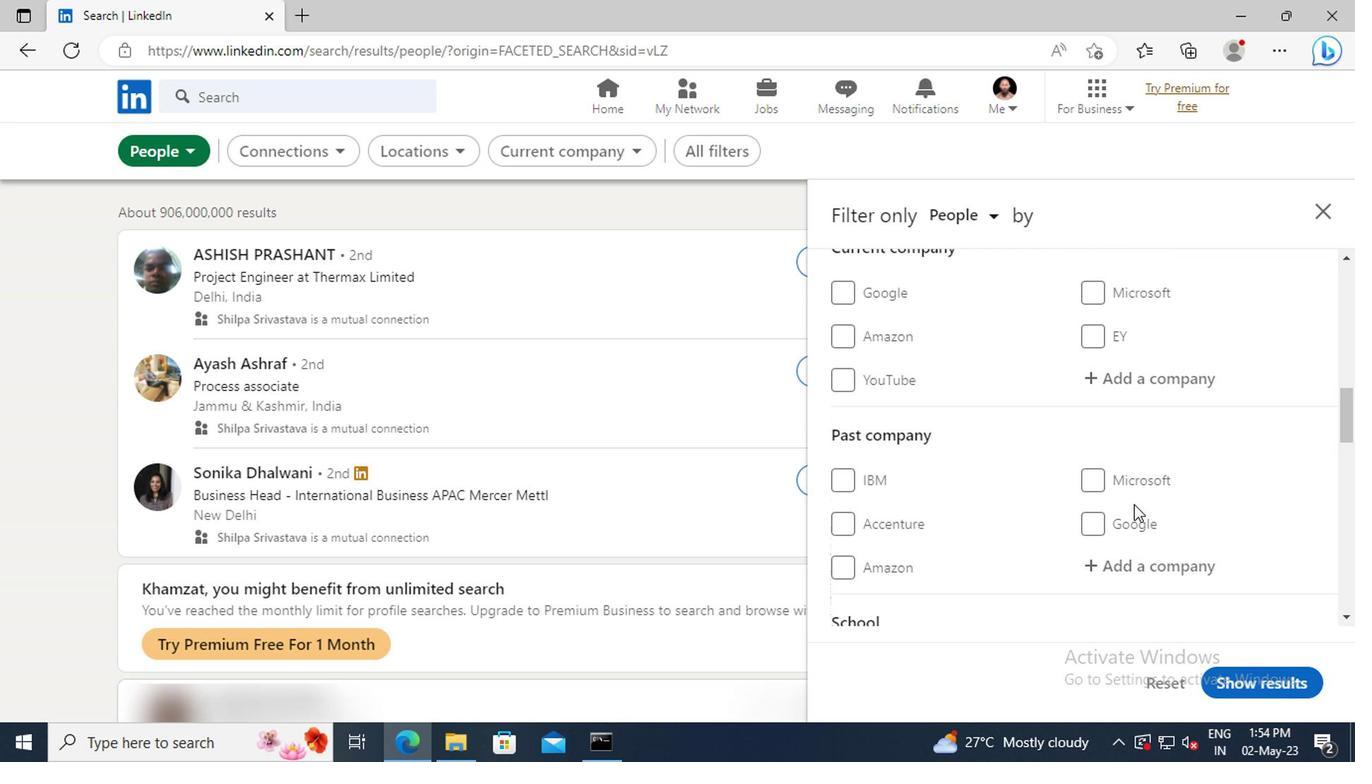
Action: Mouse moved to (1113, 433)
Screenshot: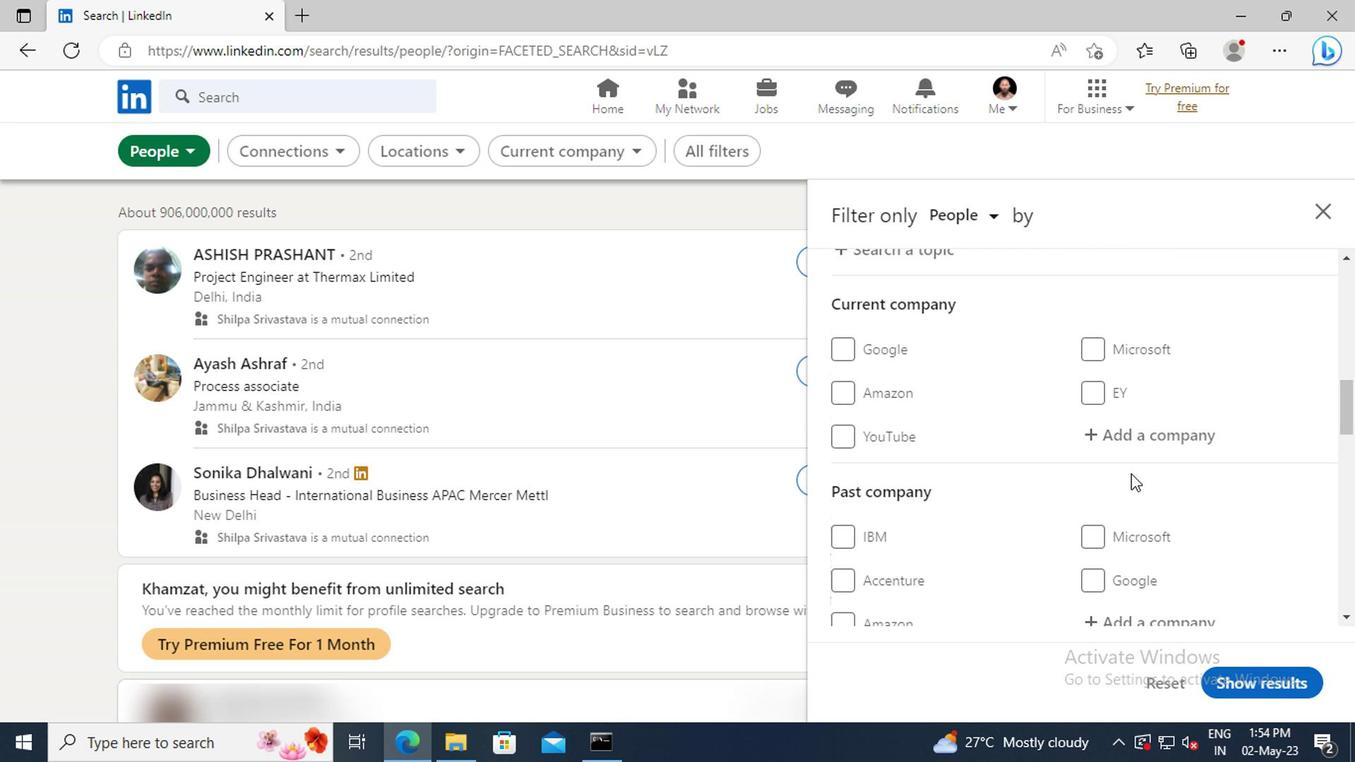
Action: Mouse pressed left at (1113, 433)
Screenshot: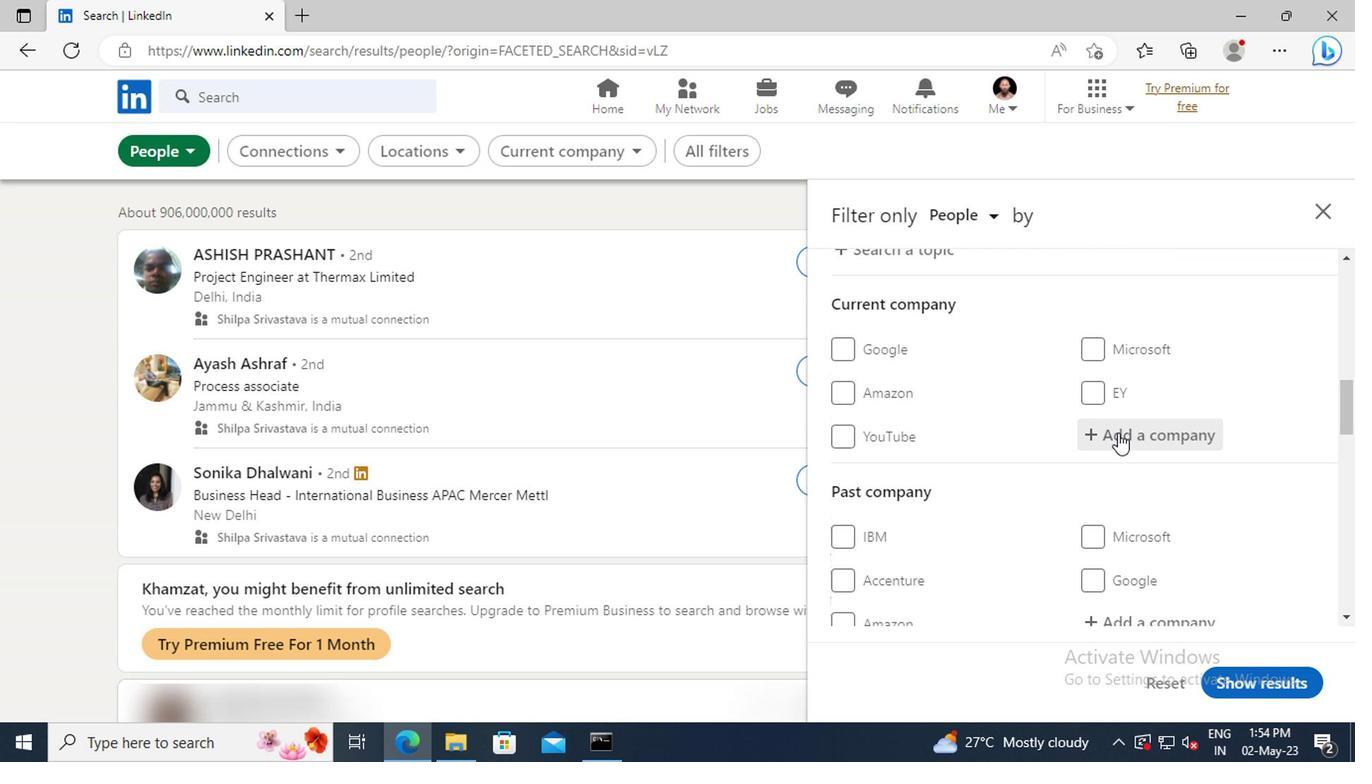 
Action: Key pressed <Key.shift>TIMES<Key.space><Key.shift>IN
Screenshot: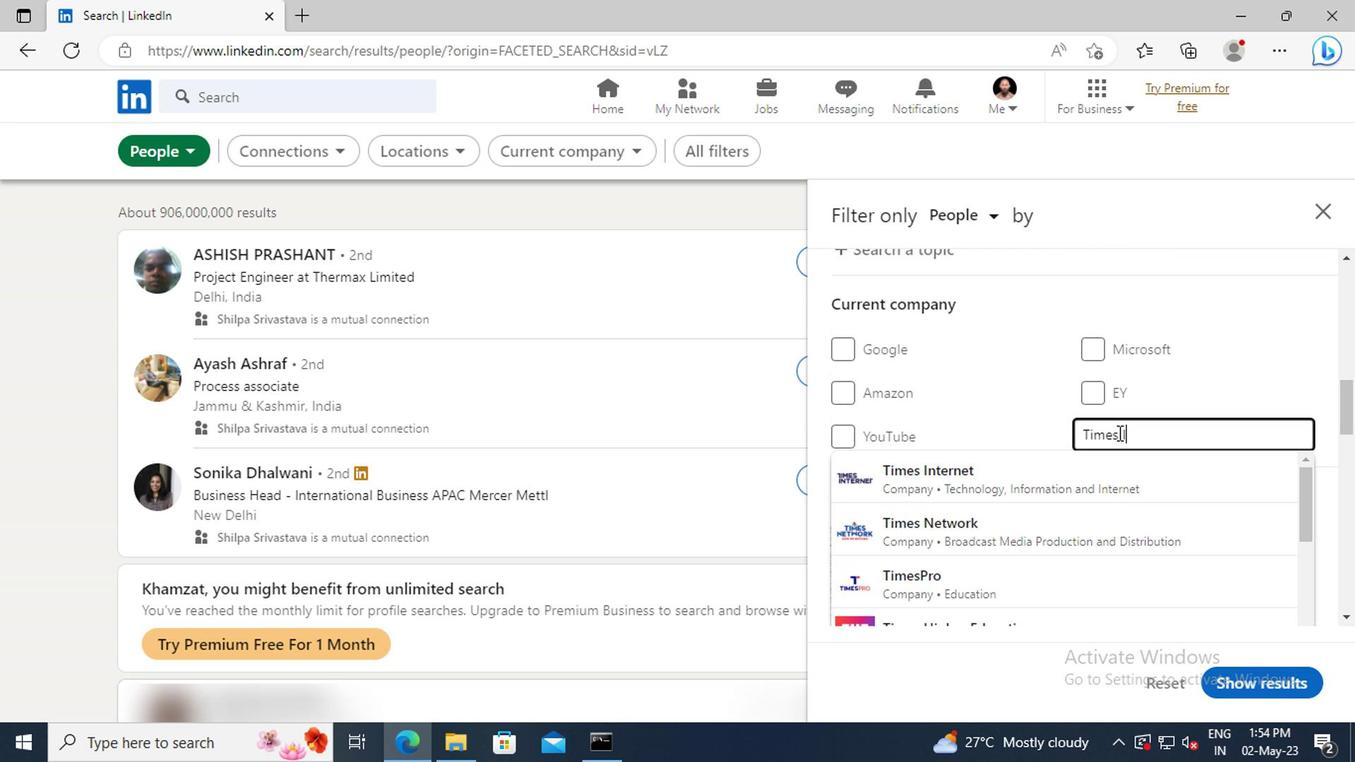 
Action: Mouse moved to (1117, 465)
Screenshot: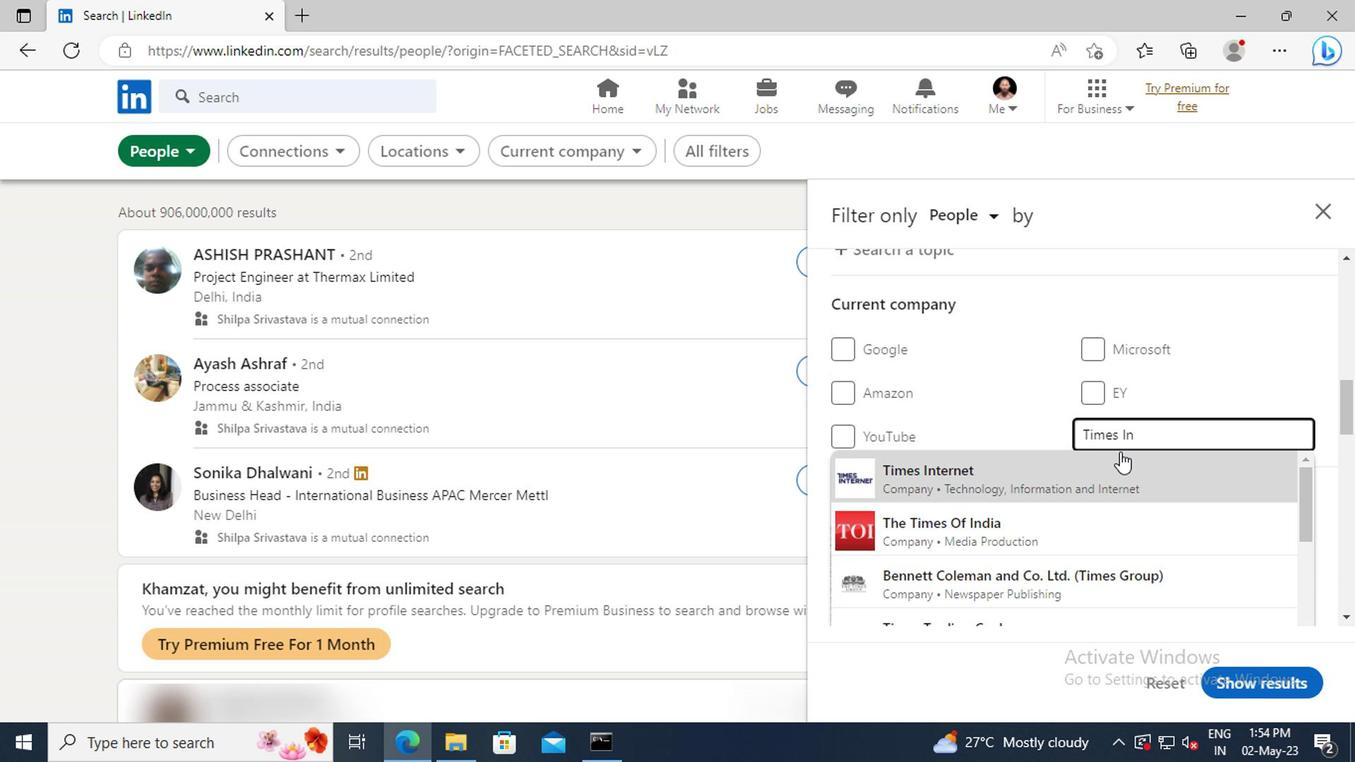 
Action: Mouse pressed left at (1117, 465)
Screenshot: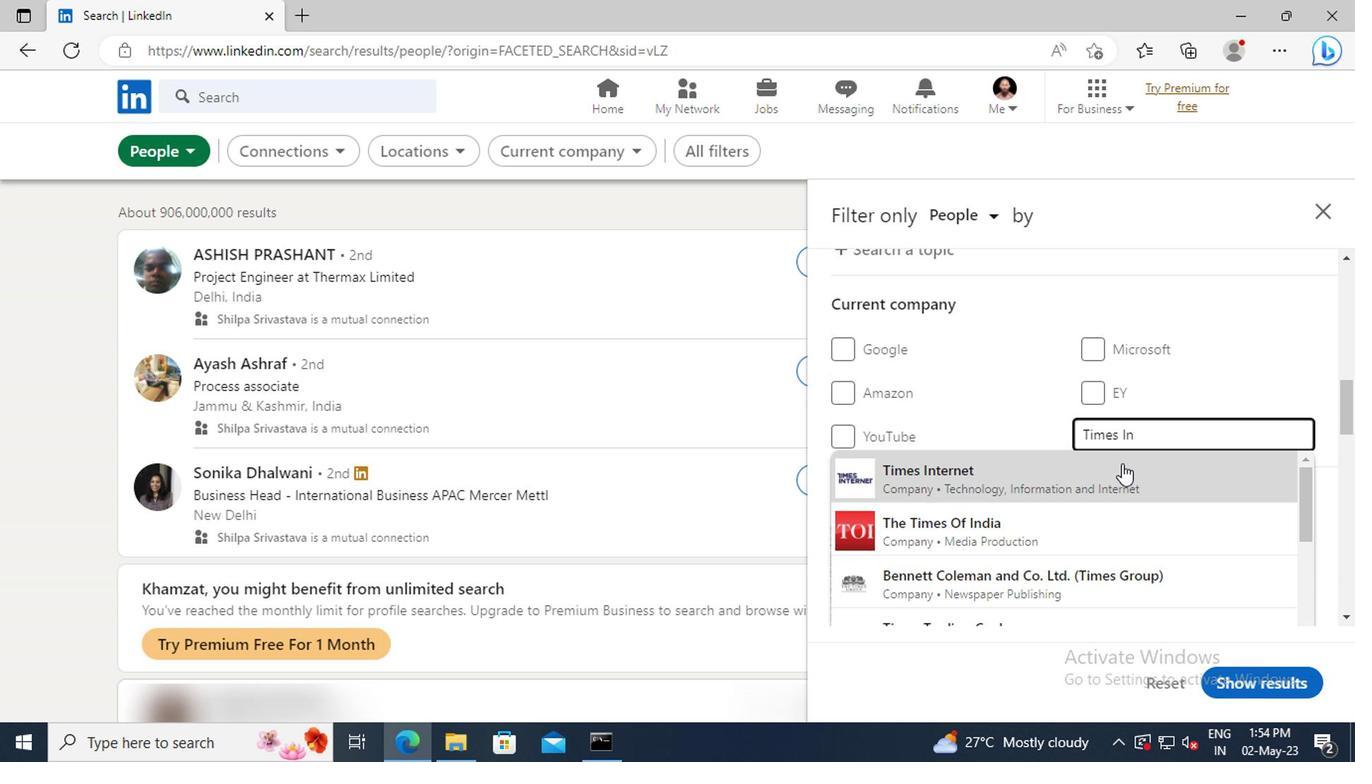 
Action: Mouse scrolled (1117, 464) with delta (0, 0)
Screenshot: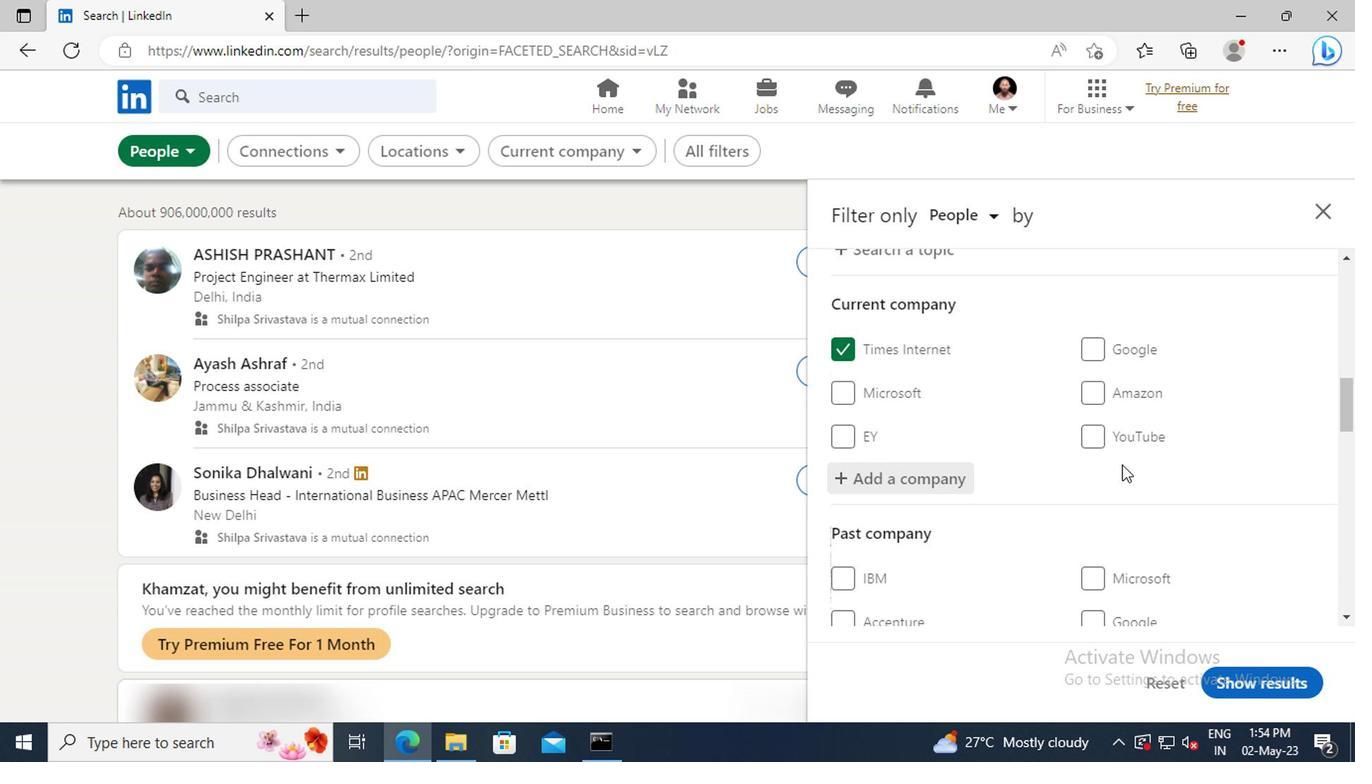
Action: Mouse moved to (1112, 453)
Screenshot: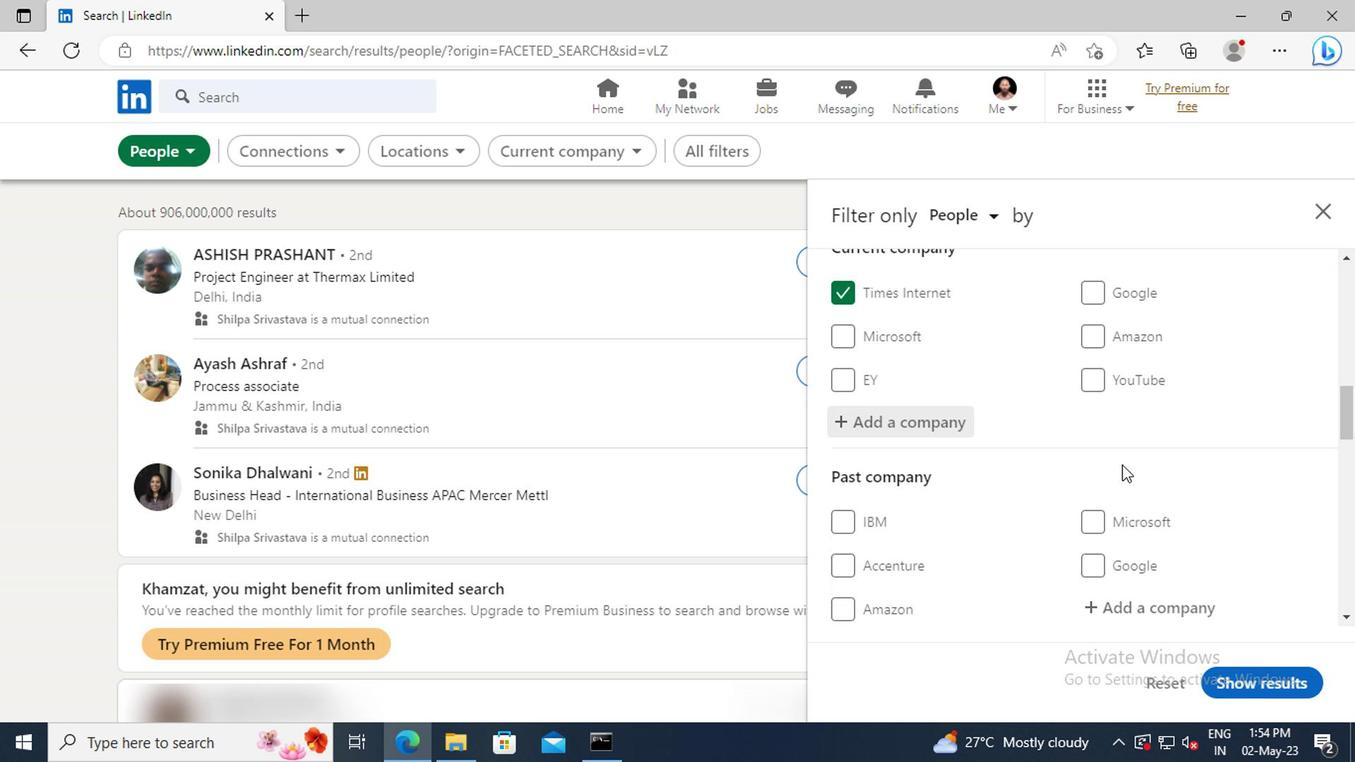 
Action: Mouse scrolled (1112, 452) with delta (0, -1)
Screenshot: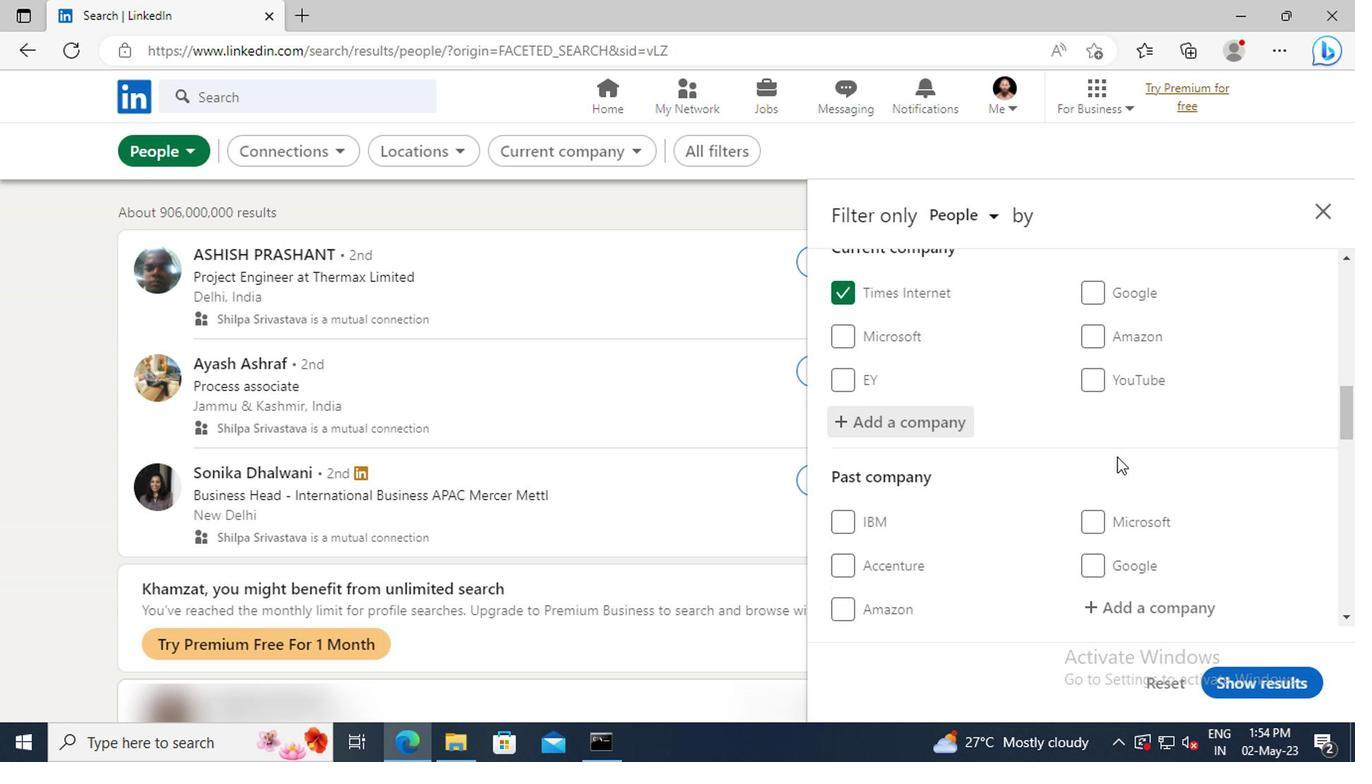 
Action: Mouse scrolled (1112, 452) with delta (0, -1)
Screenshot: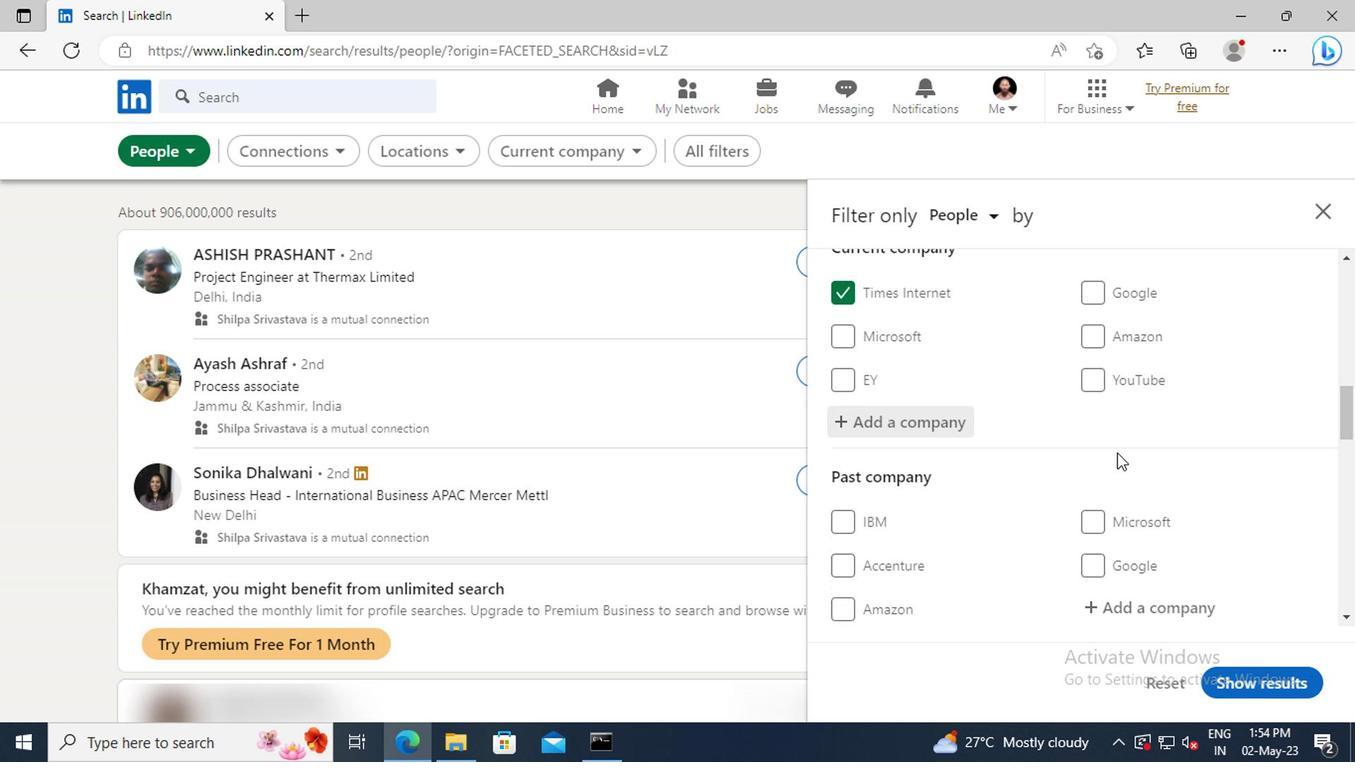 
Action: Mouse scrolled (1112, 452) with delta (0, -1)
Screenshot: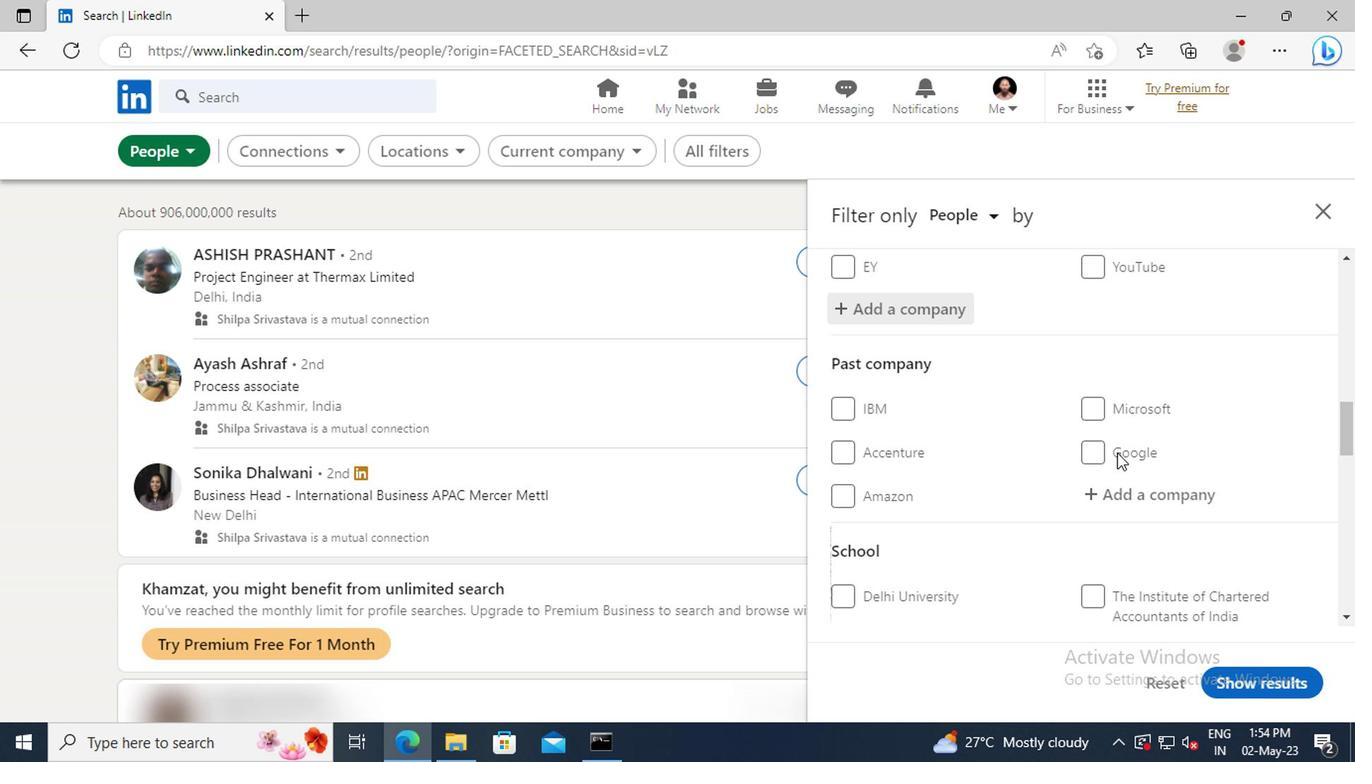 
Action: Mouse scrolled (1112, 452) with delta (0, -1)
Screenshot: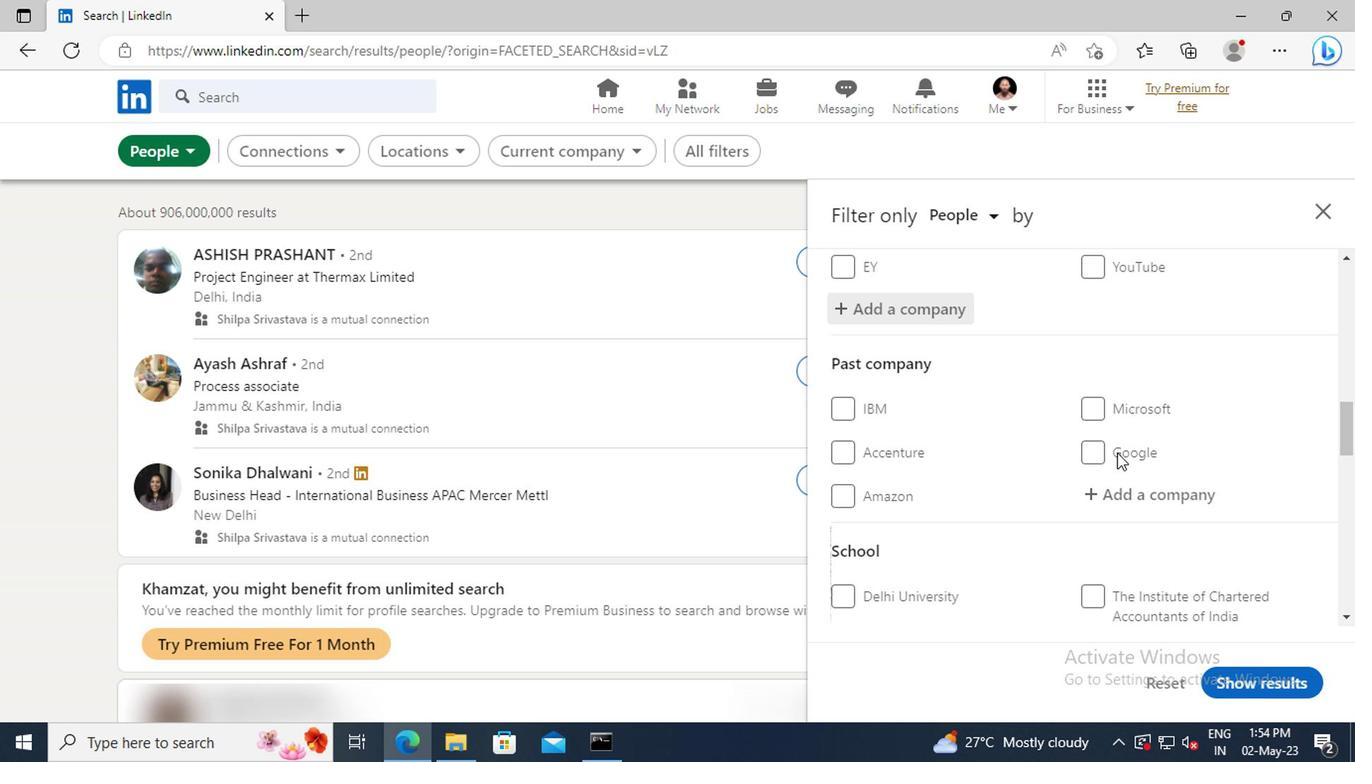 
Action: Mouse scrolled (1112, 452) with delta (0, -1)
Screenshot: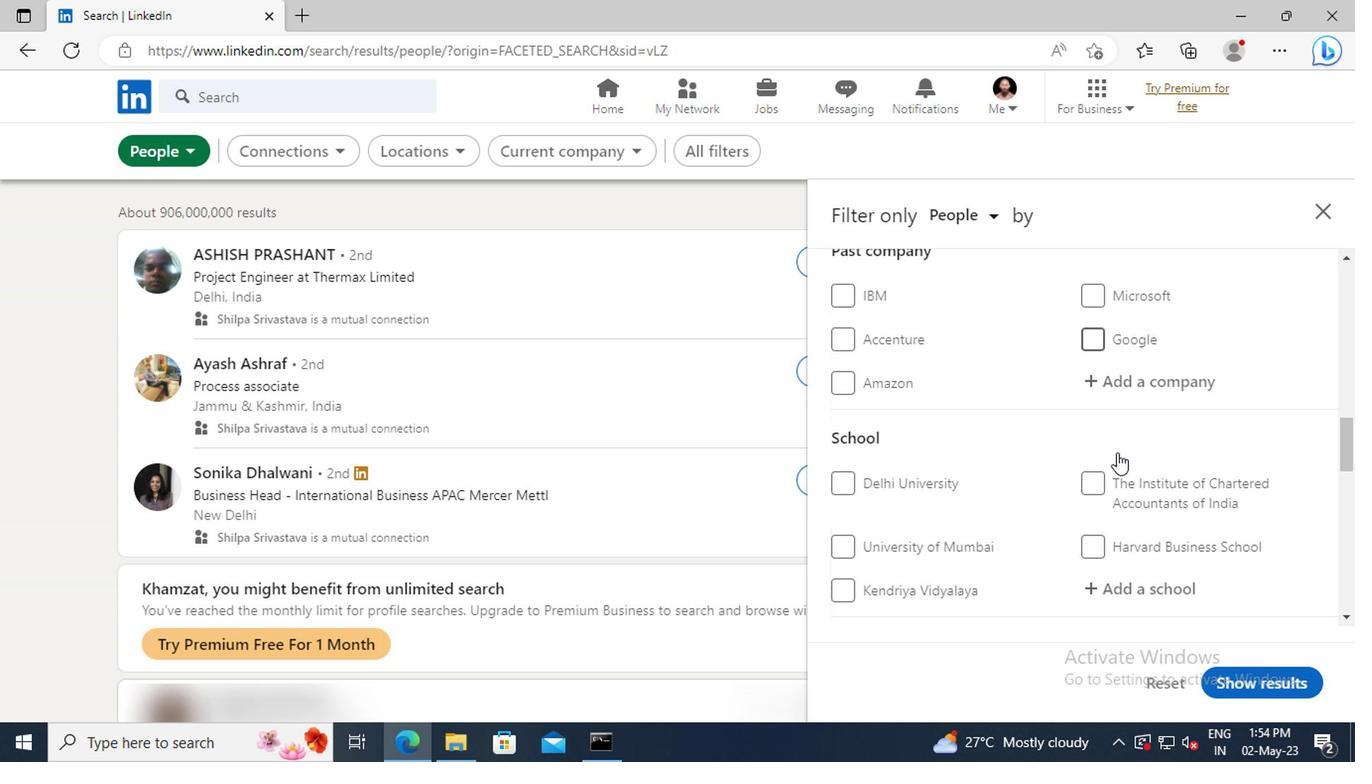 
Action: Mouse scrolled (1112, 452) with delta (0, -1)
Screenshot: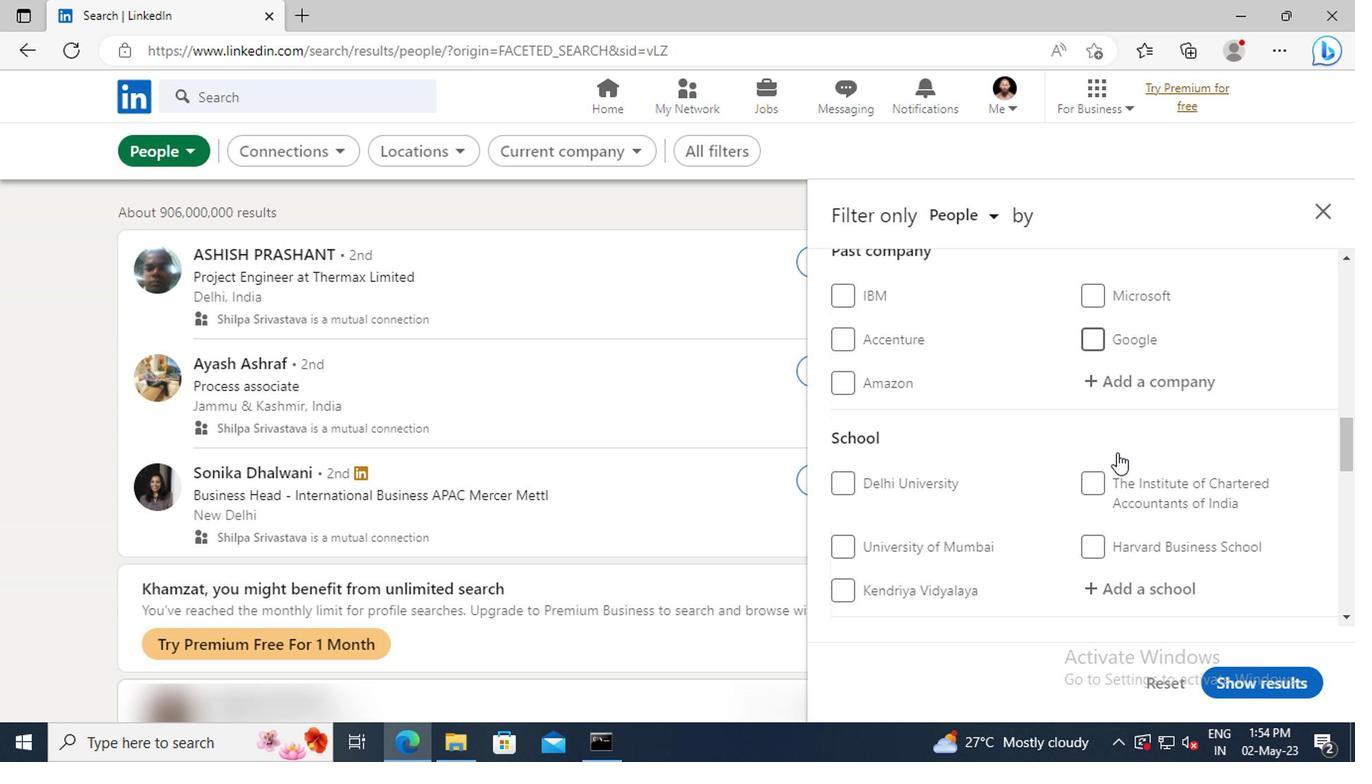 
Action: Mouse moved to (1112, 472)
Screenshot: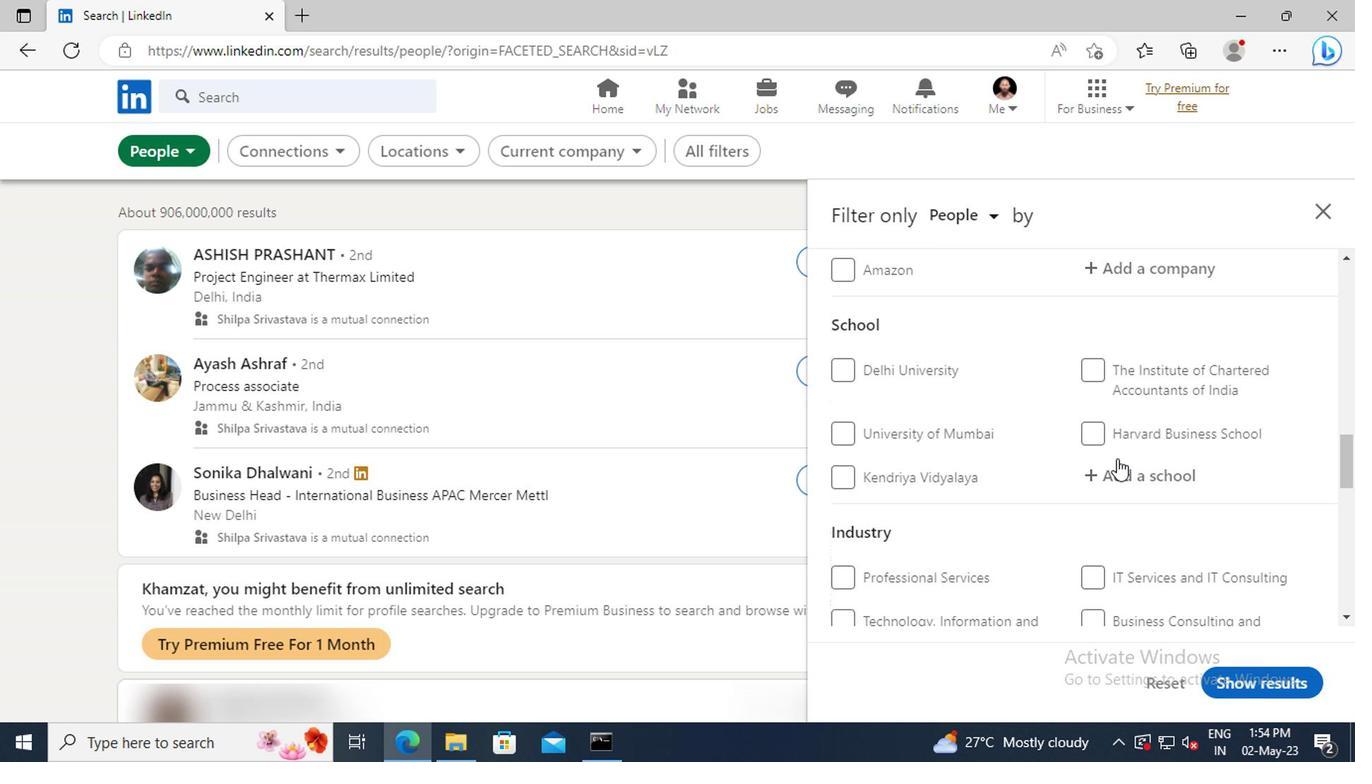 
Action: Mouse pressed left at (1112, 472)
Screenshot: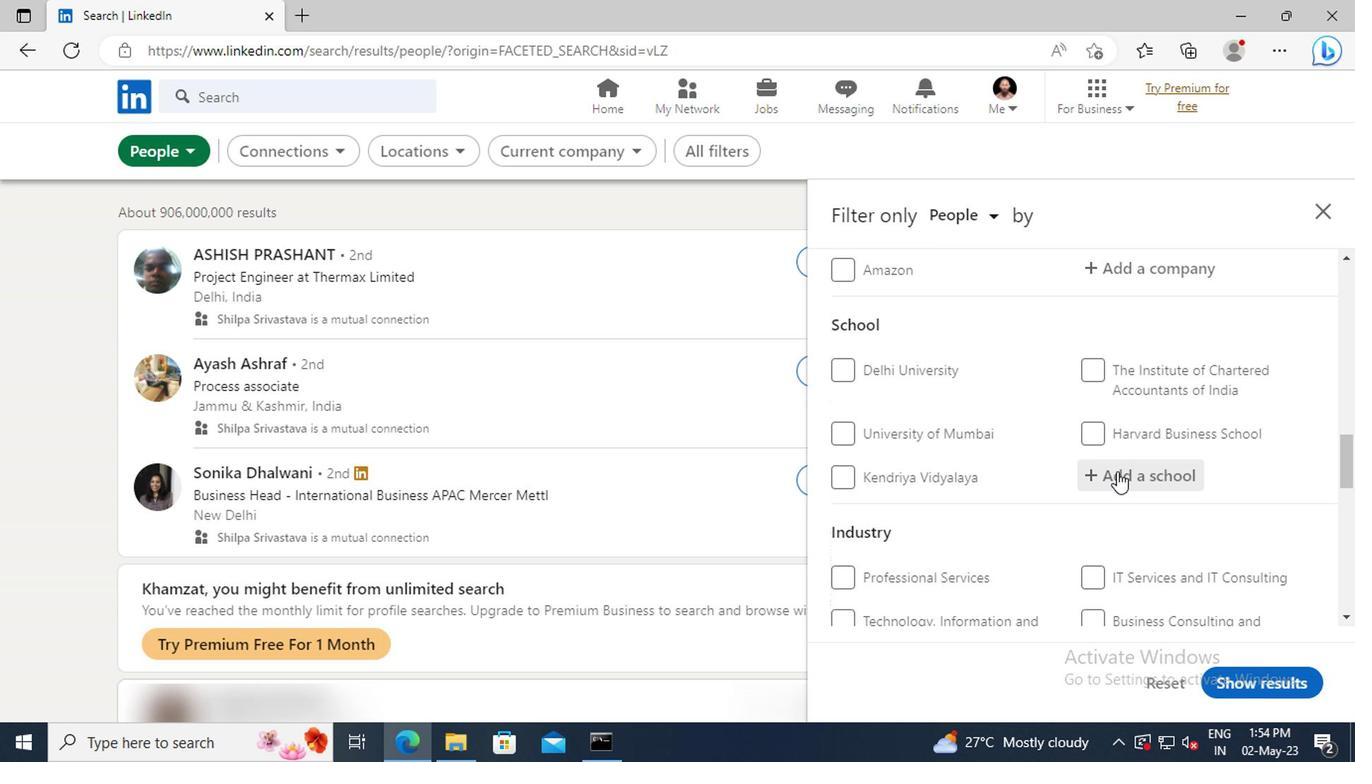 
Action: Key pressed <Key.shift>SRI<Key.space><Key.shift>SIDDHAR
Screenshot: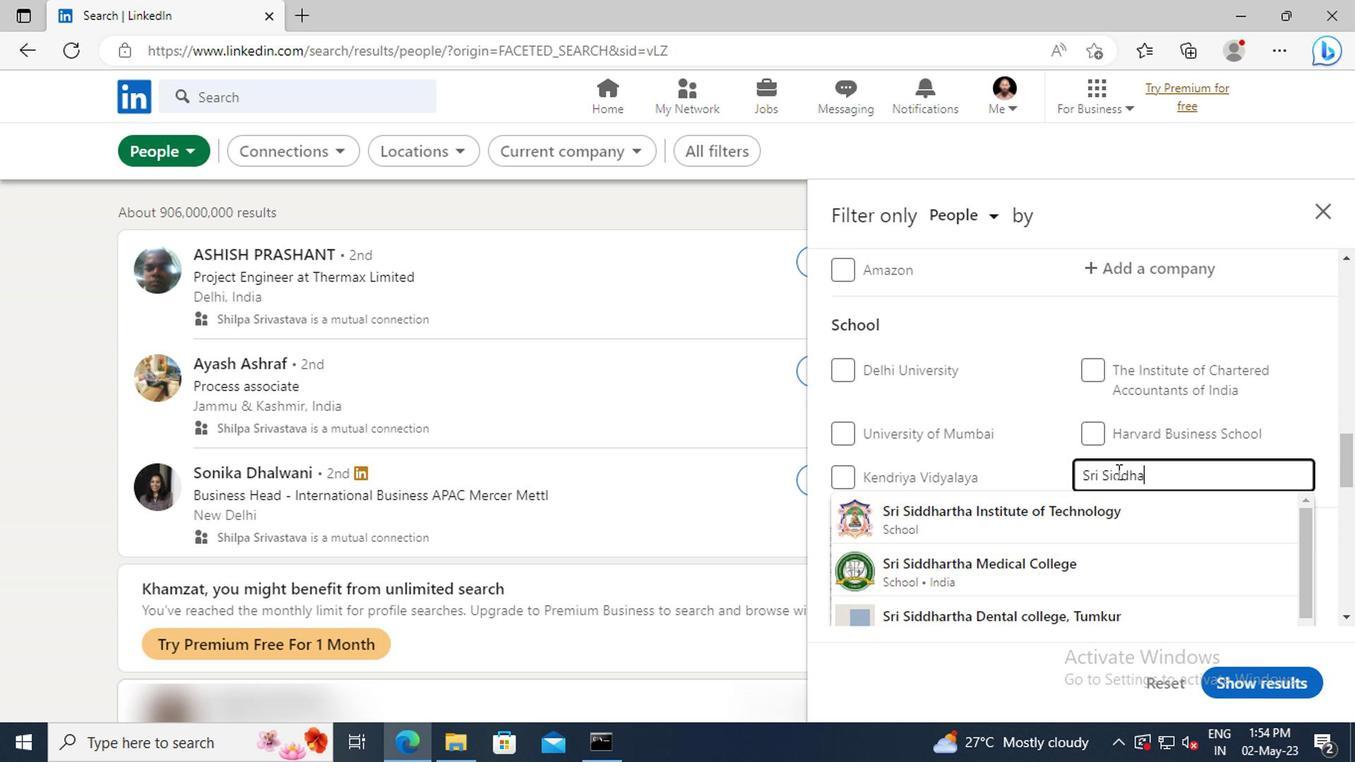 
Action: Mouse moved to (1112, 515)
Screenshot: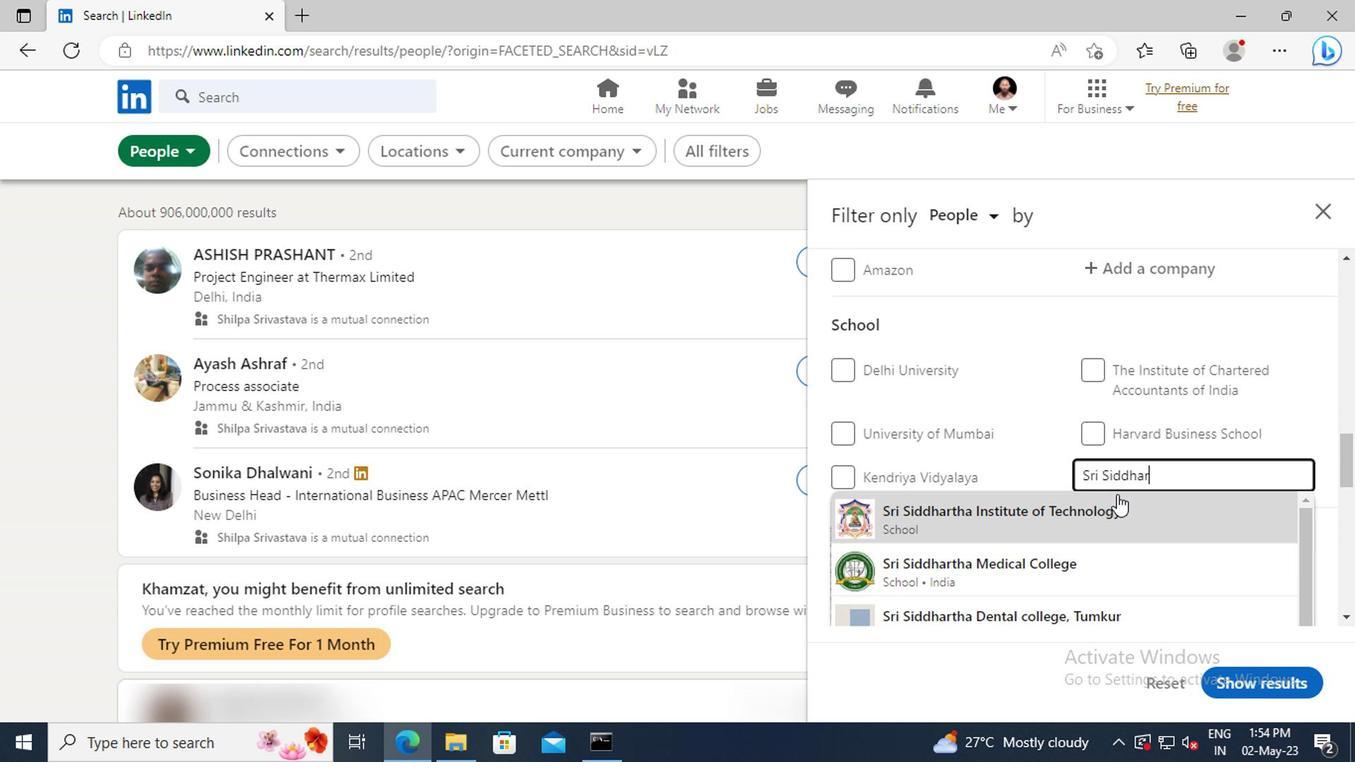 
Action: Mouse pressed left at (1112, 515)
Screenshot: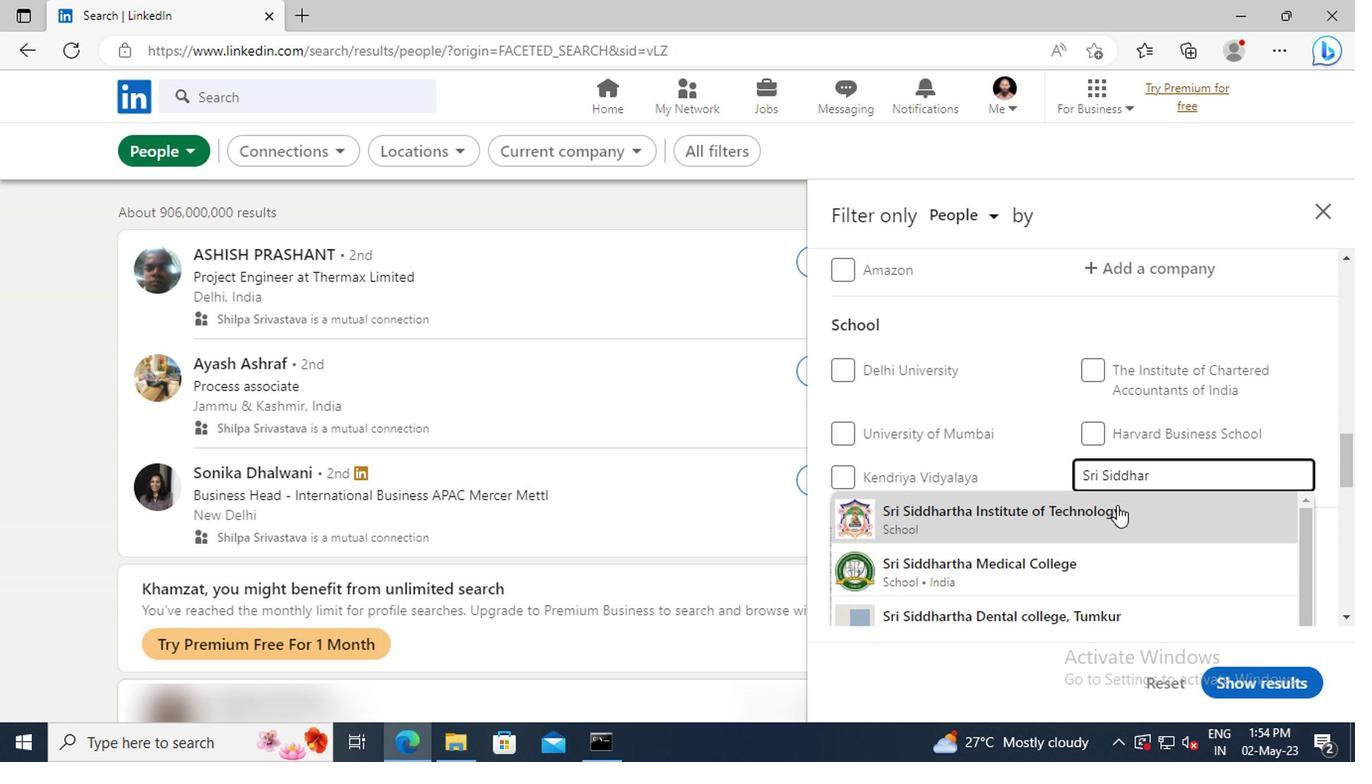 
Action: Mouse scrolled (1112, 515) with delta (0, 0)
Screenshot: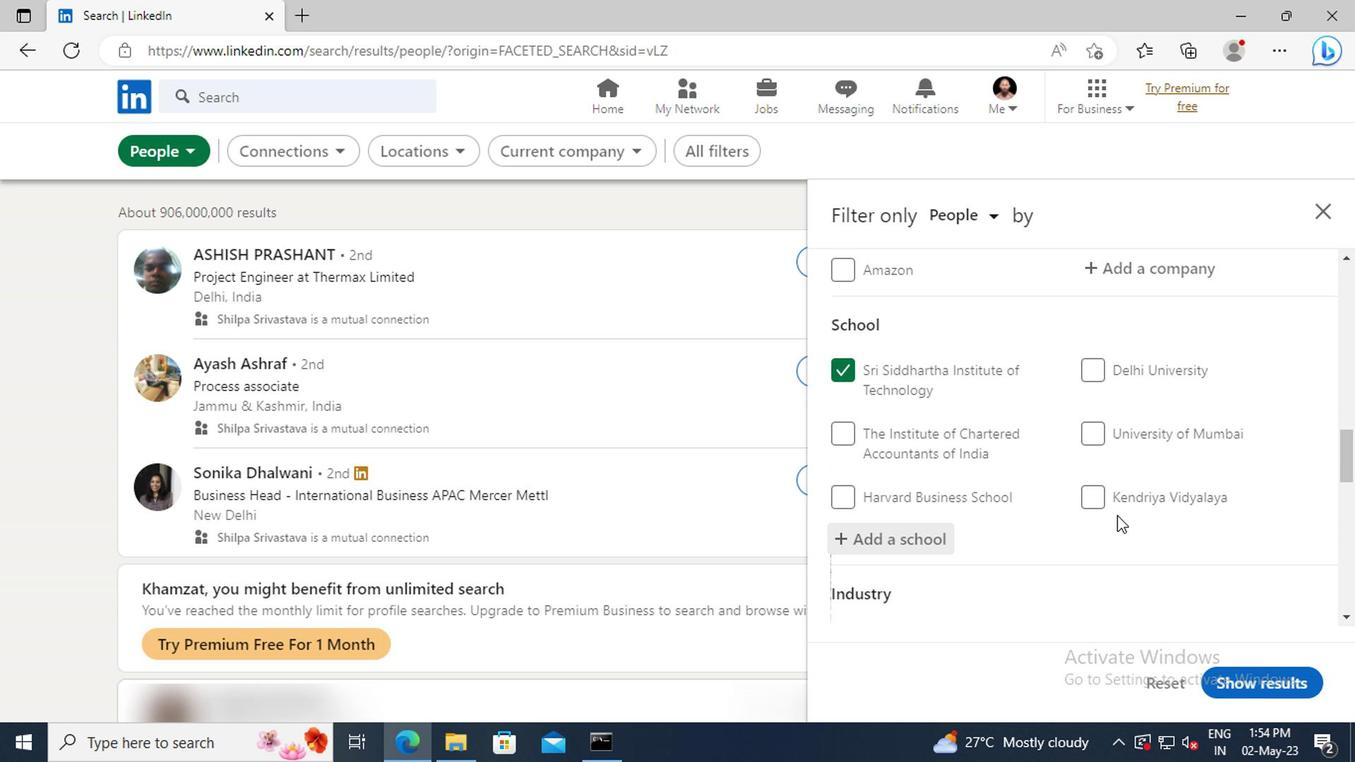 
Action: Mouse scrolled (1112, 515) with delta (0, 0)
Screenshot: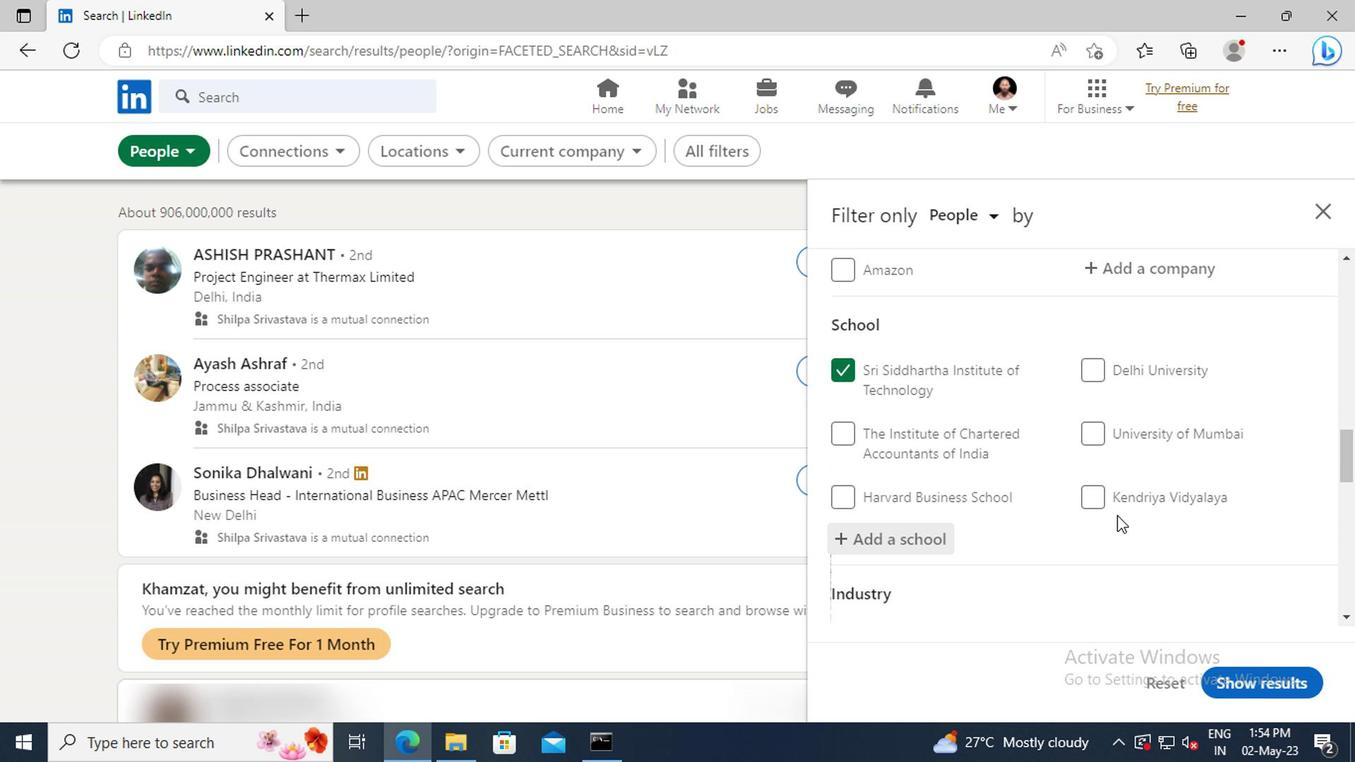 
Action: Mouse scrolled (1112, 515) with delta (0, 0)
Screenshot: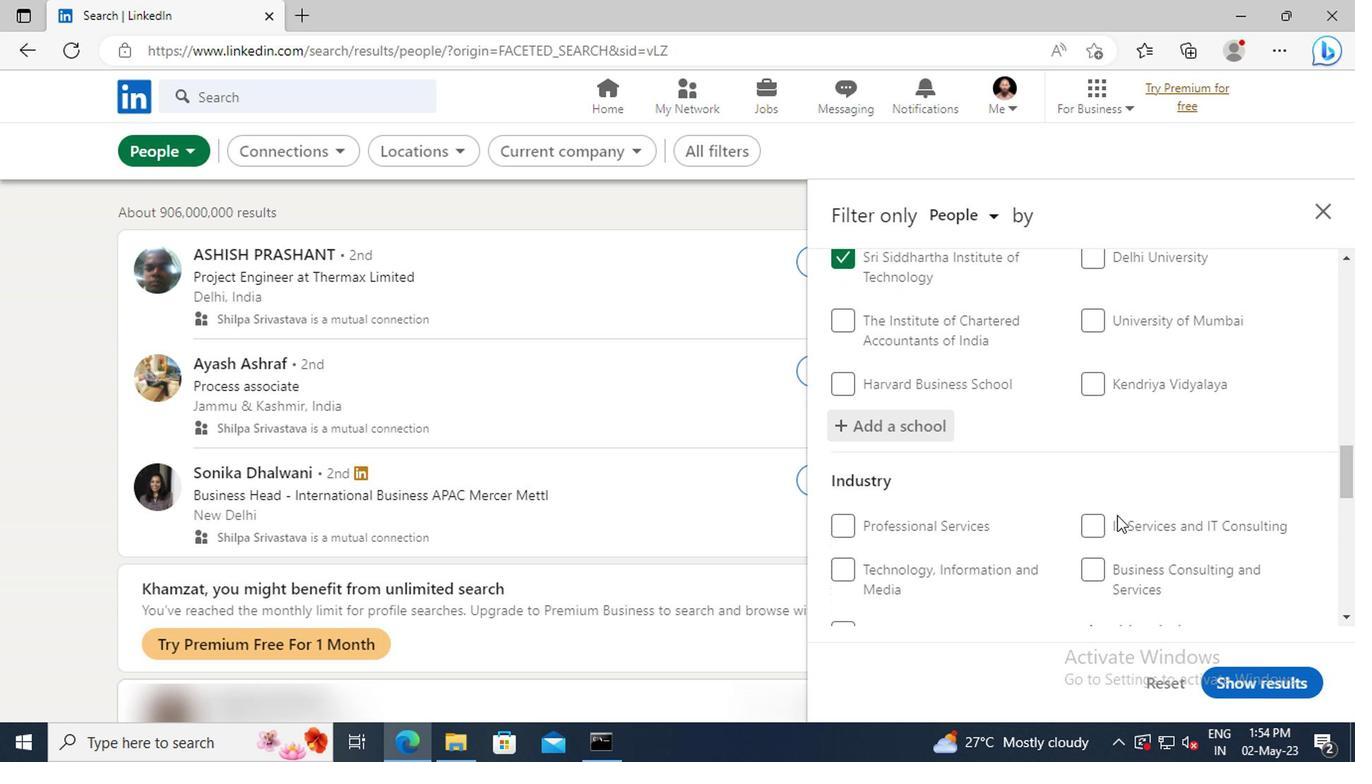 
Action: Mouse scrolled (1112, 515) with delta (0, 0)
Screenshot: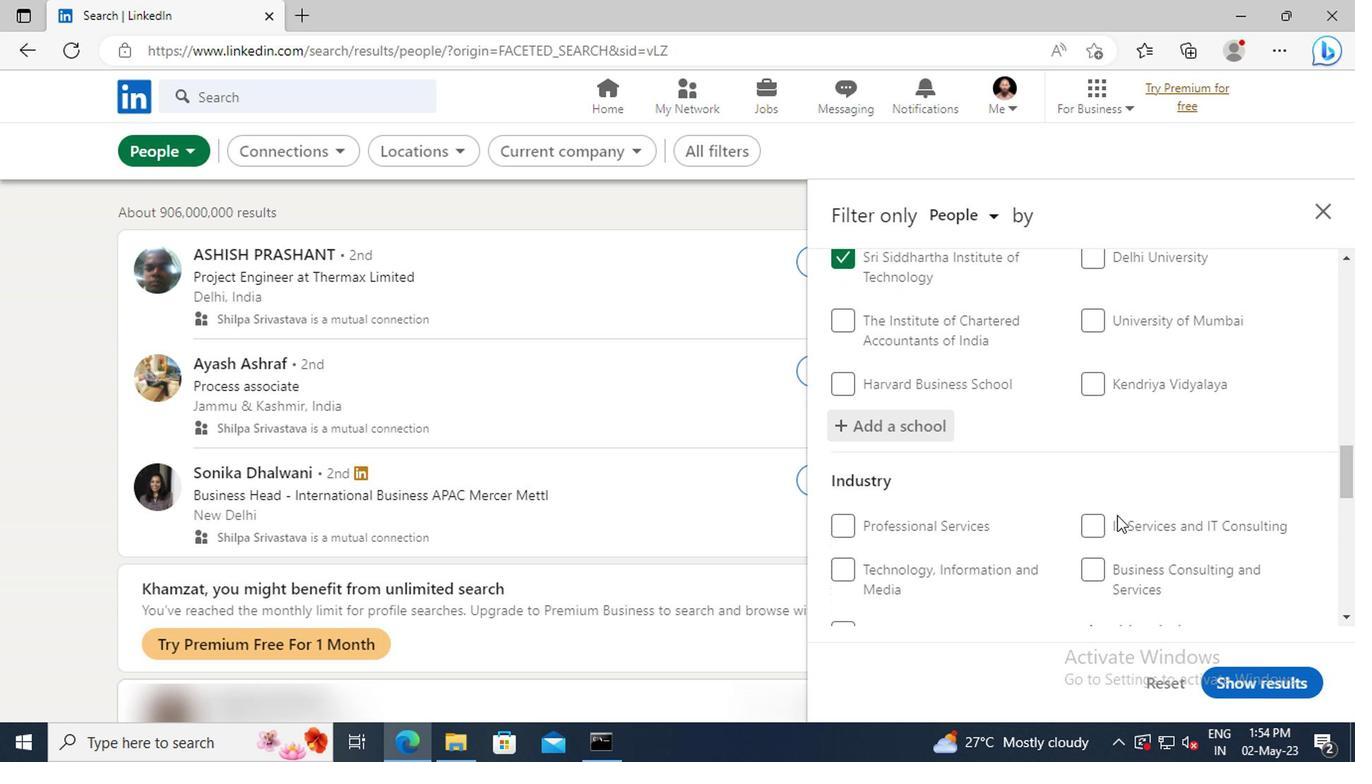 
Action: Mouse moved to (1077, 489)
Screenshot: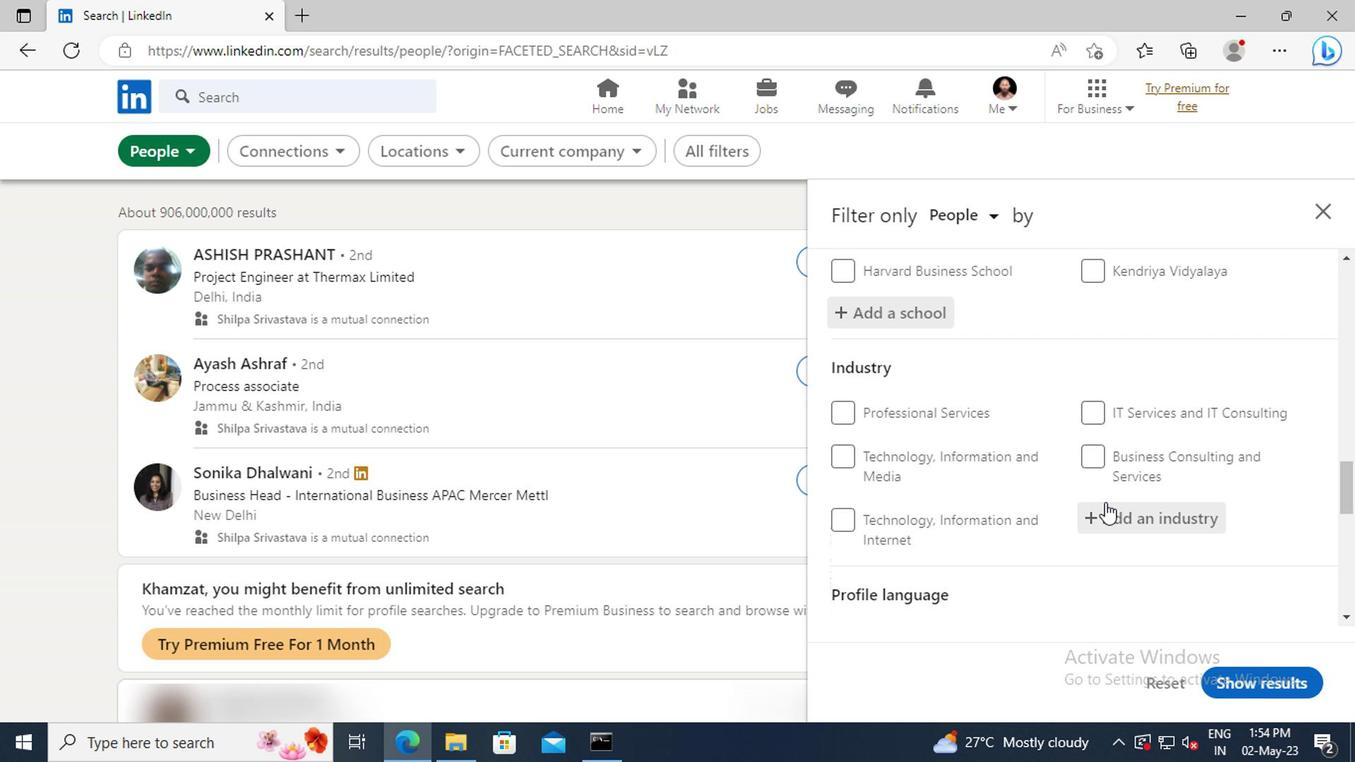 
Action: Mouse scrolled (1077, 488) with delta (0, 0)
Screenshot: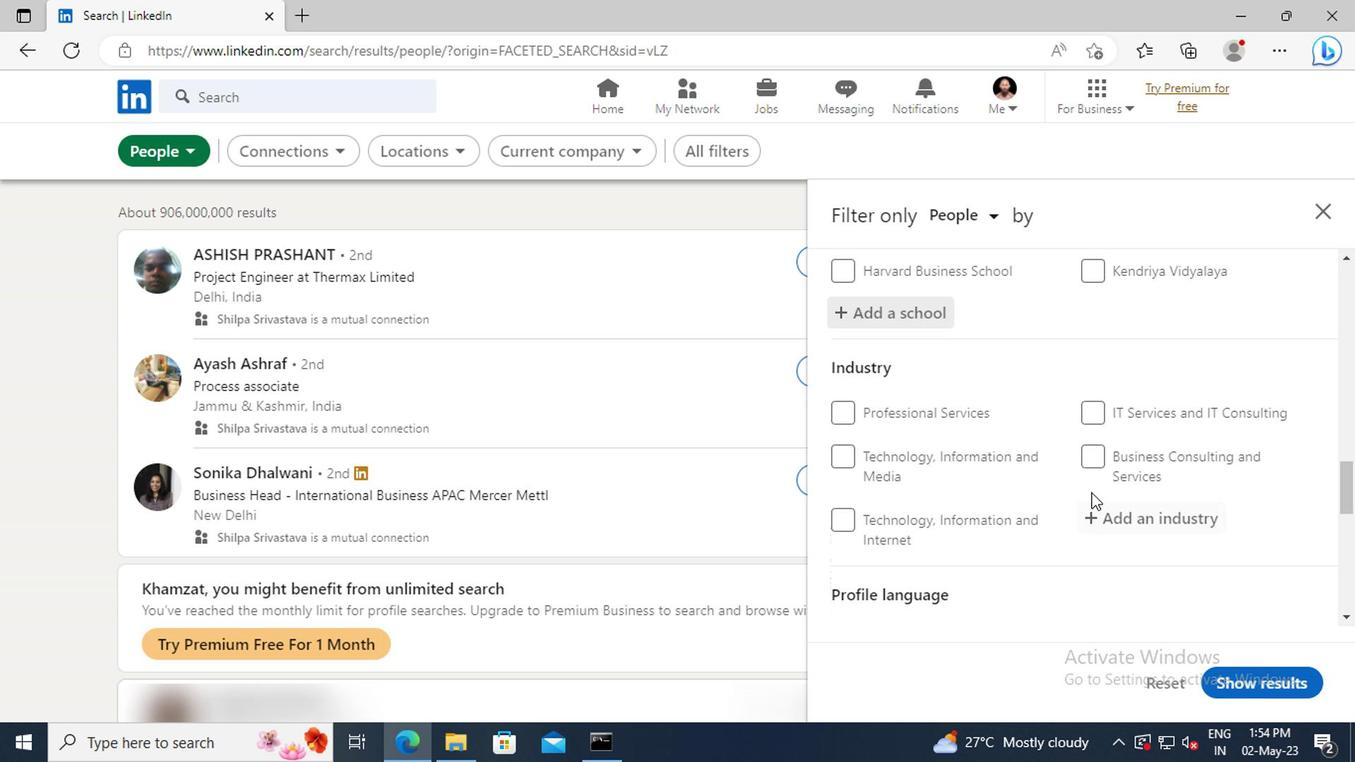 
Action: Mouse moved to (1093, 473)
Screenshot: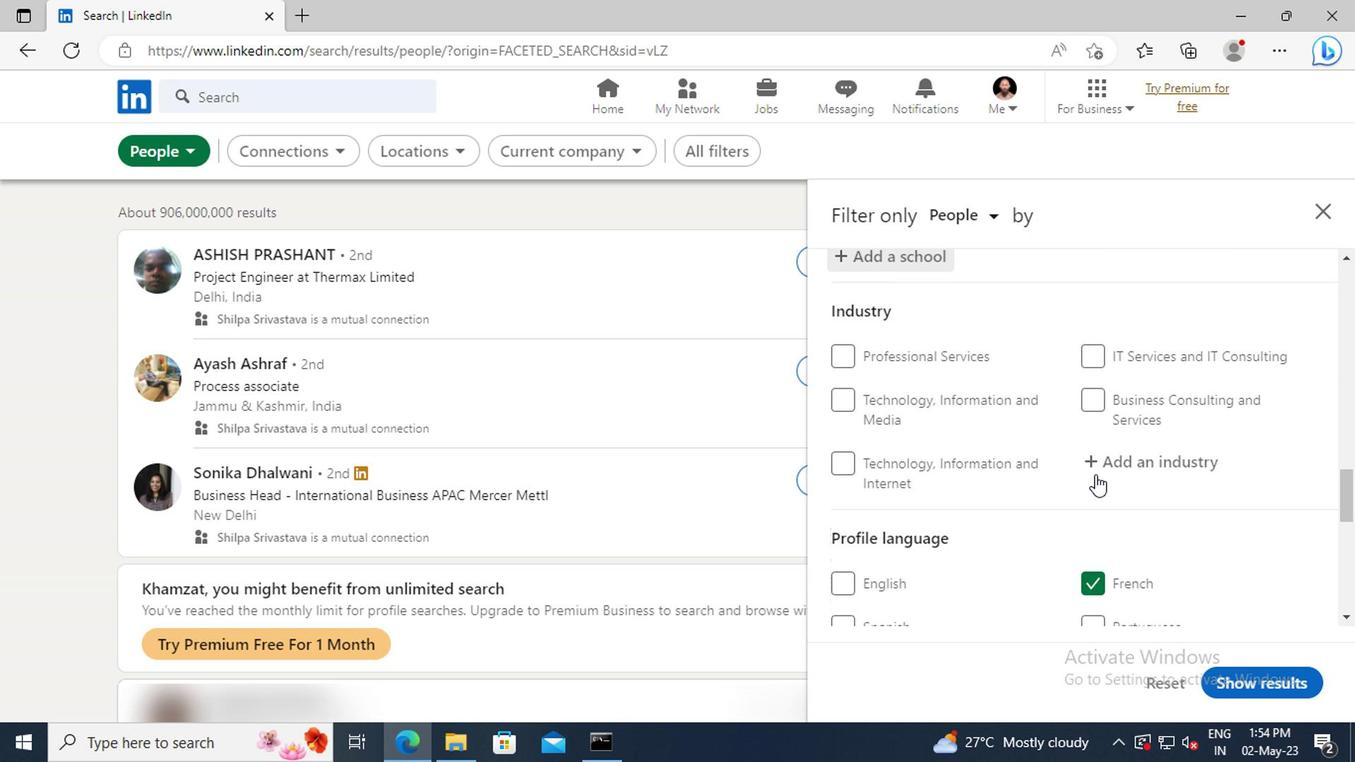 
Action: Mouse pressed left at (1093, 473)
Screenshot: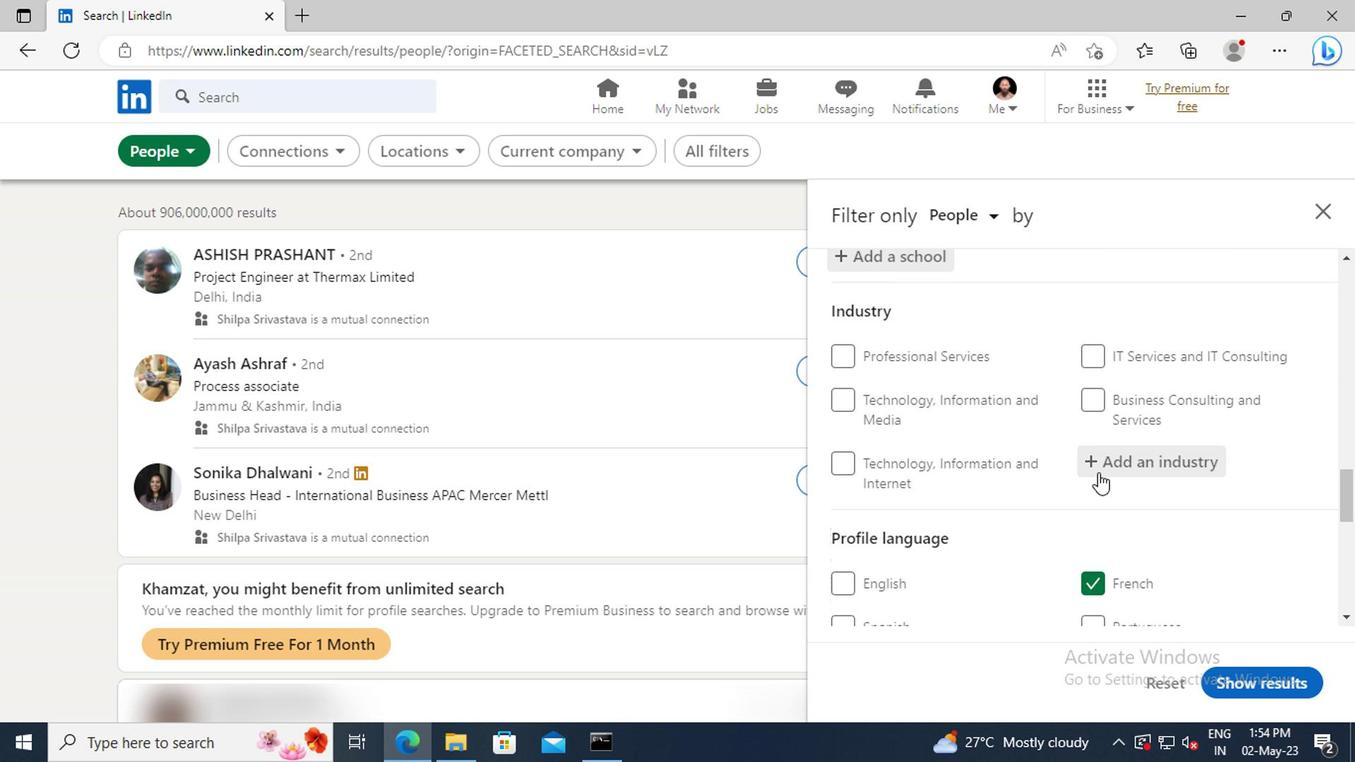 
Action: Key pressed <Key.shift>COMMUNICATIONS<Key.space><Key.shift>EQ
Screenshot: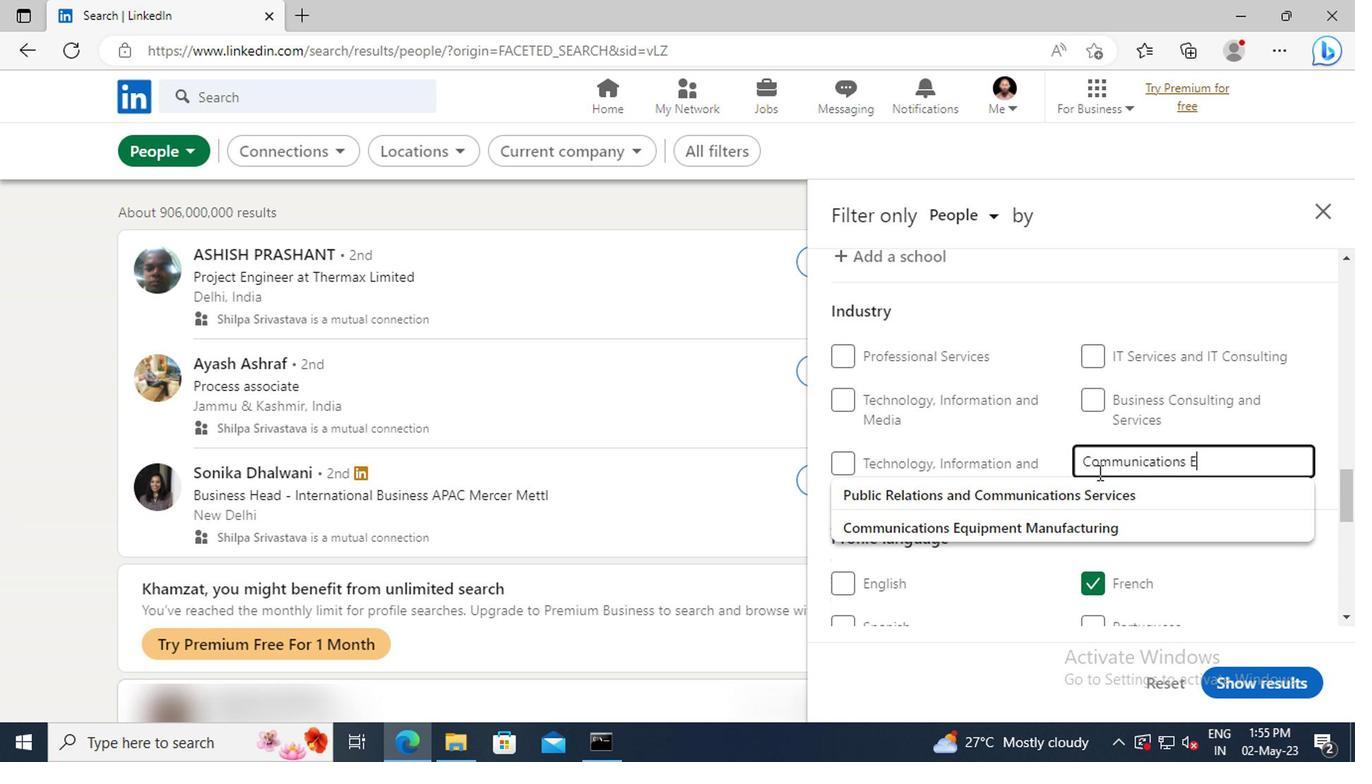 
Action: Mouse moved to (1082, 491)
Screenshot: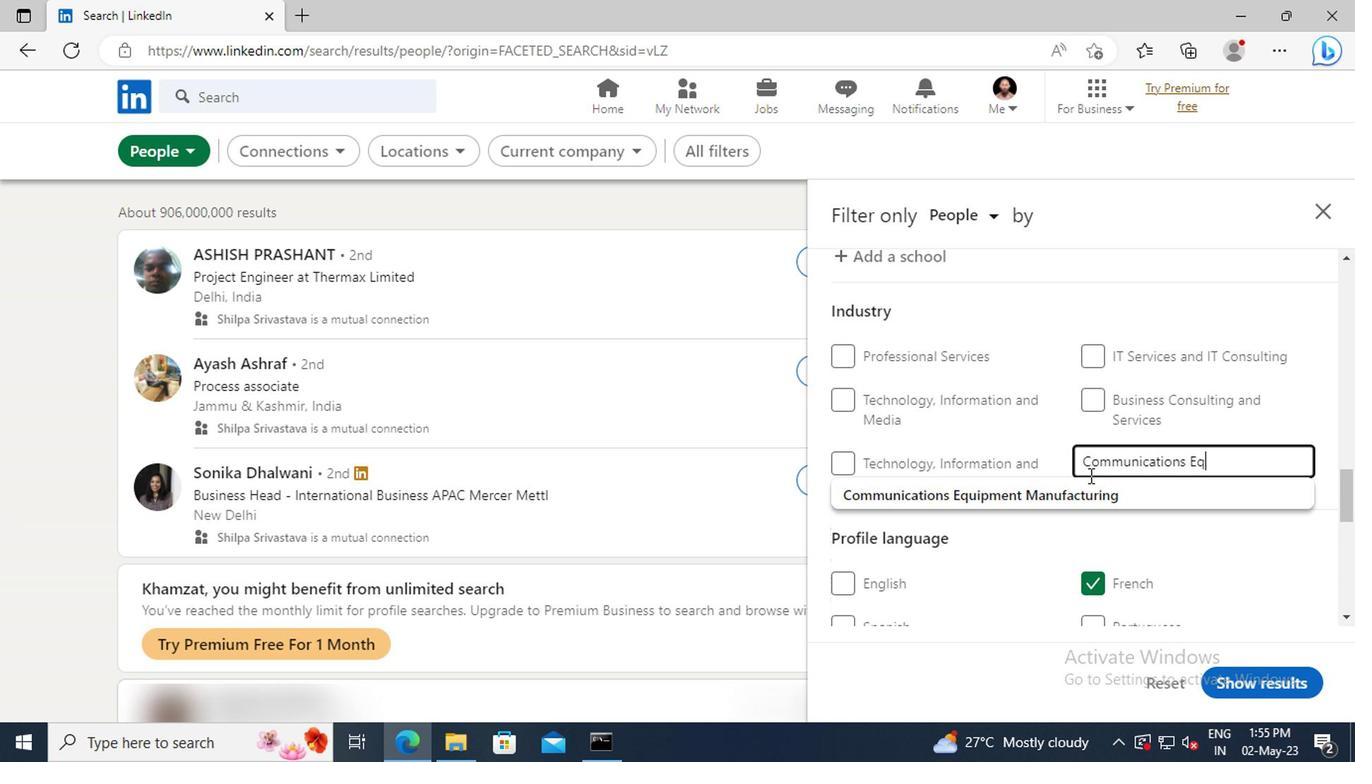 
Action: Mouse pressed left at (1082, 491)
Screenshot: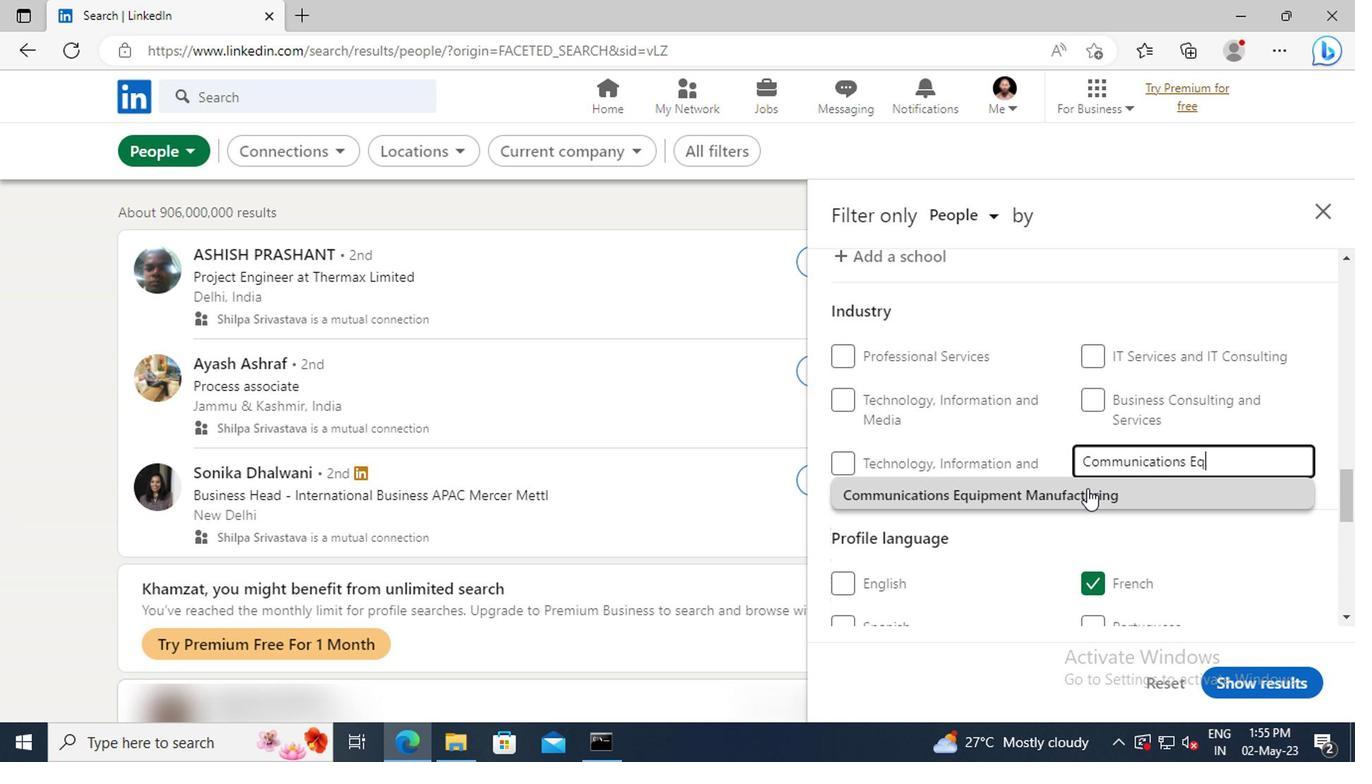 
Action: Mouse scrolled (1082, 490) with delta (0, 0)
Screenshot: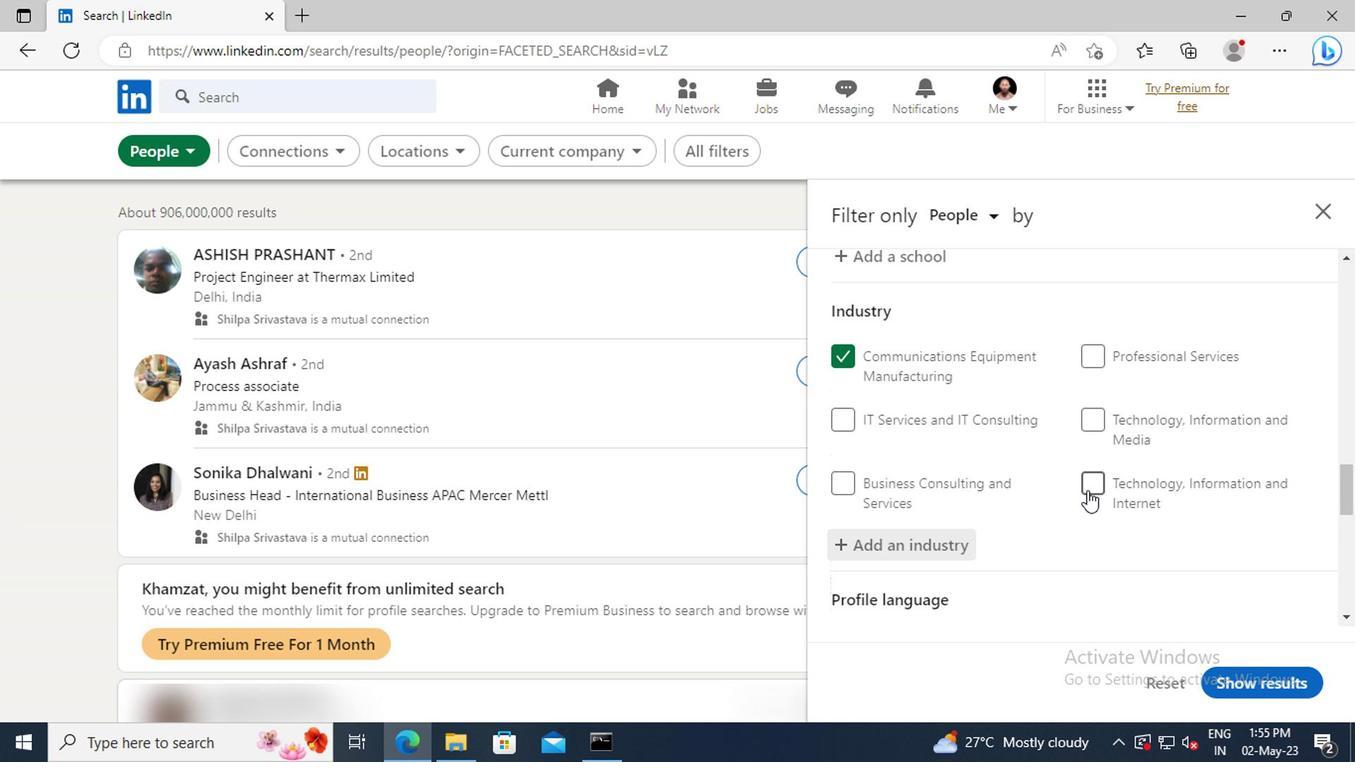 
Action: Mouse scrolled (1082, 490) with delta (0, 0)
Screenshot: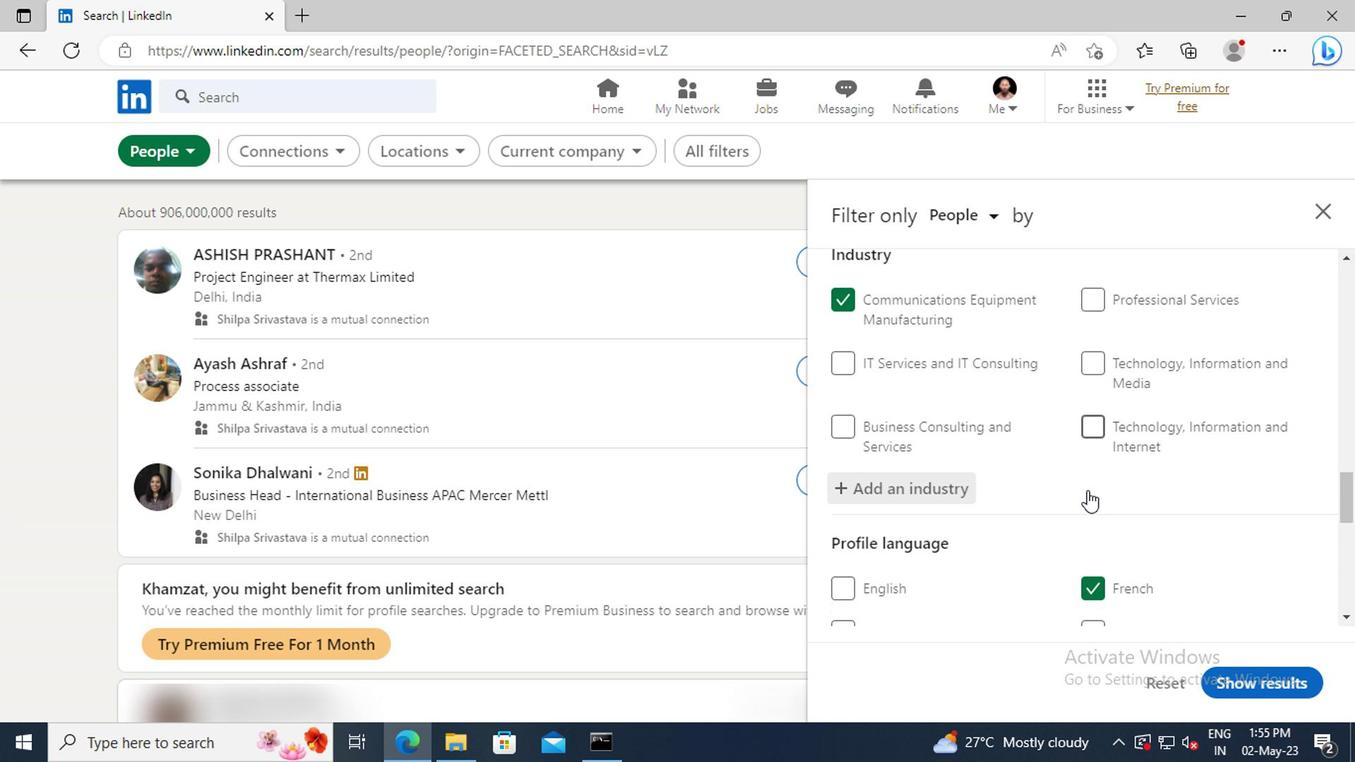 
Action: Mouse scrolled (1082, 490) with delta (0, 0)
Screenshot: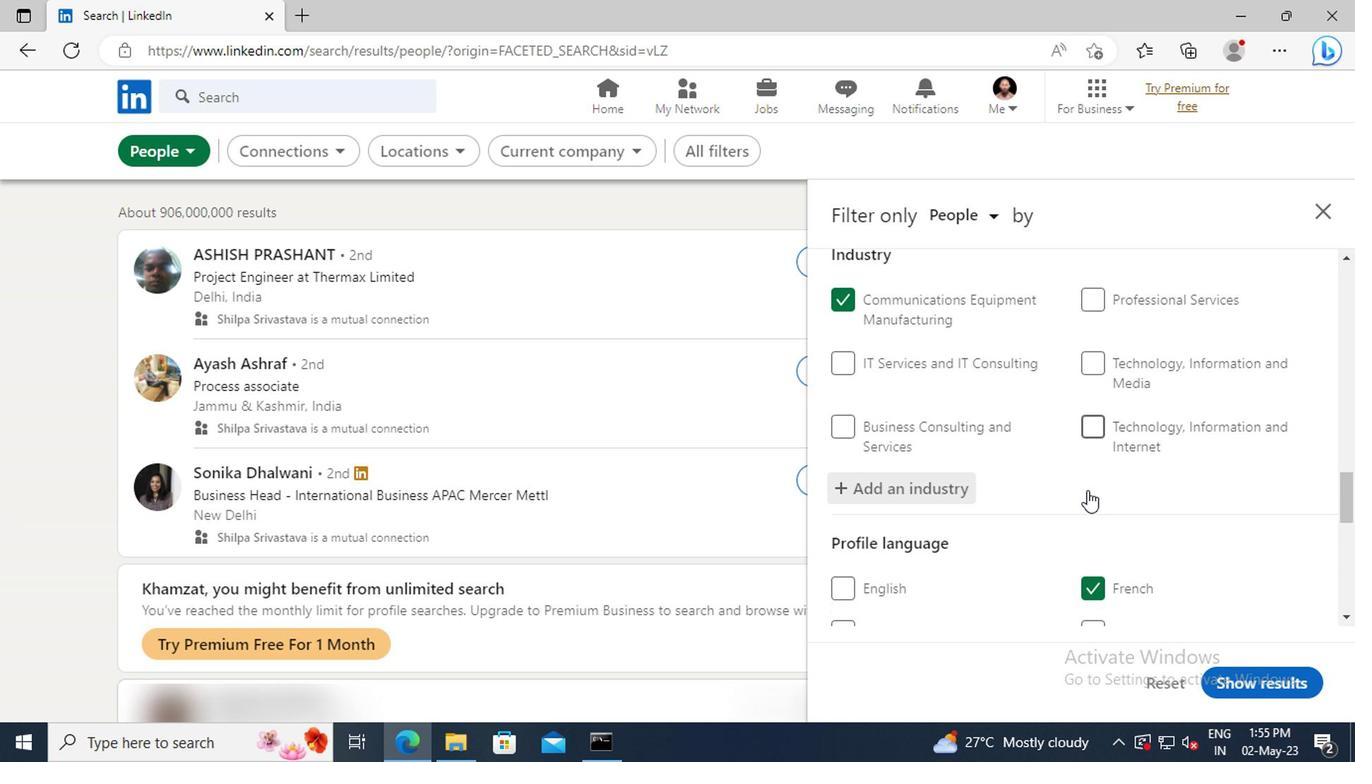 
Action: Mouse scrolled (1082, 490) with delta (0, 0)
Screenshot: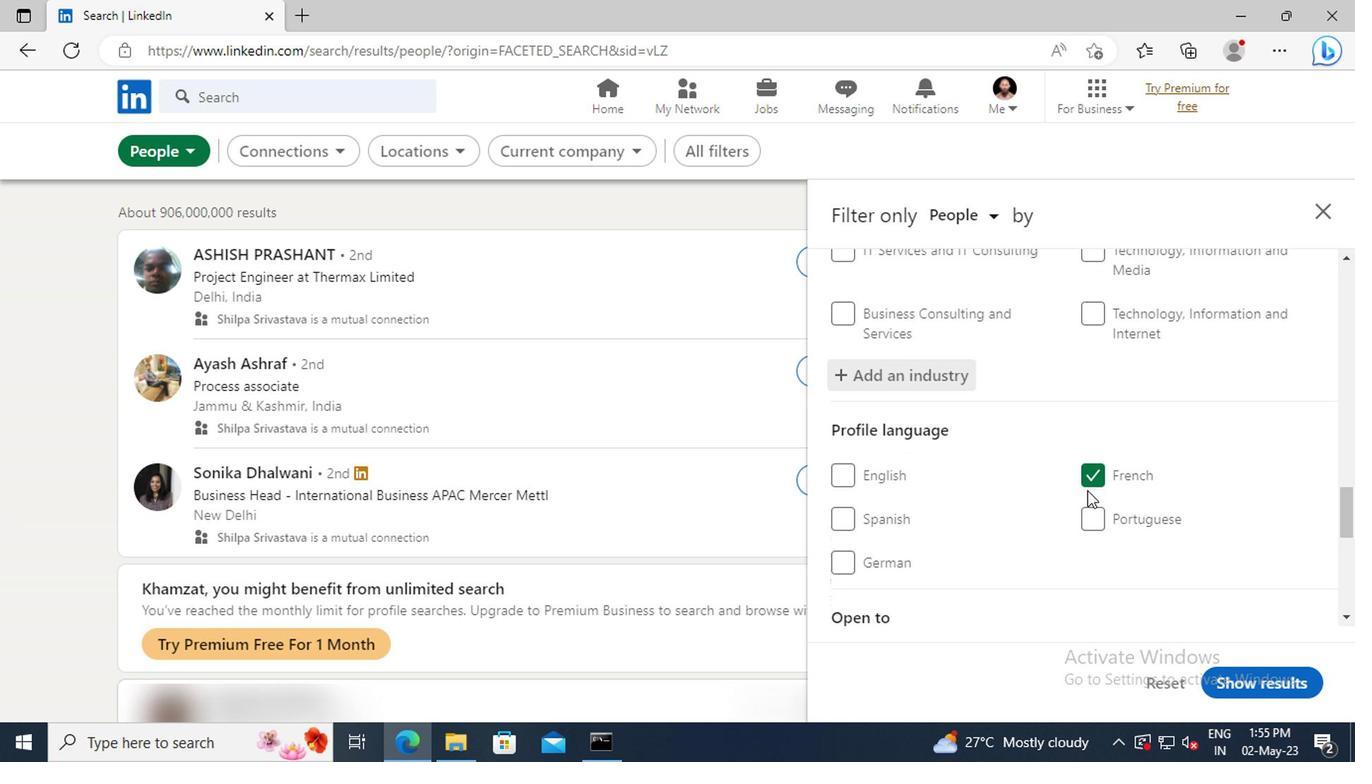 
Action: Mouse scrolled (1082, 490) with delta (0, 0)
Screenshot: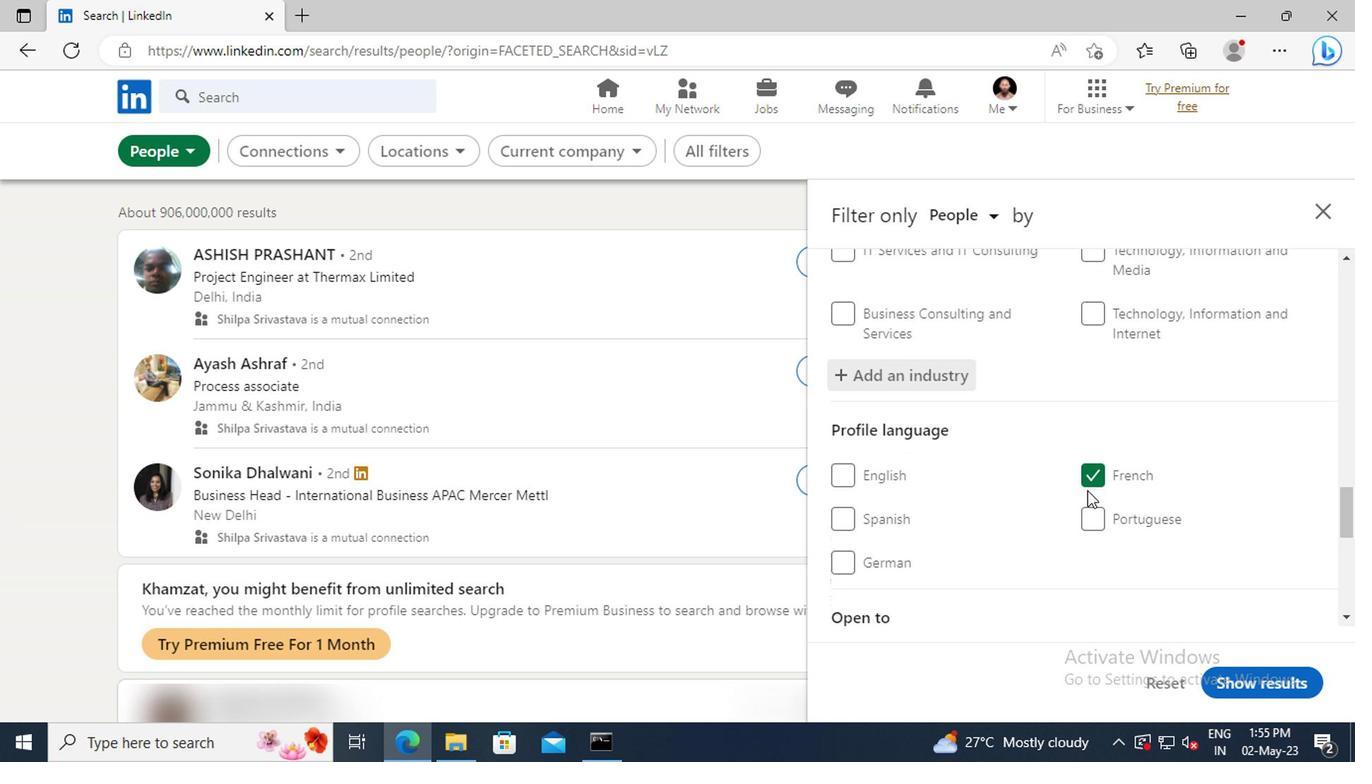 
Action: Mouse scrolled (1082, 490) with delta (0, 0)
Screenshot: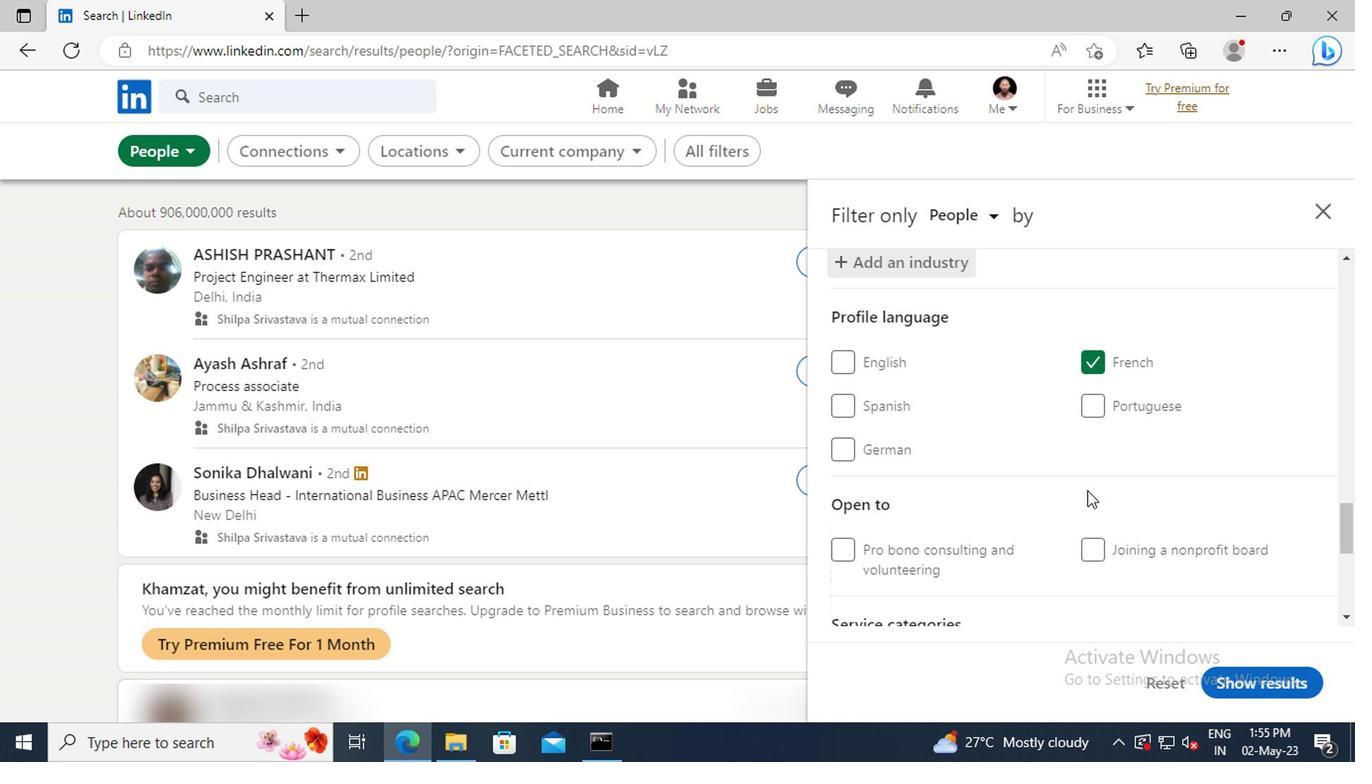 
Action: Mouse scrolled (1082, 490) with delta (0, 0)
Screenshot: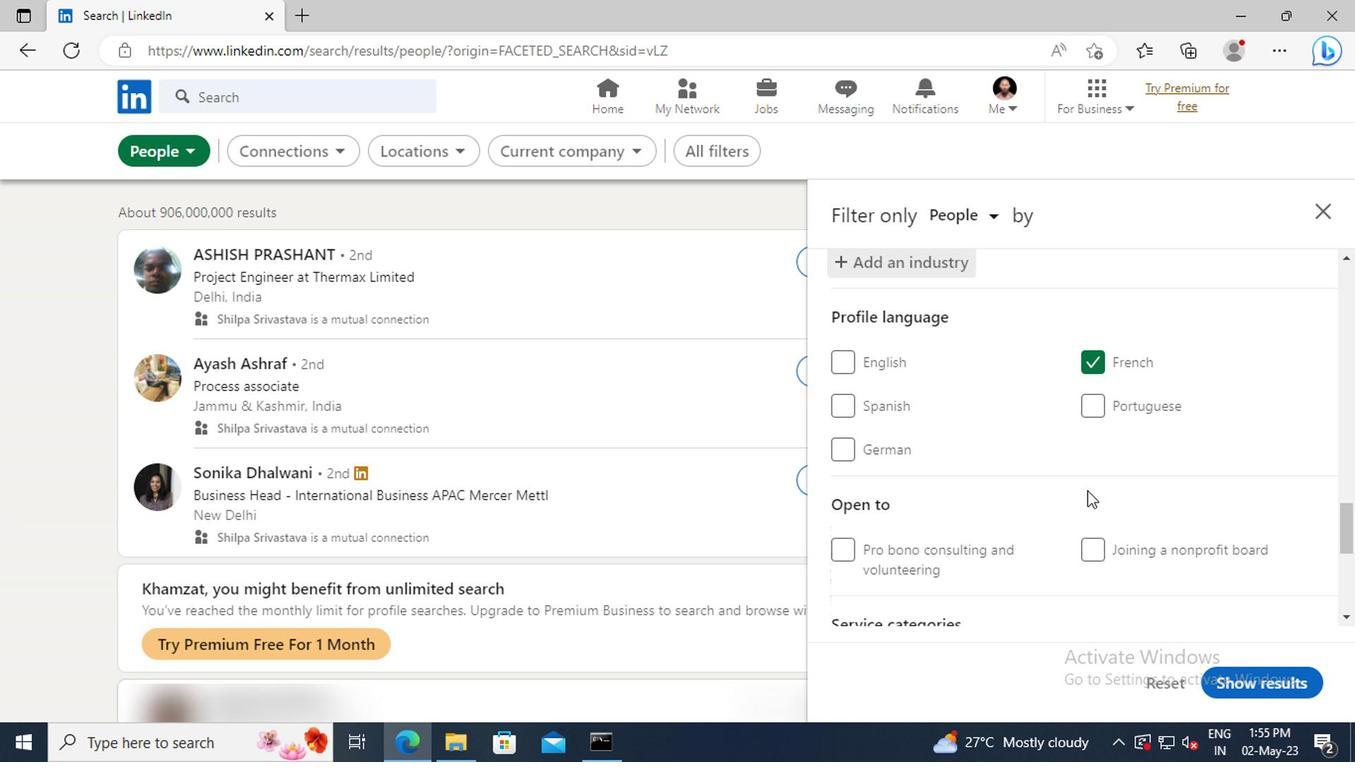 
Action: Mouse scrolled (1082, 490) with delta (0, 0)
Screenshot: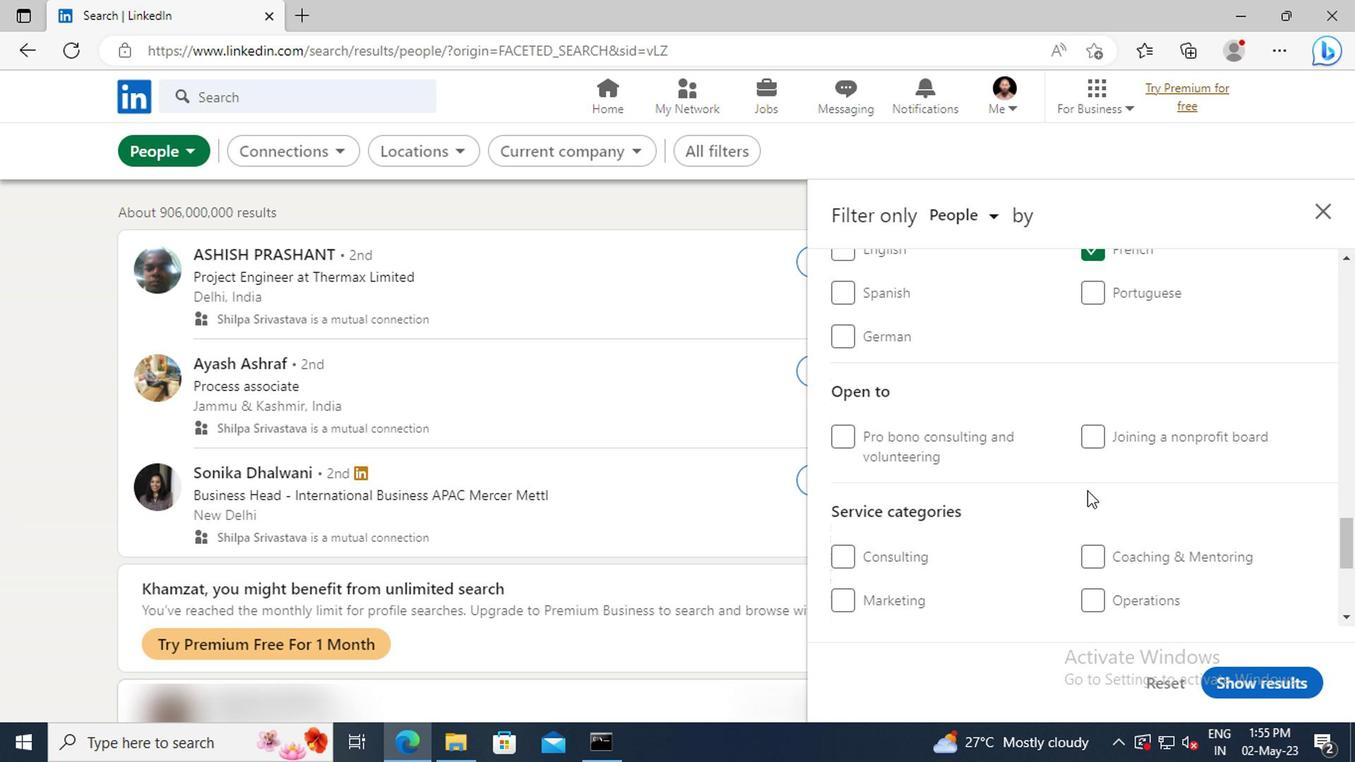 
Action: Mouse scrolled (1082, 490) with delta (0, 0)
Screenshot: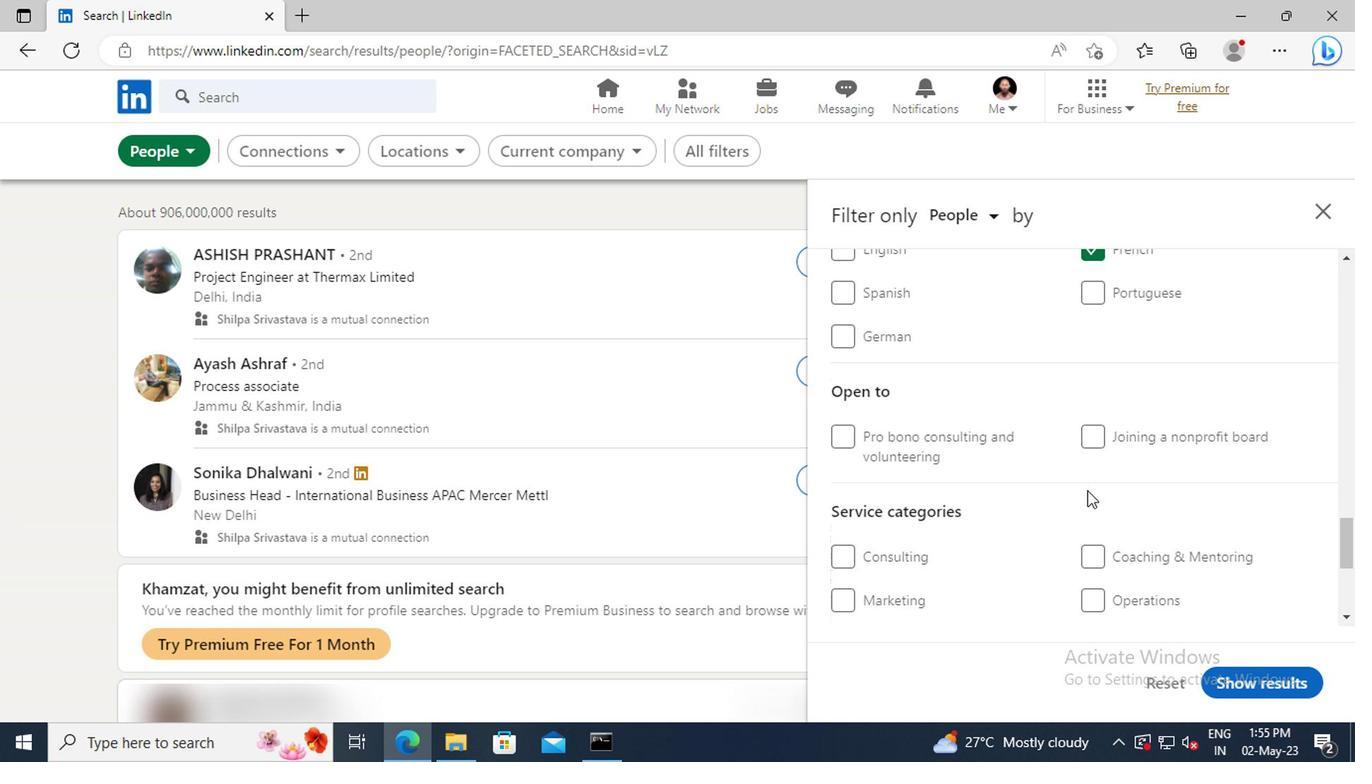 
Action: Mouse moved to (1102, 530)
Screenshot: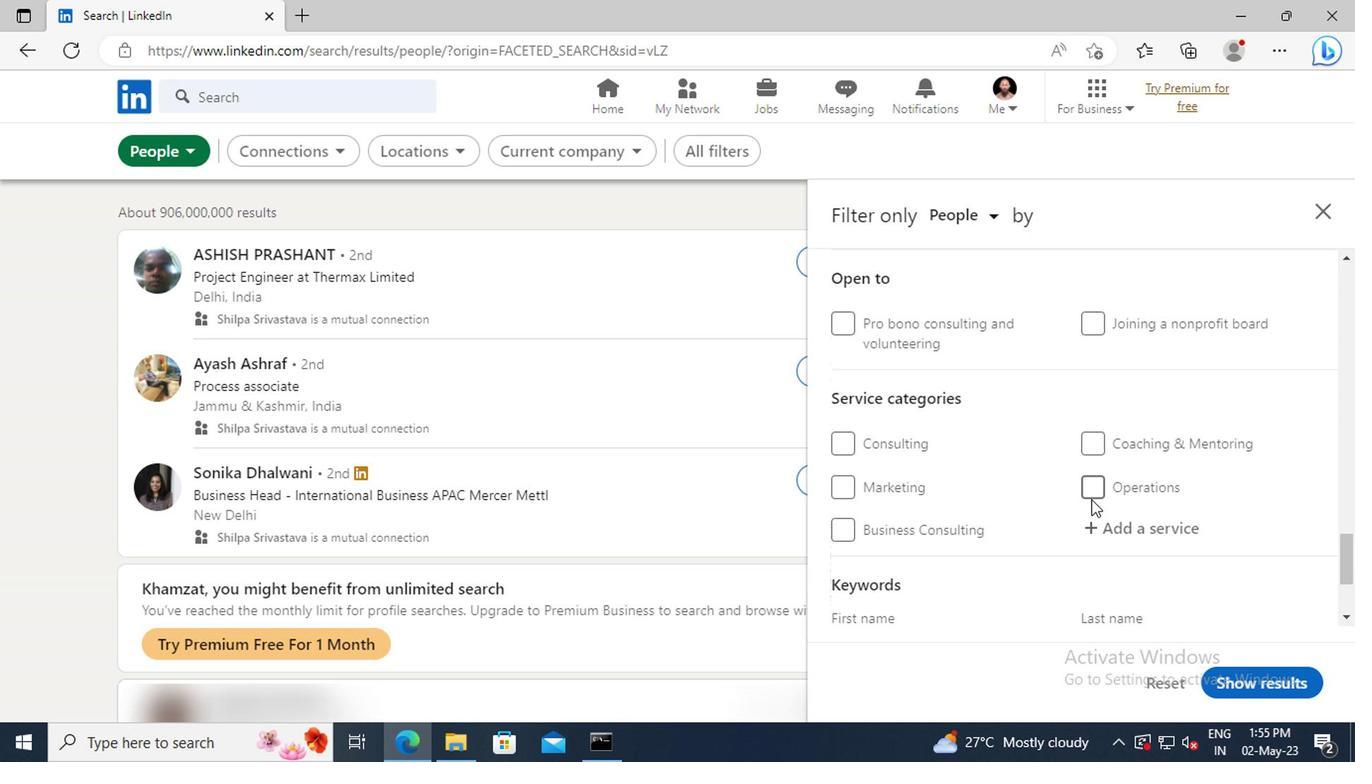 
Action: Mouse pressed left at (1102, 530)
Screenshot: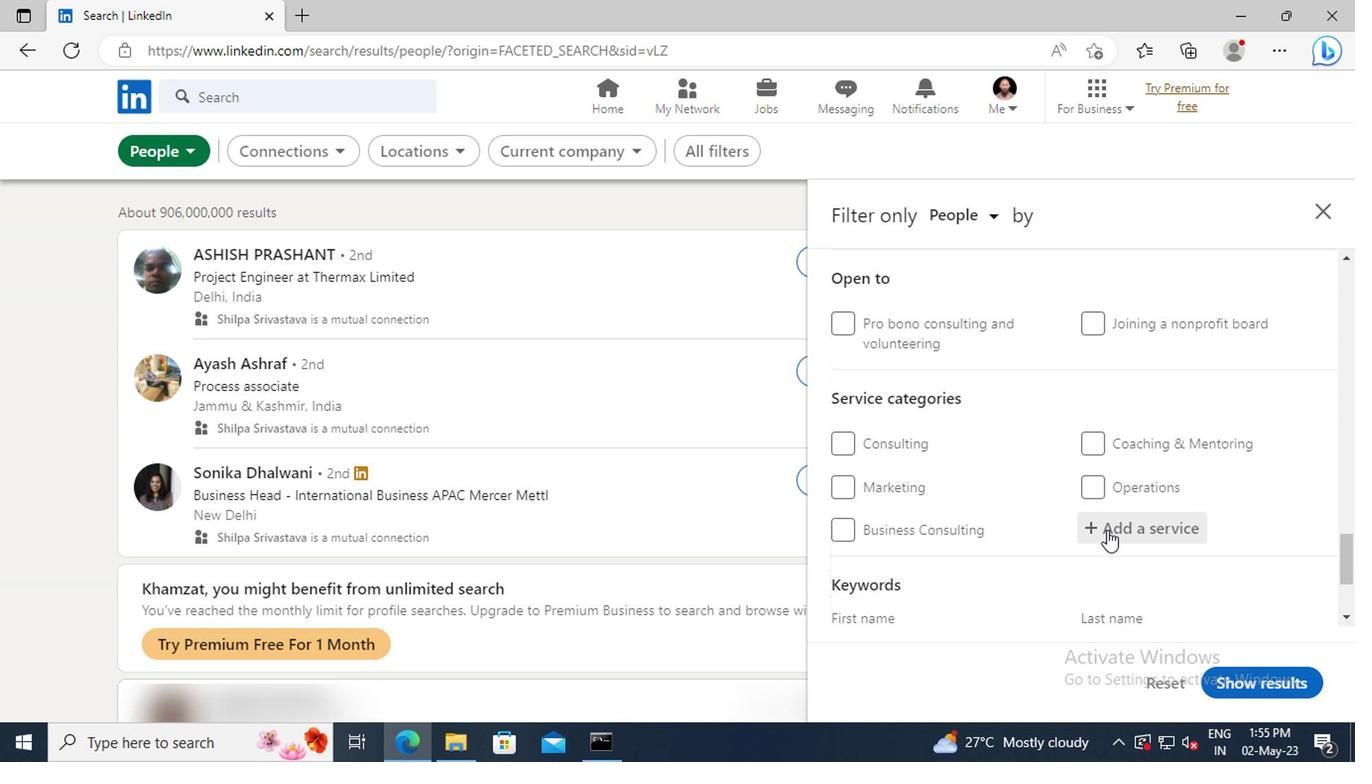 
Action: Key pressed <Key.shift>REAL<Key.space><Key.shift>ESTATE<Key.space><Key.shift>AP
Screenshot: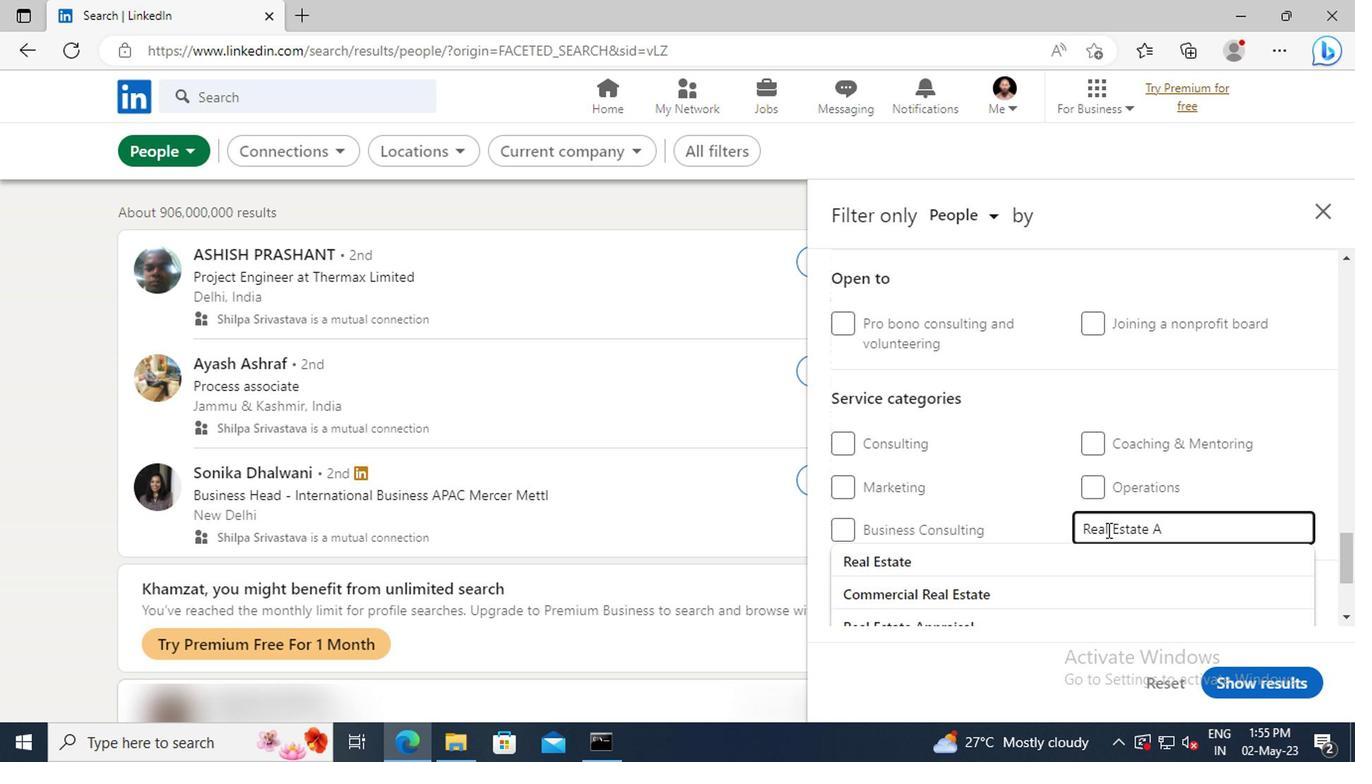 
Action: Mouse moved to (1109, 554)
Screenshot: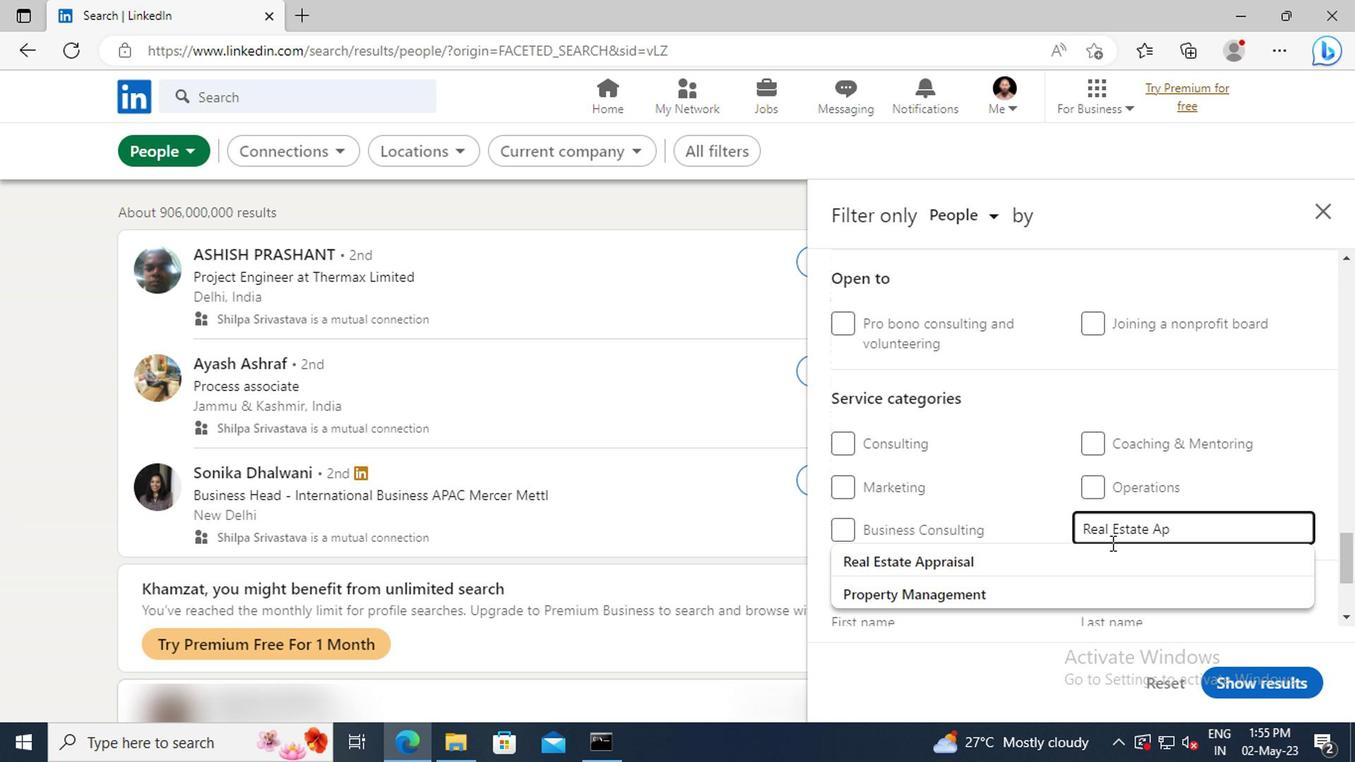 
Action: Mouse pressed left at (1109, 554)
Screenshot: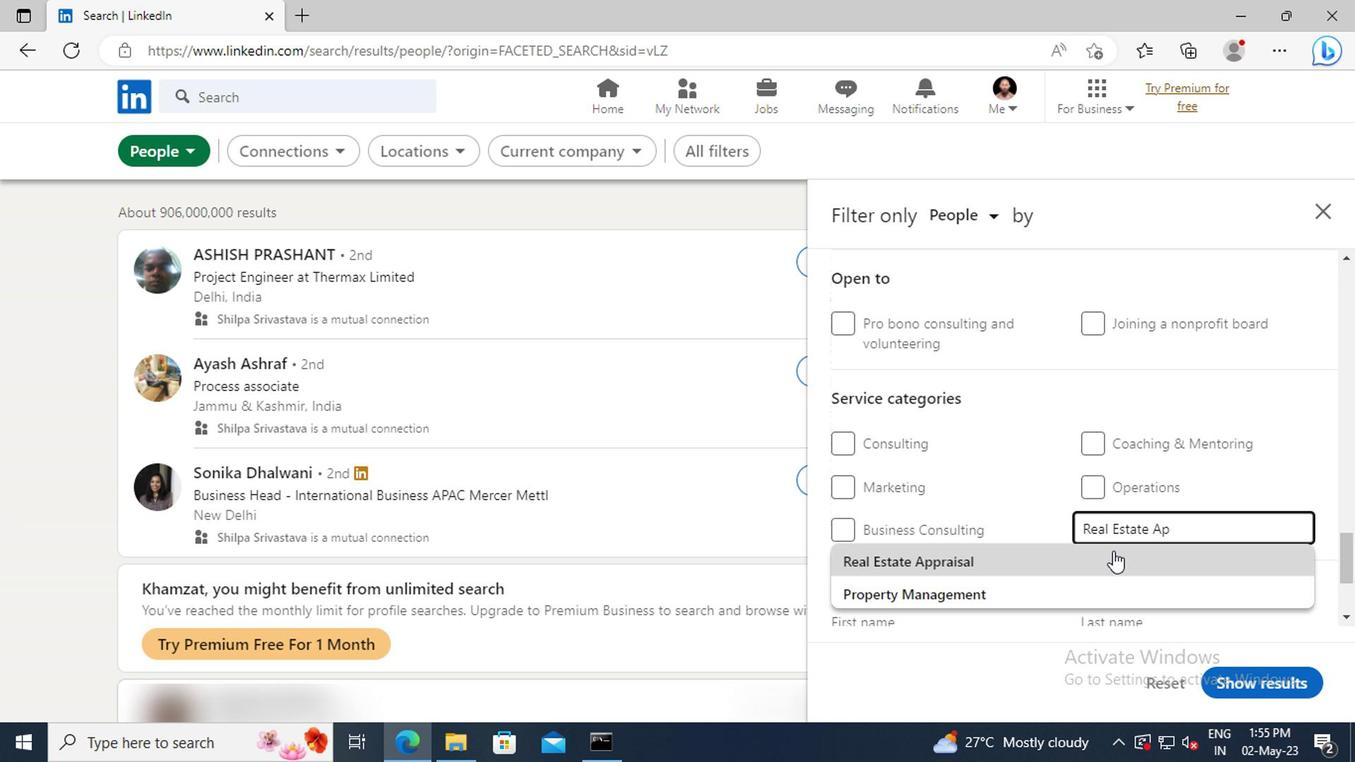 
Action: Mouse scrolled (1109, 552) with delta (0, -1)
Screenshot: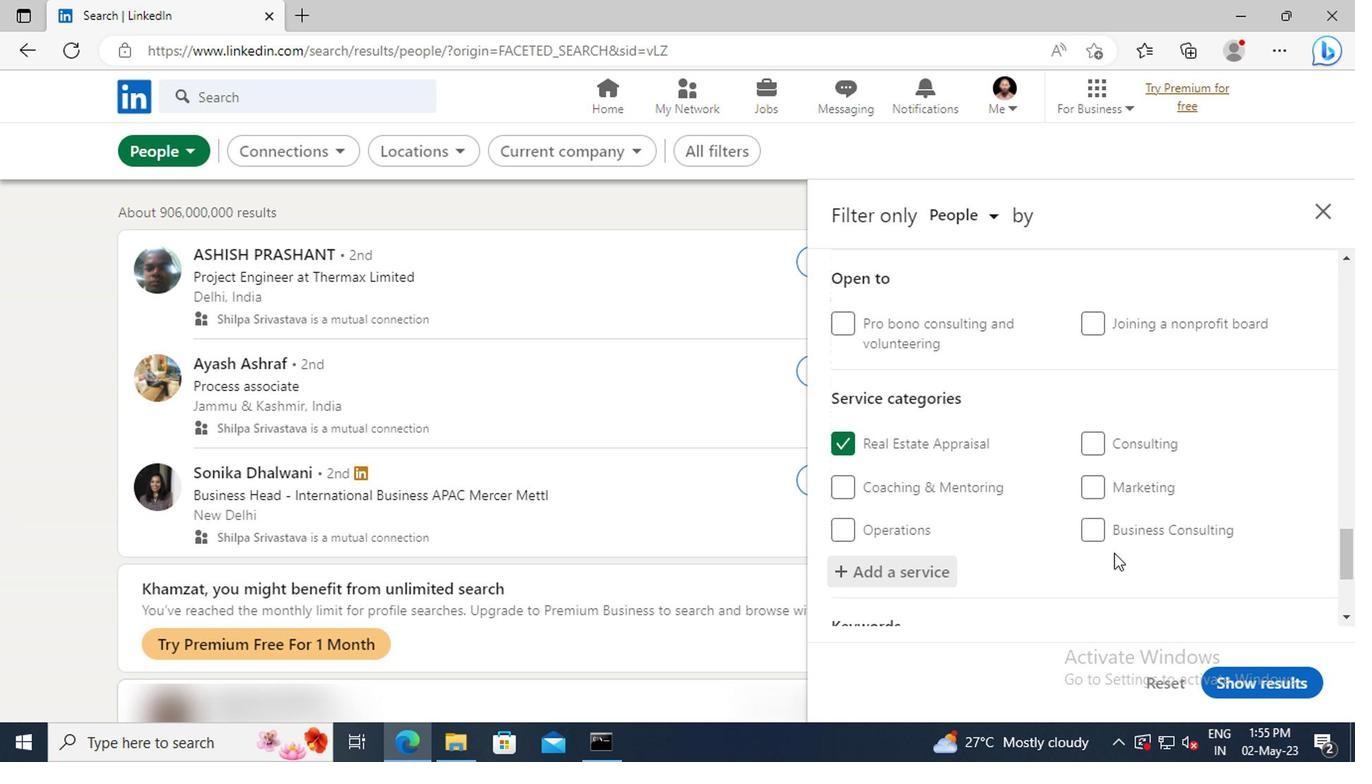
Action: Mouse scrolled (1109, 552) with delta (0, -1)
Screenshot: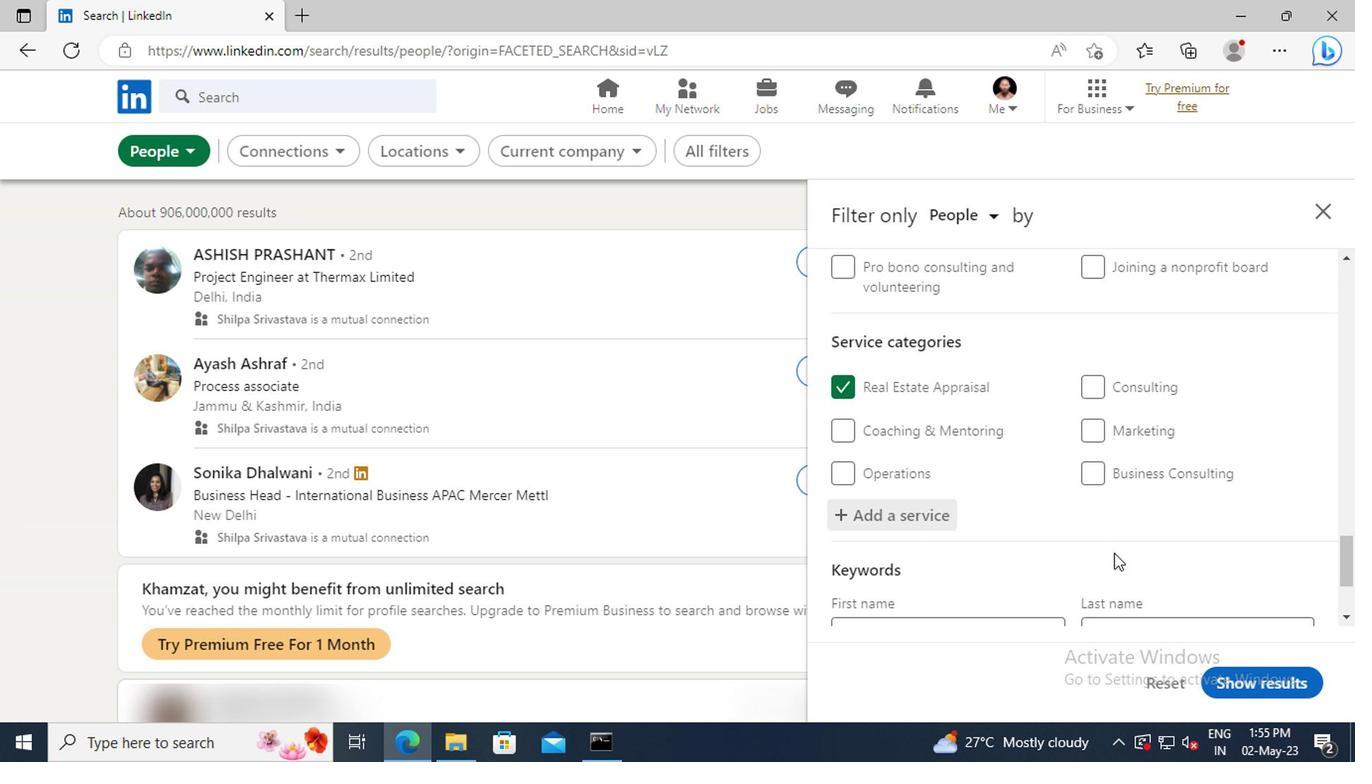 
Action: Mouse scrolled (1109, 552) with delta (0, -1)
Screenshot: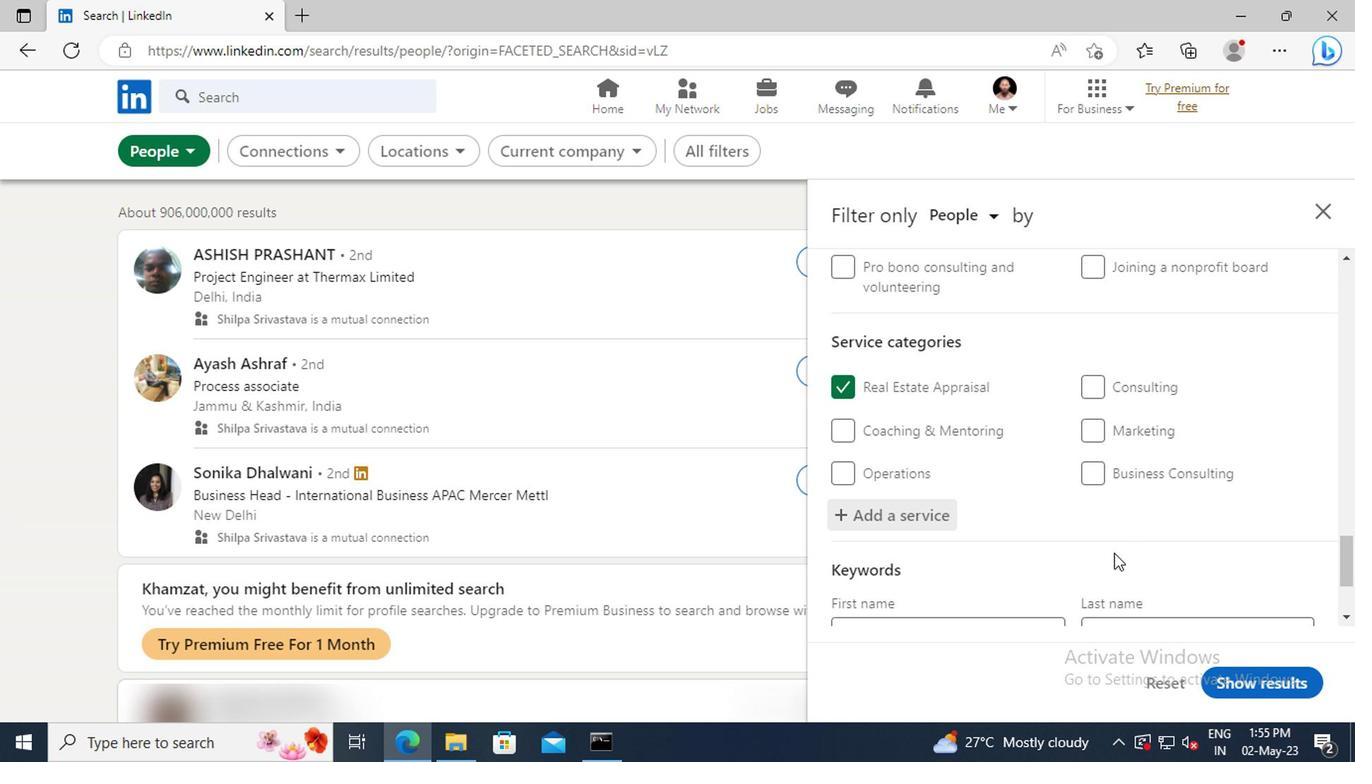 
Action: Mouse scrolled (1109, 552) with delta (0, -1)
Screenshot: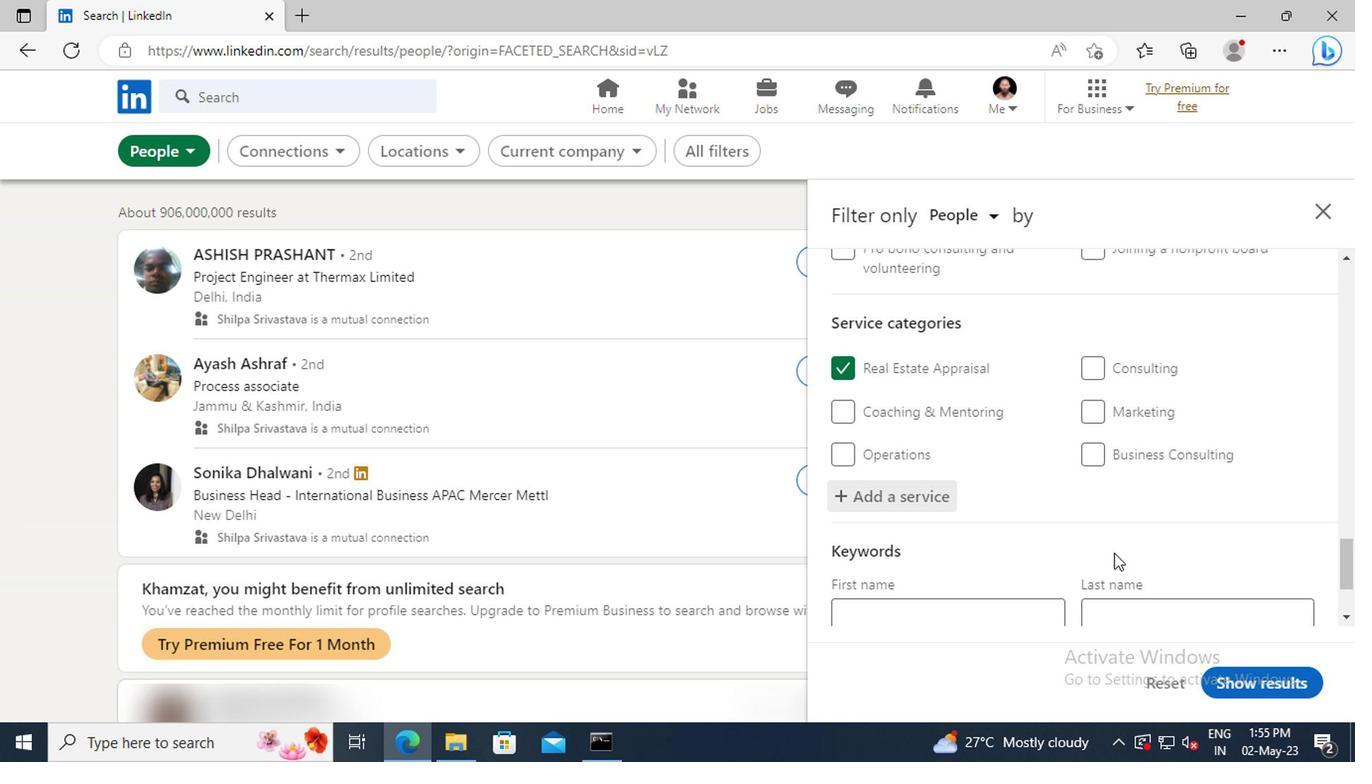 
Action: Mouse moved to (926, 542)
Screenshot: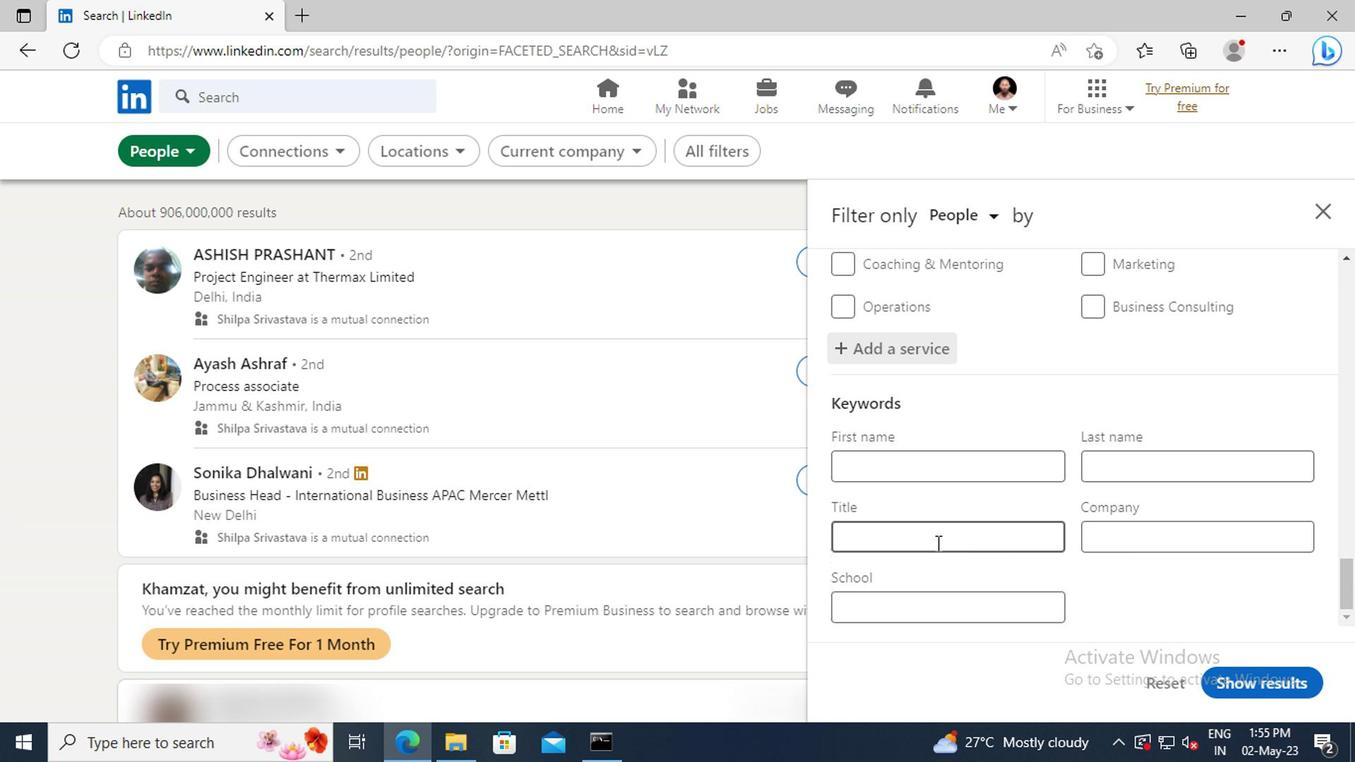 
Action: Mouse pressed left at (926, 542)
Screenshot: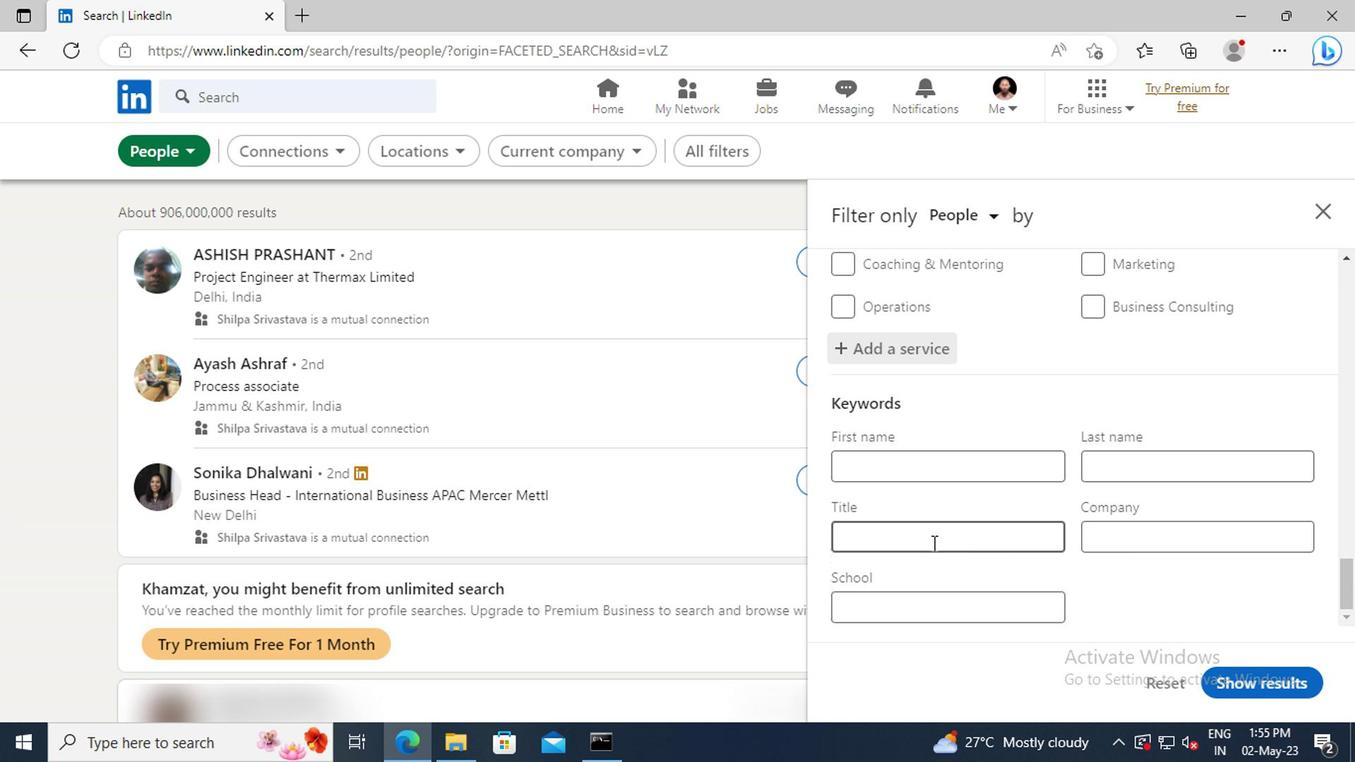 
Action: Mouse moved to (925, 542)
Screenshot: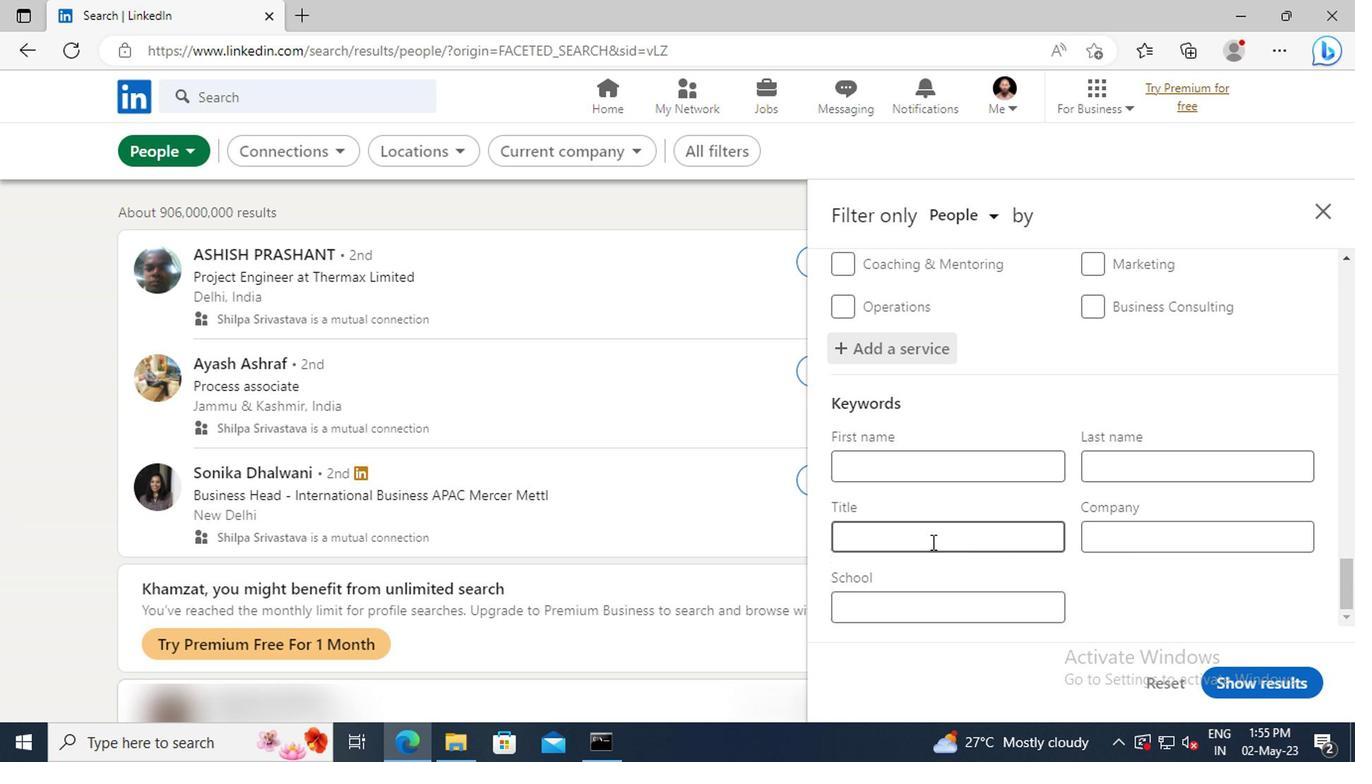 
Action: Key pressed <Key.shift>PERSONAL<Key.space><Key.shift>ASSISTANT<Key.enter>
Screenshot: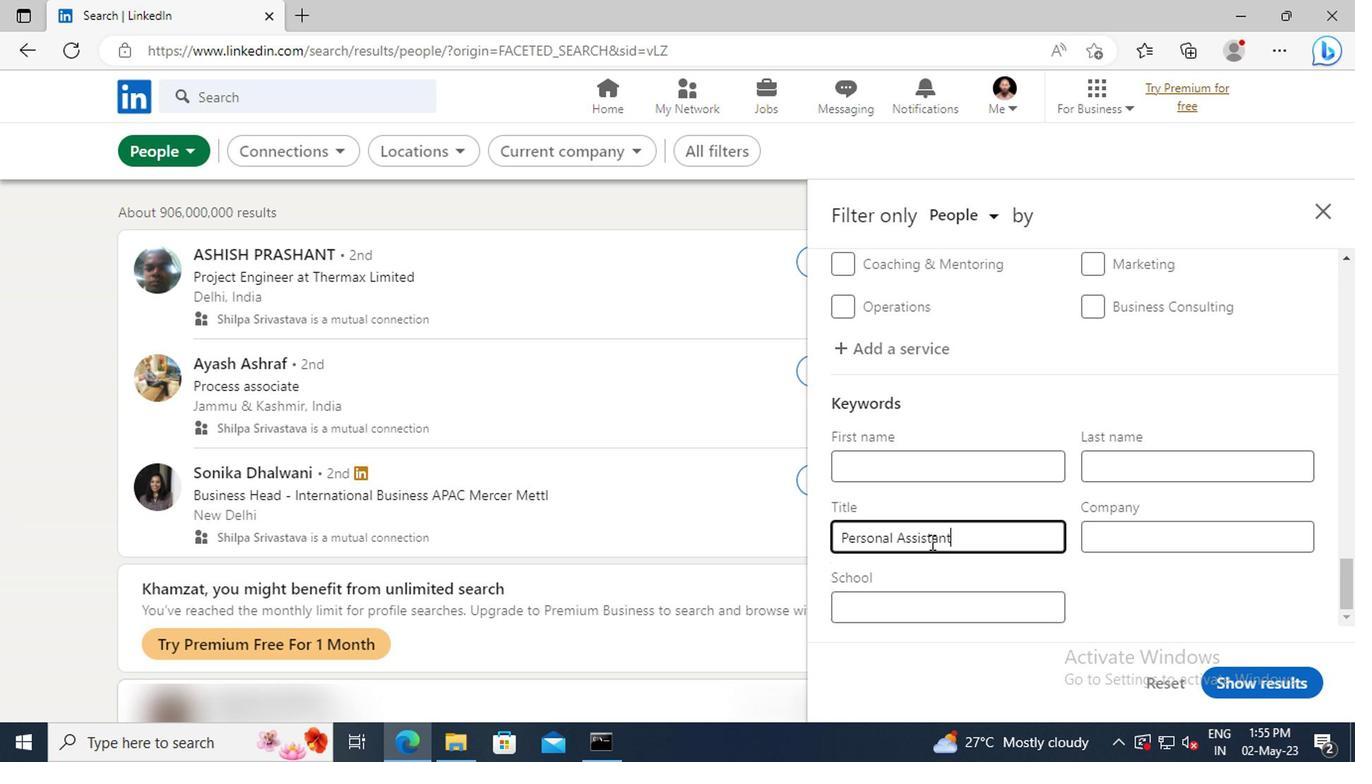 
Action: Mouse moved to (1249, 692)
Screenshot: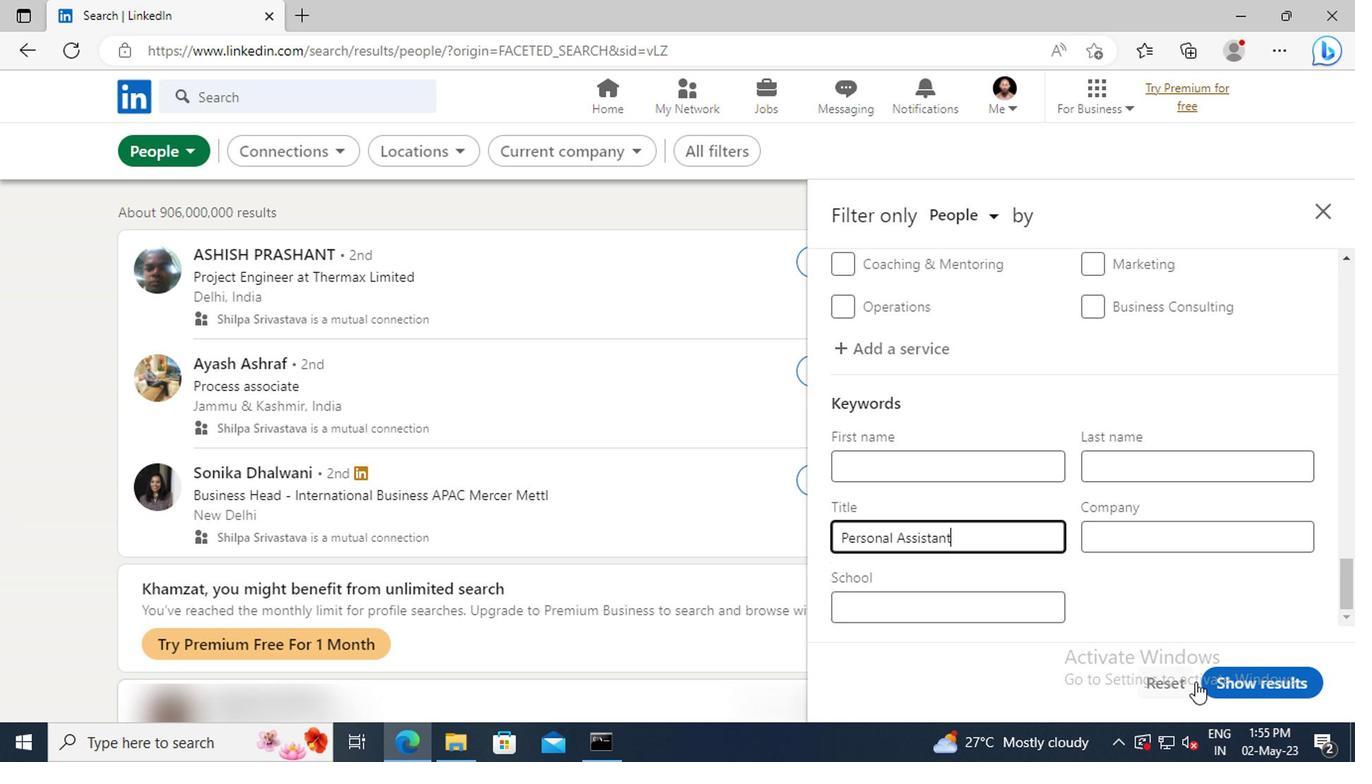 
Action: Mouse pressed left at (1249, 692)
Screenshot: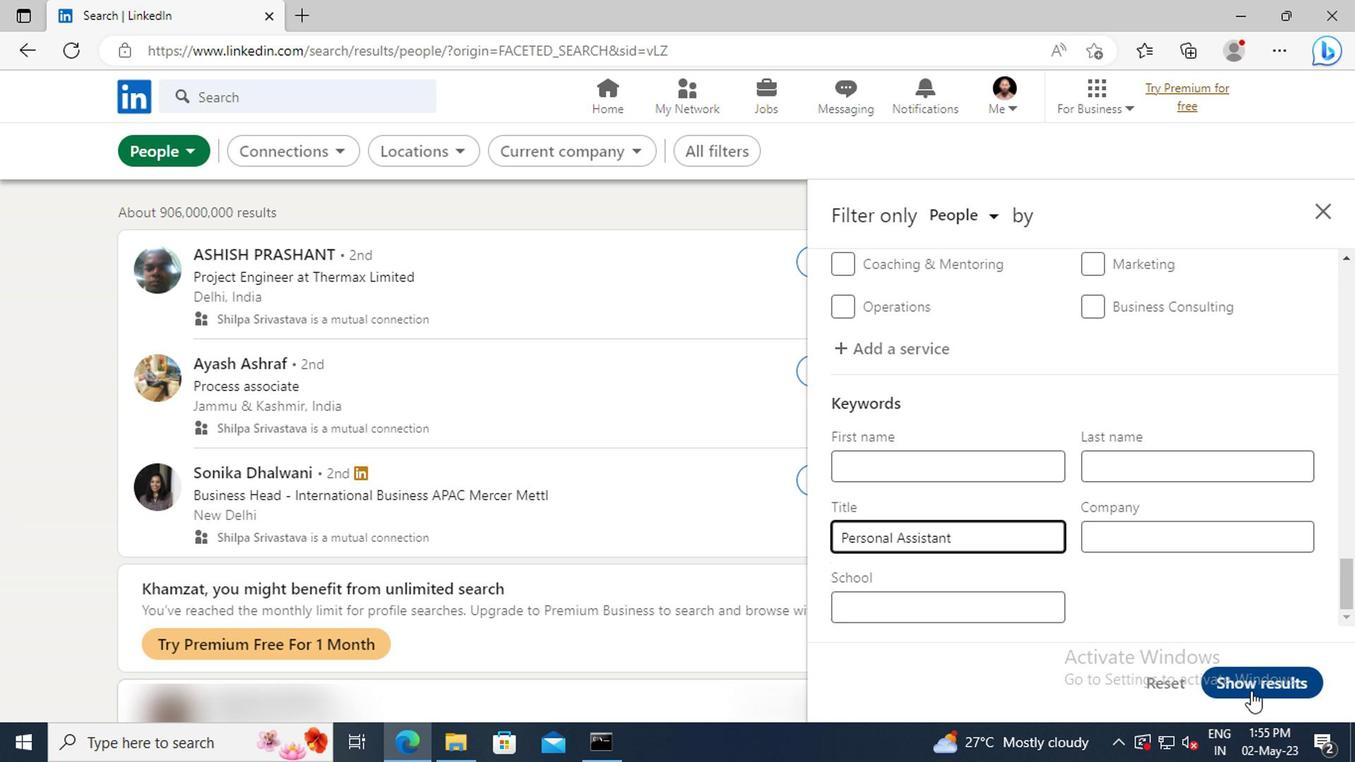 
Action: Mouse moved to (1247, 690)
Screenshot: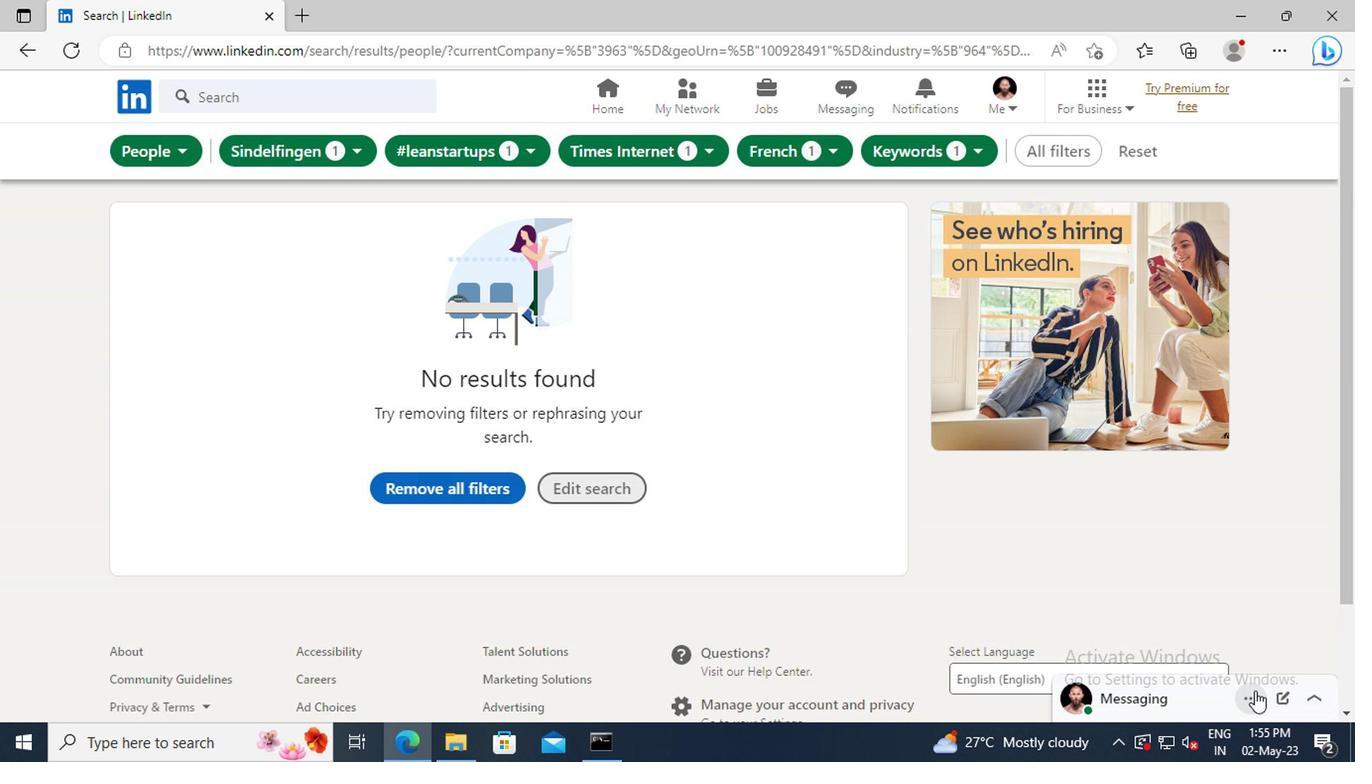 
